 Task: Look for space in Sondershausen, Germany from 26th August, 2023 to 10th September, 2023 for 6 adults, 2 children in price range Rs.10000 to Rs.15000. Place can be entire place or shared room with 6 bedrooms having 6 beds and 6 bathrooms. Property type can be house, flat, guest house. Amenities needed are: wifi, TV, free parkinig on premises, gym, breakfast. Booking option can be shelf check-in. Required host language is English.
Action: Mouse moved to (420, 197)
Screenshot: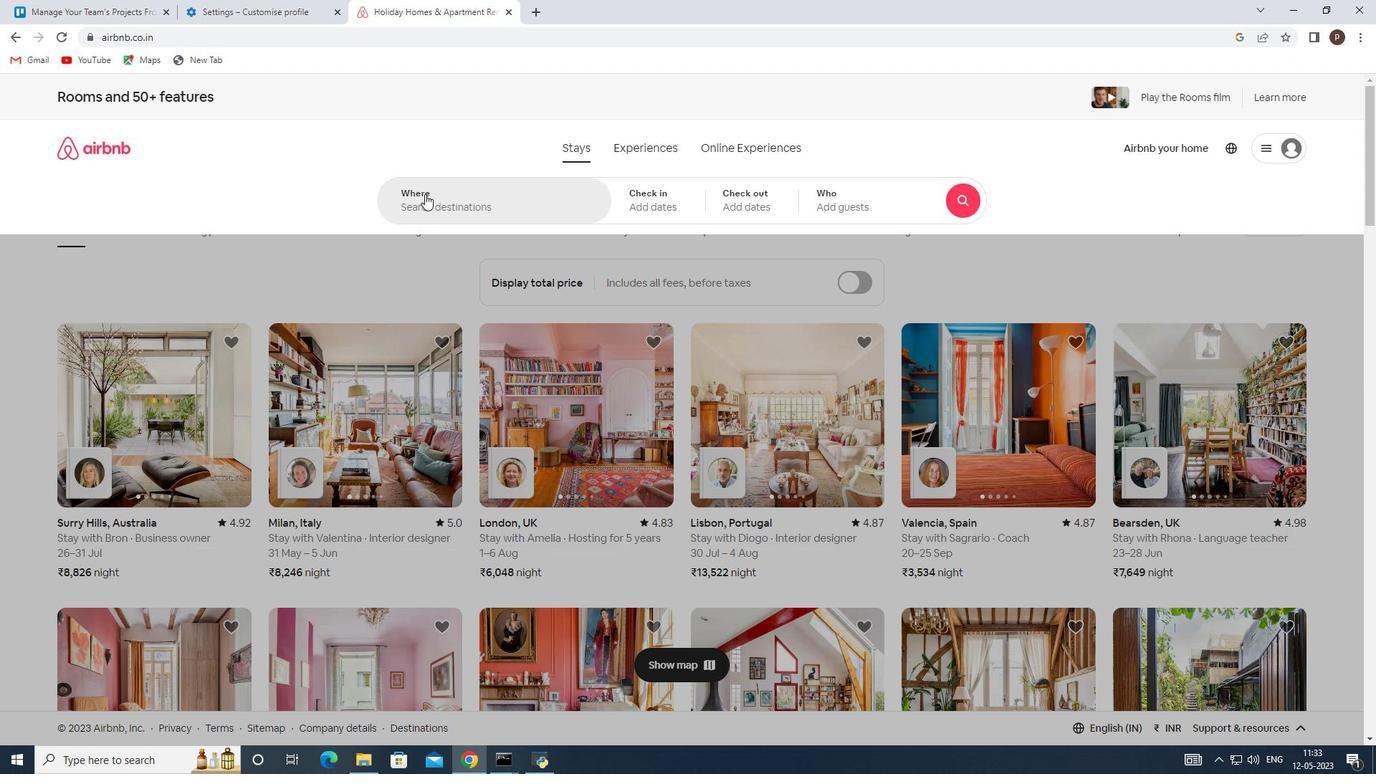 
Action: Mouse pressed left at (420, 197)
Screenshot: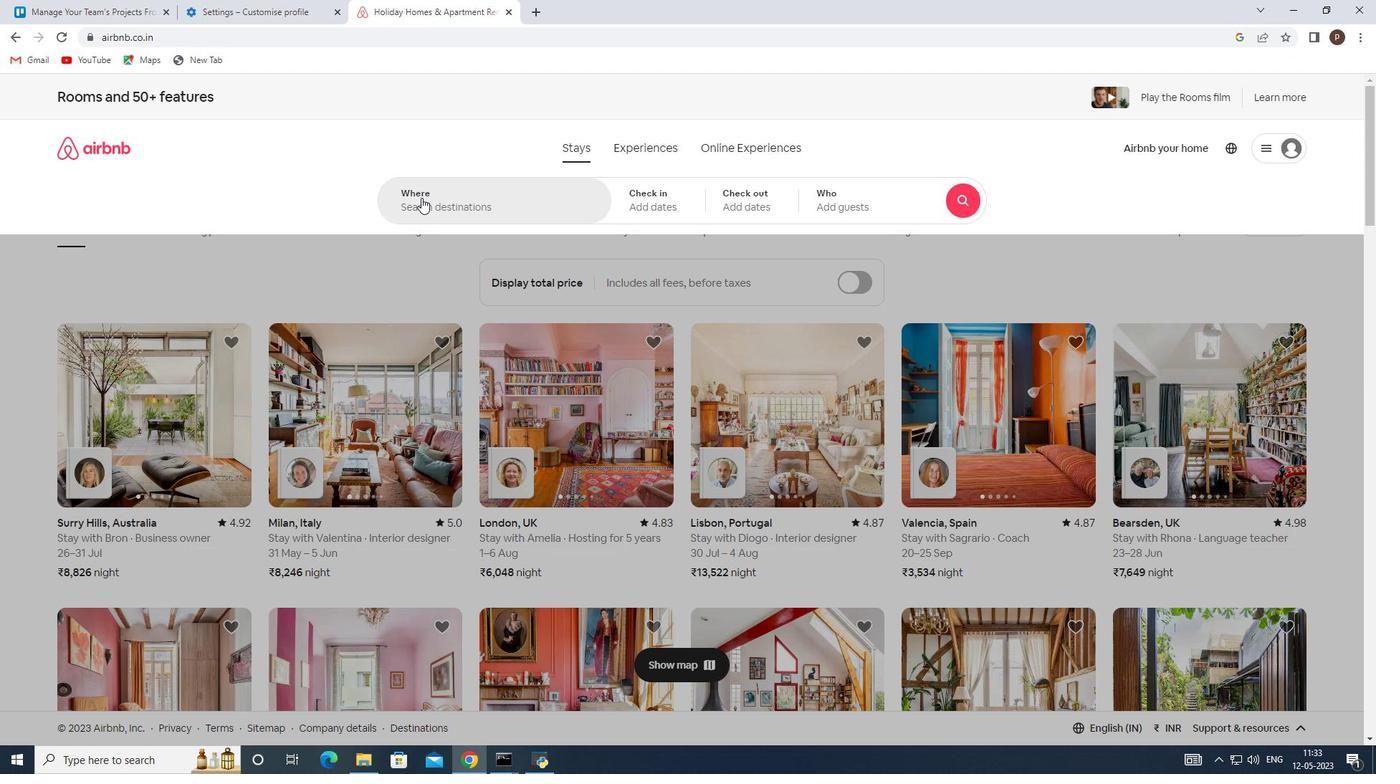 
Action: Mouse moved to (425, 205)
Screenshot: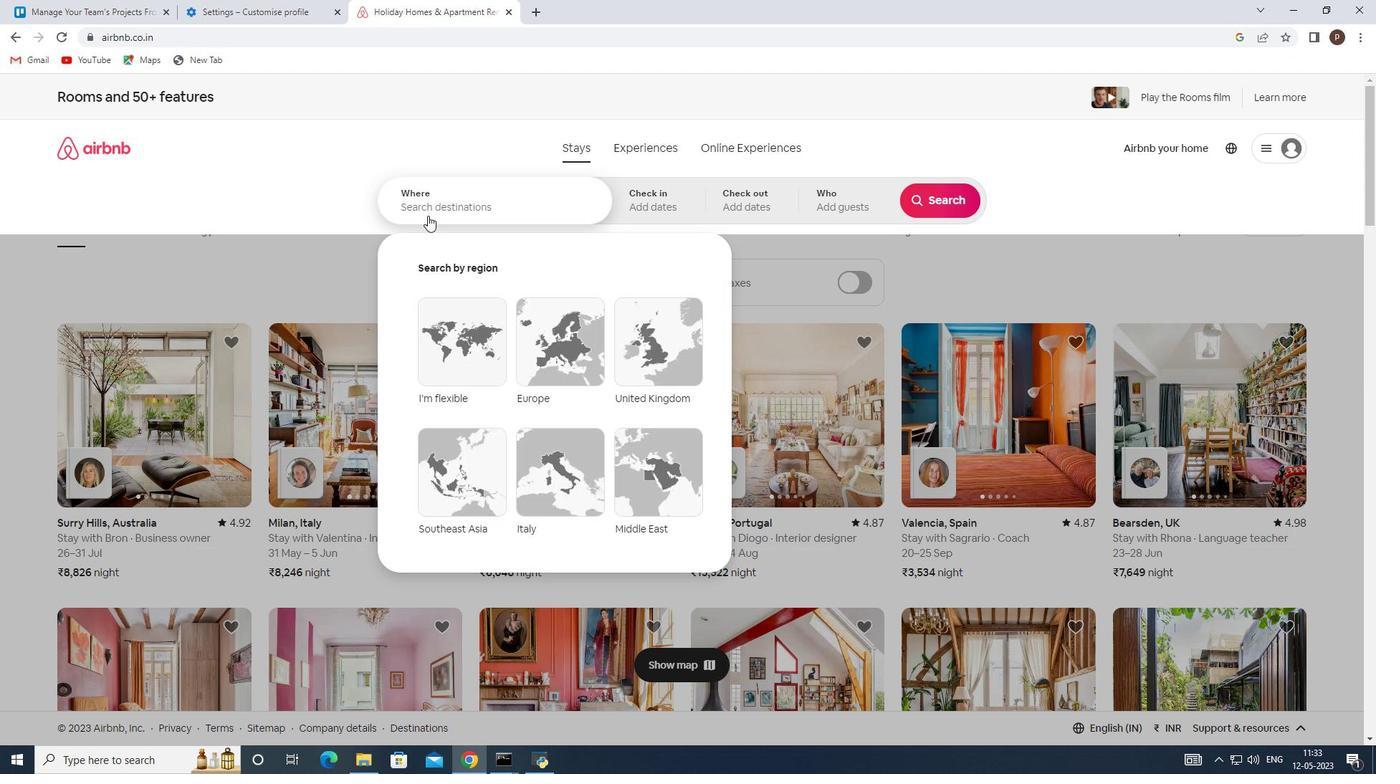 
Action: Mouse pressed left at (425, 205)
Screenshot: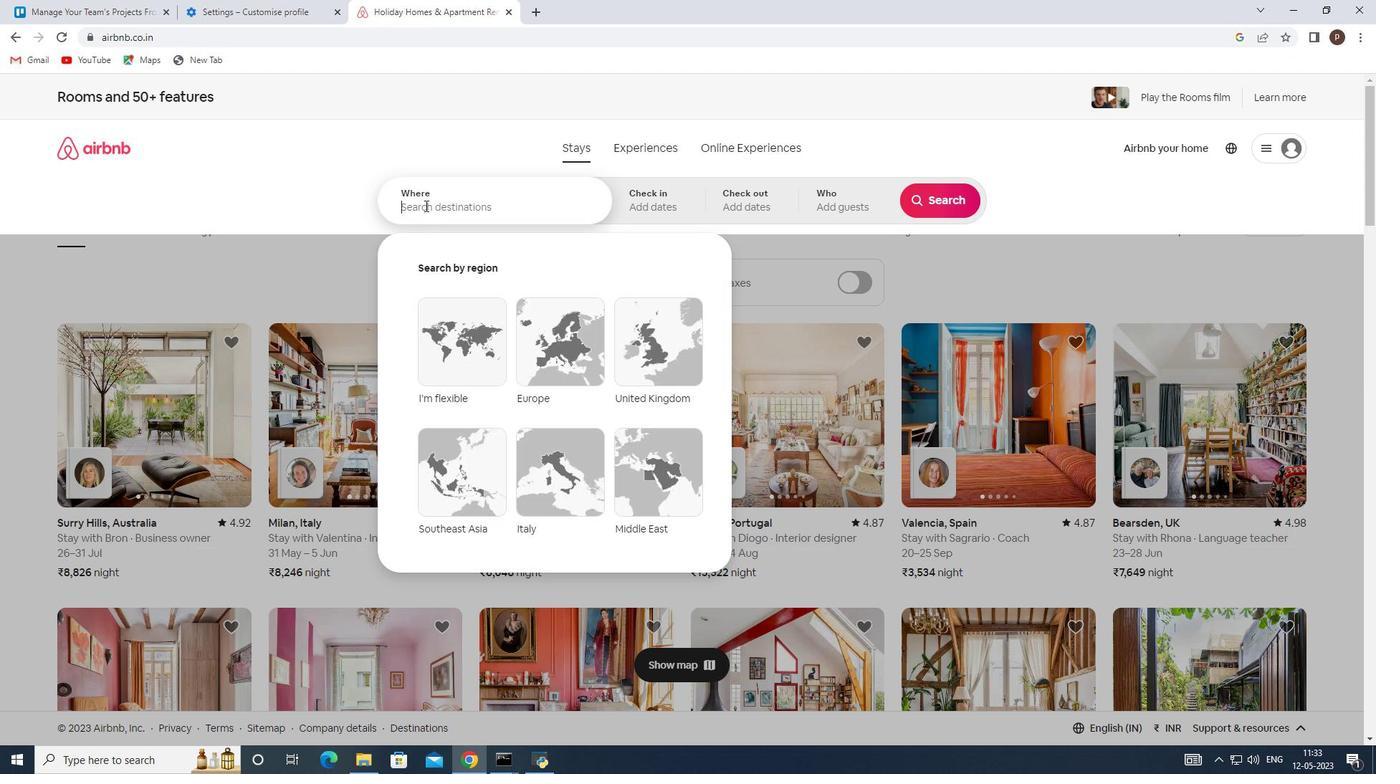 
Action: Key pressed <Key.caps_lock>S<Key.caps_lock>ondershausen,<Key.space><Key.caps_lock>G<Key.caps_lock>ermany
Screenshot: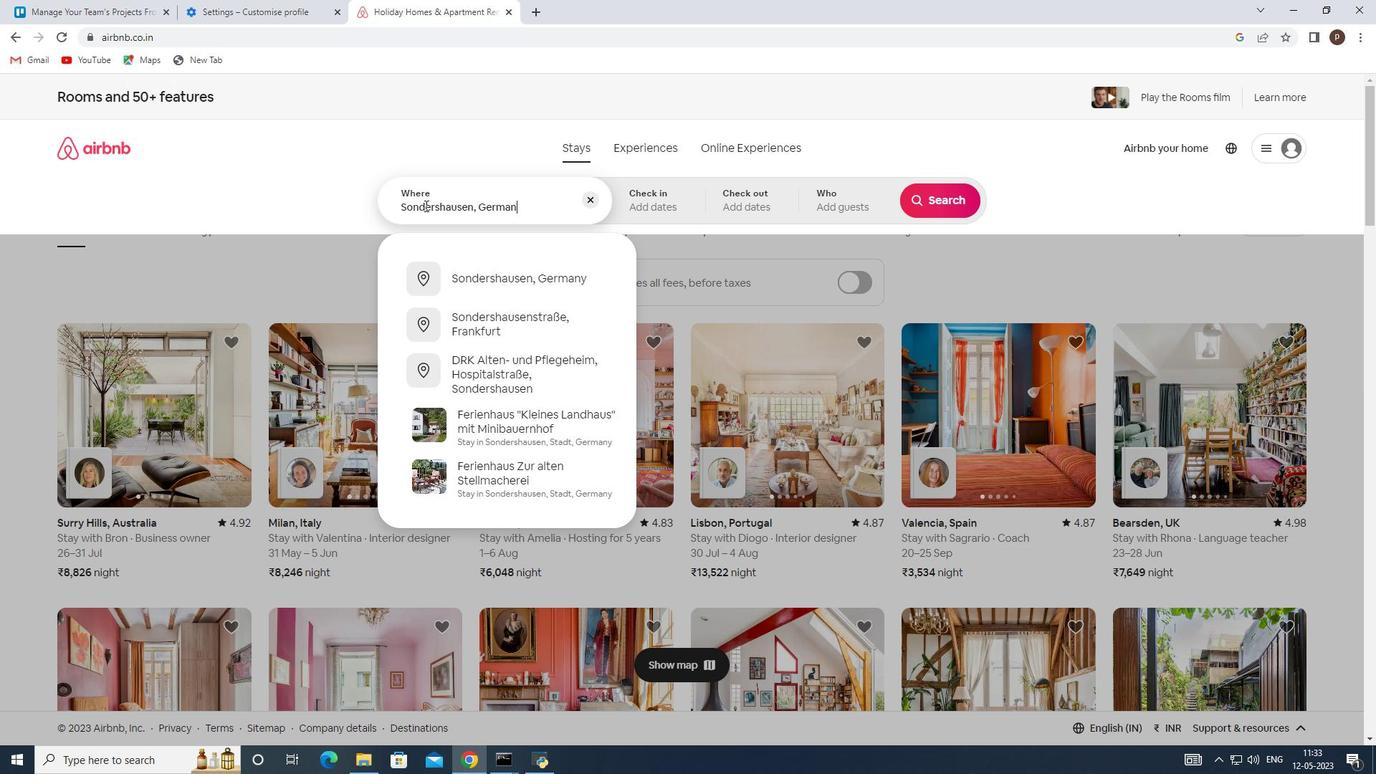 
Action: Mouse moved to (489, 277)
Screenshot: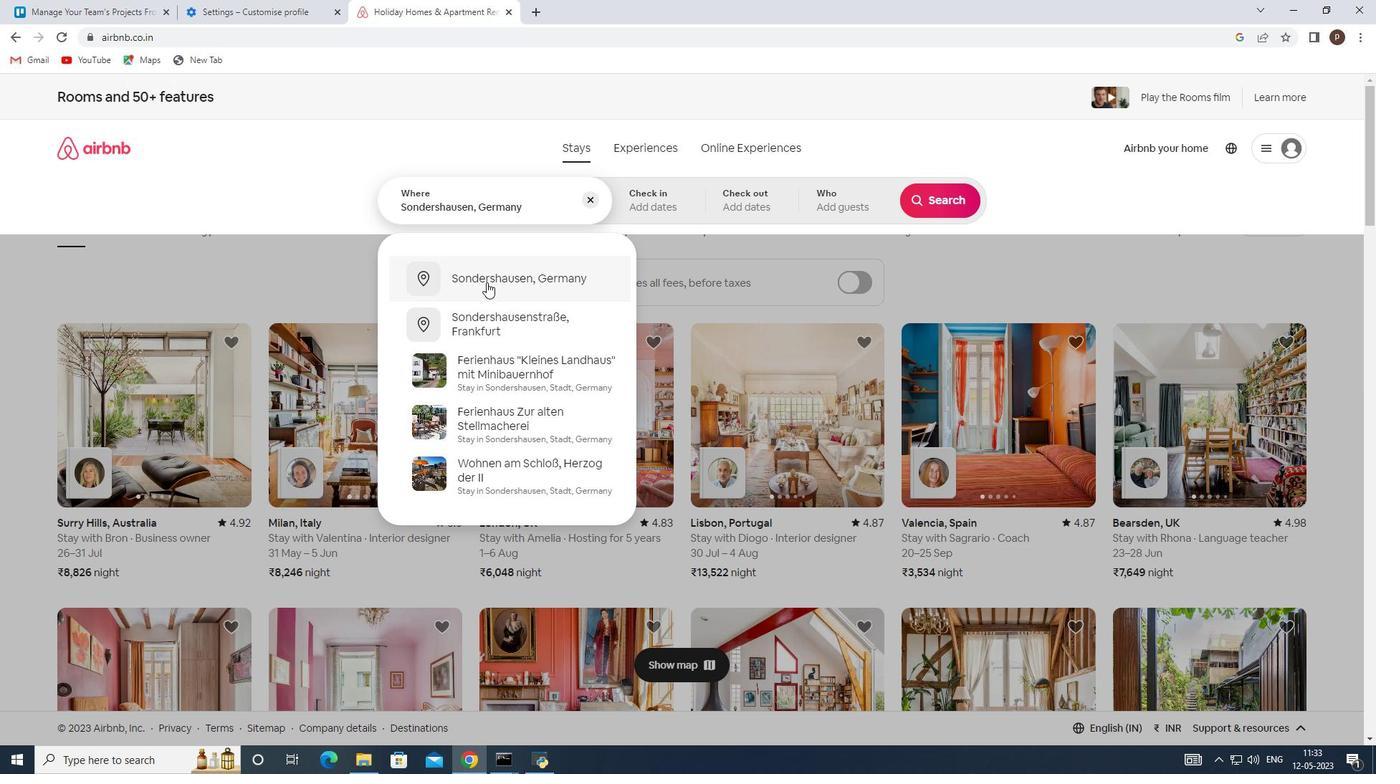 
Action: Mouse pressed left at (489, 277)
Screenshot: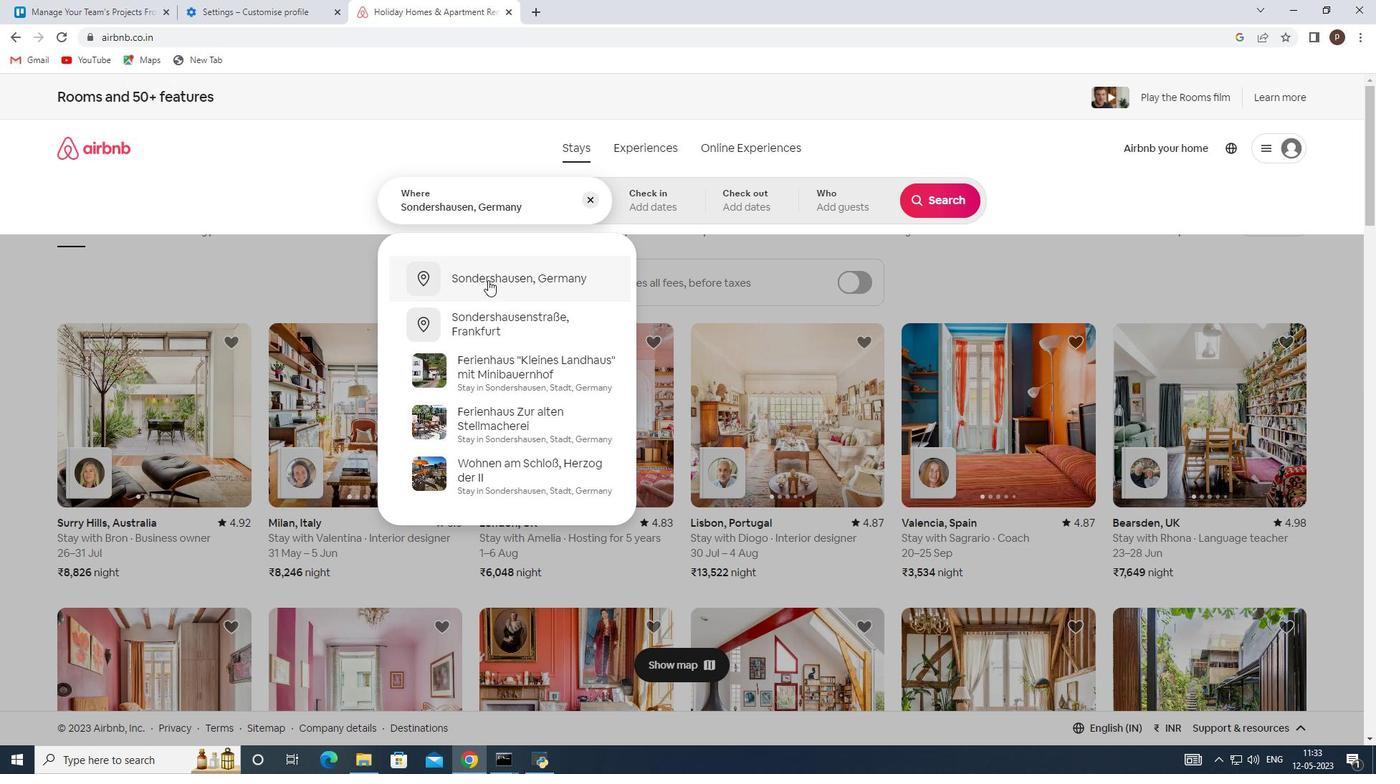 
Action: Mouse moved to (934, 317)
Screenshot: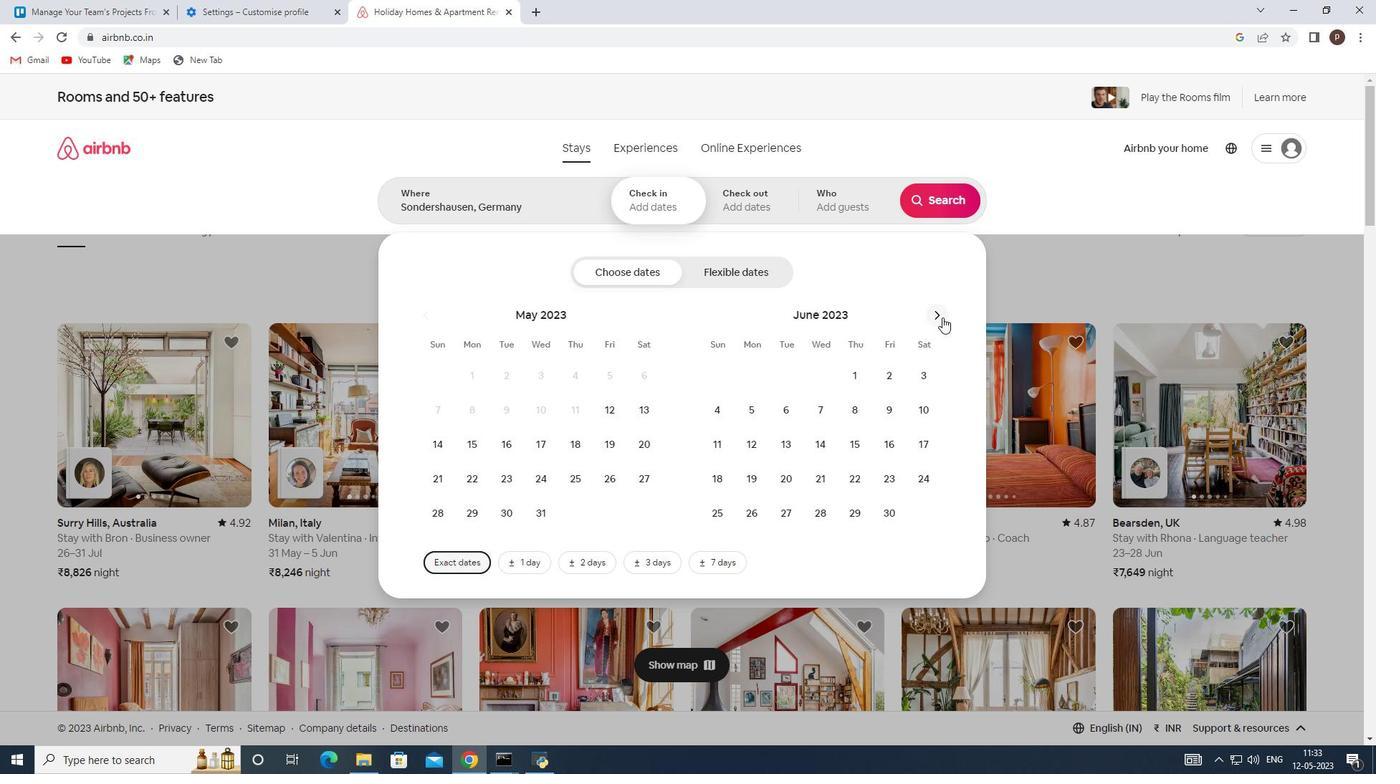 
Action: Mouse pressed left at (934, 317)
Screenshot: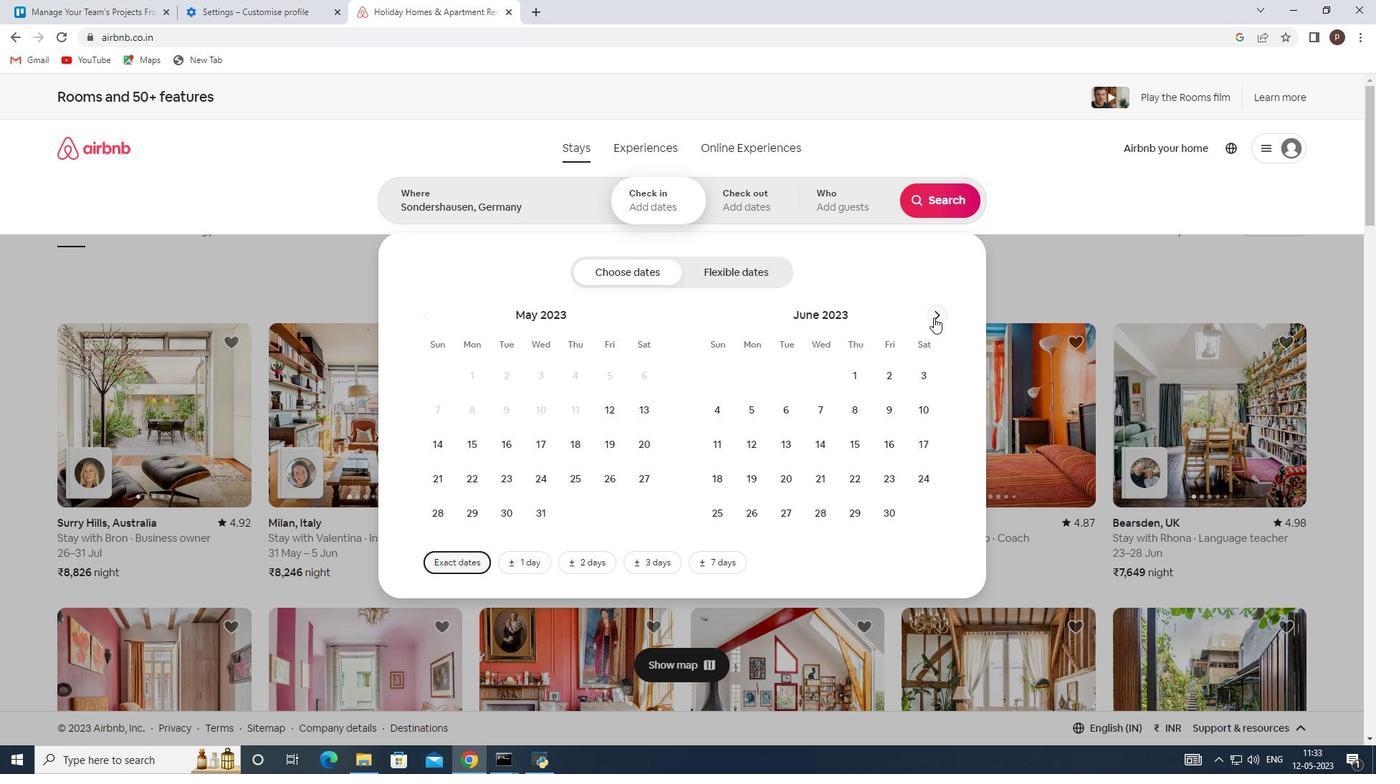 
Action: Mouse pressed left at (934, 317)
Screenshot: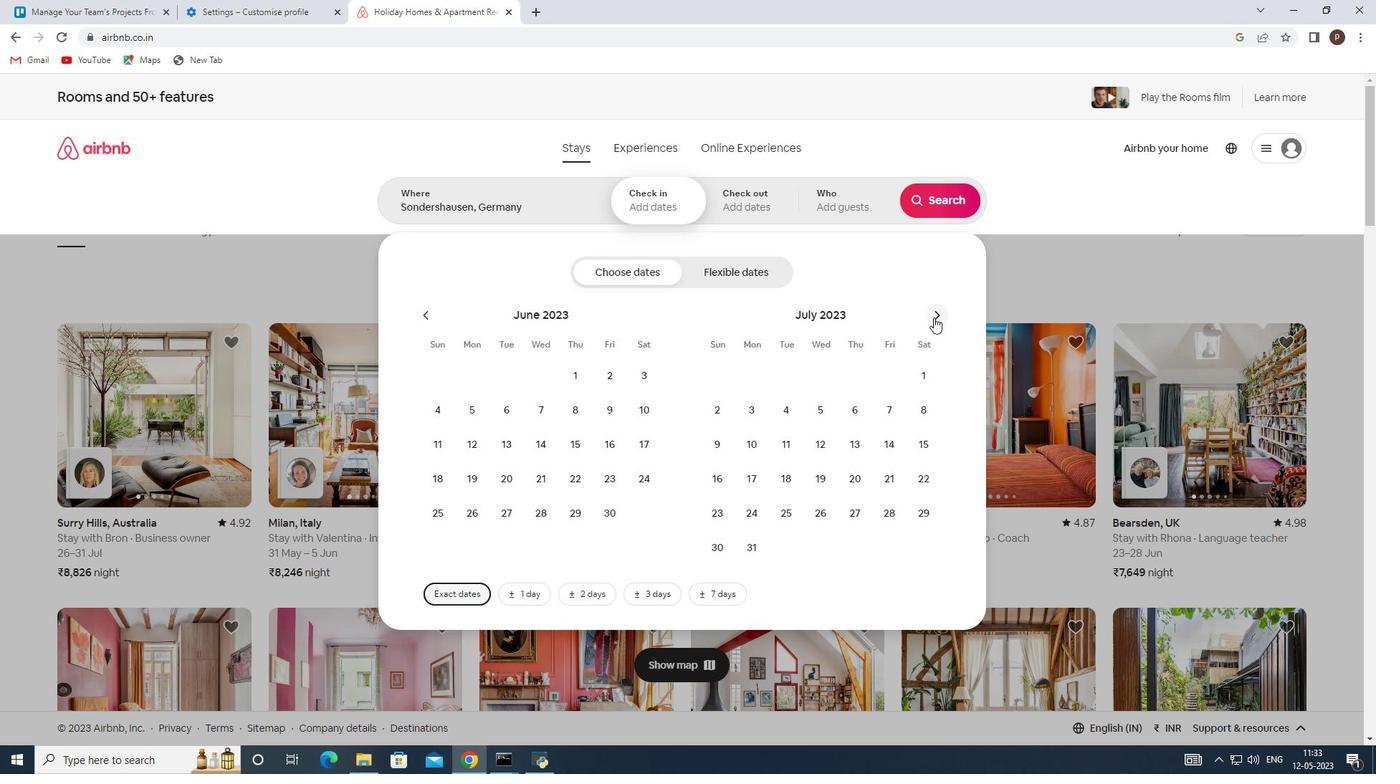 
Action: Mouse pressed left at (934, 317)
Screenshot: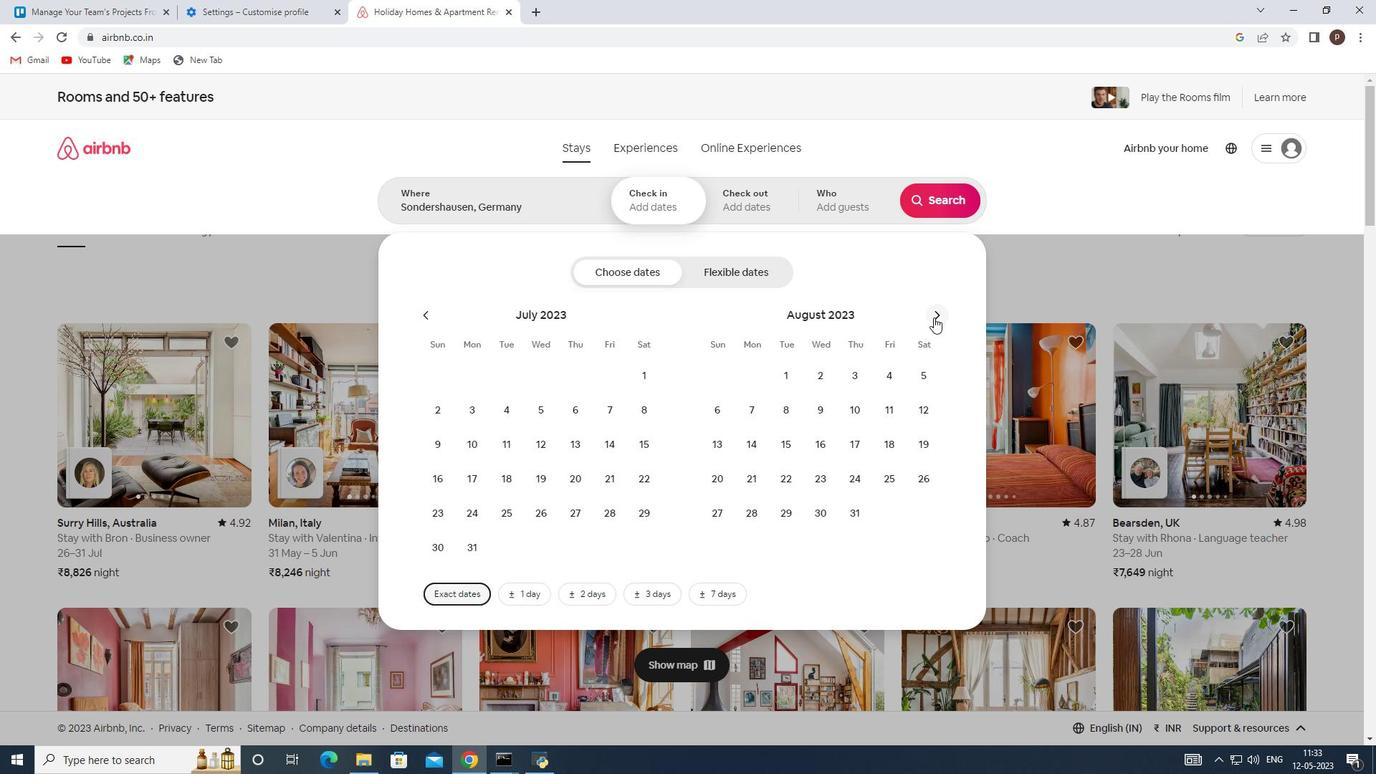
Action: Mouse moved to (642, 477)
Screenshot: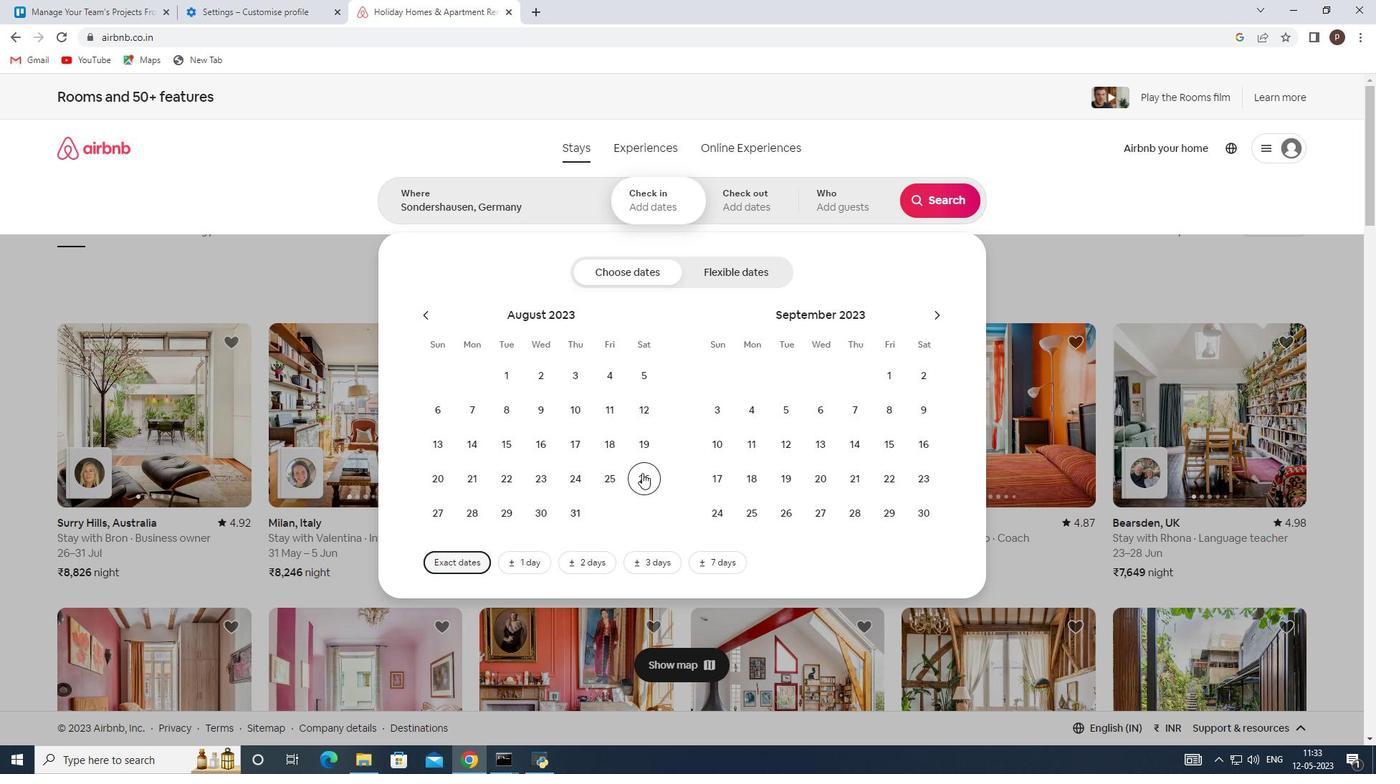 
Action: Mouse pressed left at (642, 477)
Screenshot: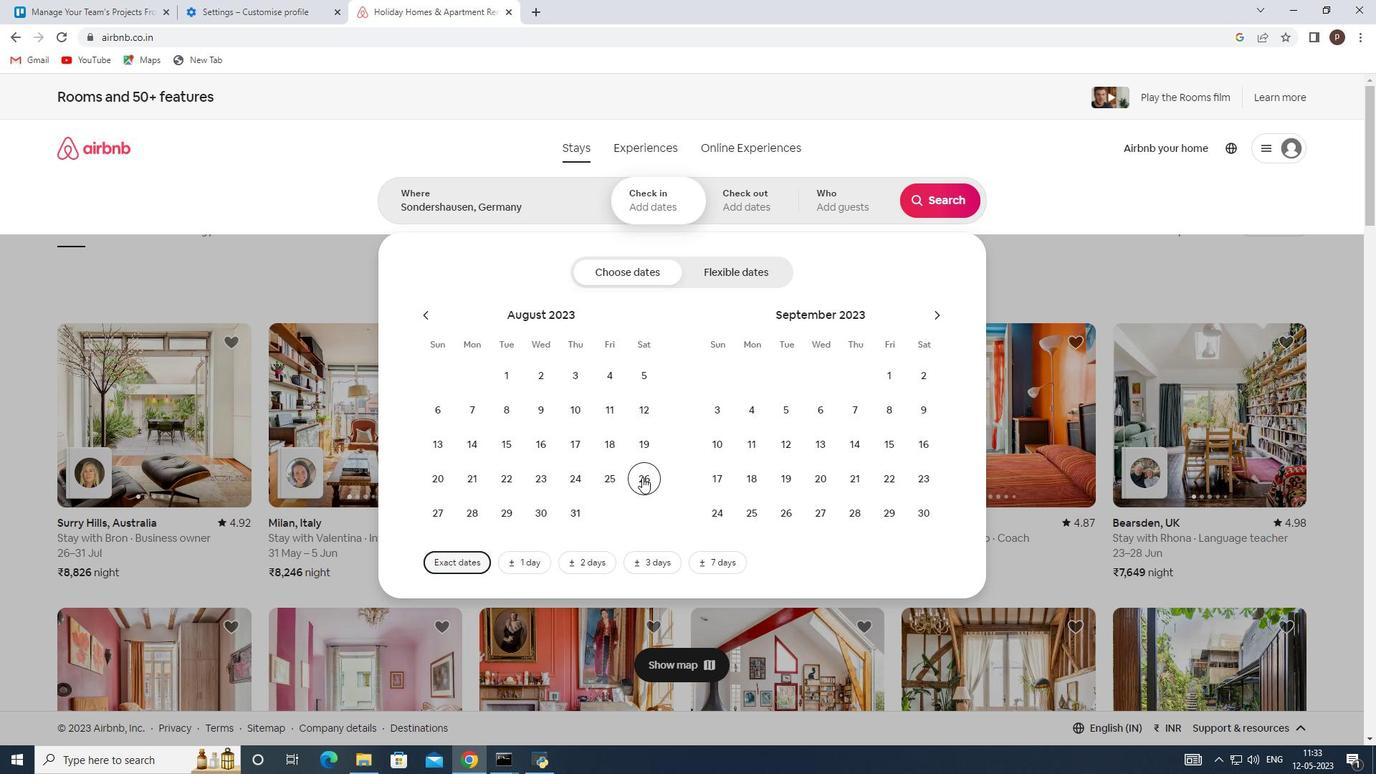 
Action: Mouse moved to (720, 444)
Screenshot: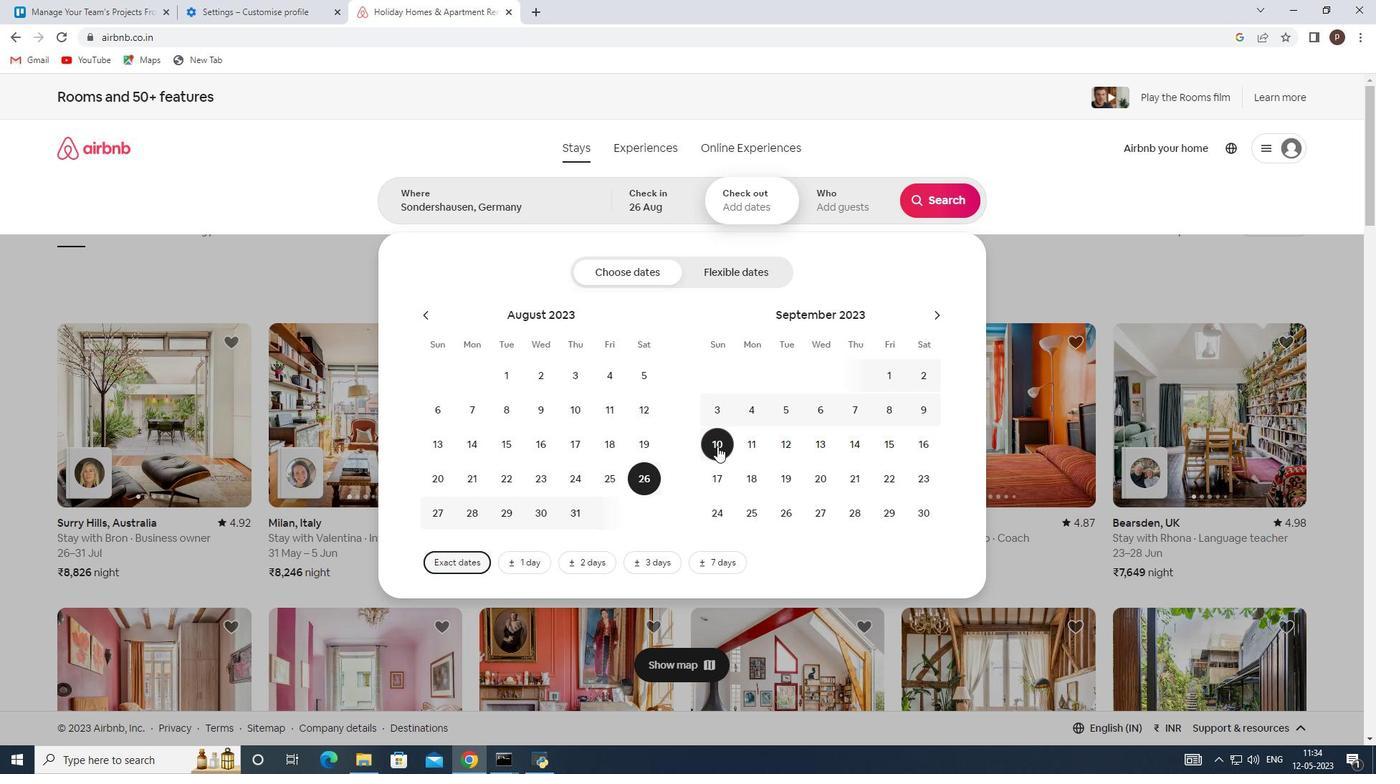 
Action: Mouse pressed left at (720, 444)
Screenshot: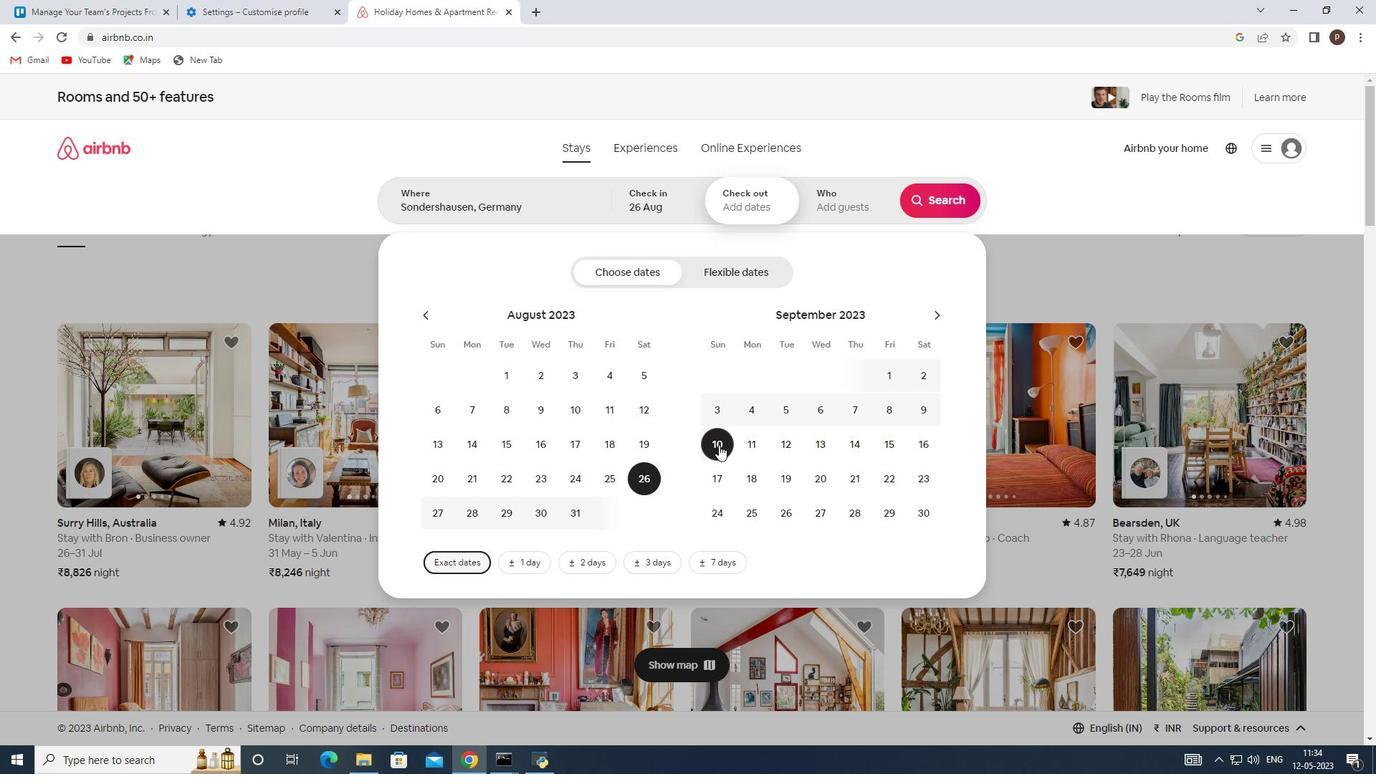 
Action: Mouse moved to (834, 206)
Screenshot: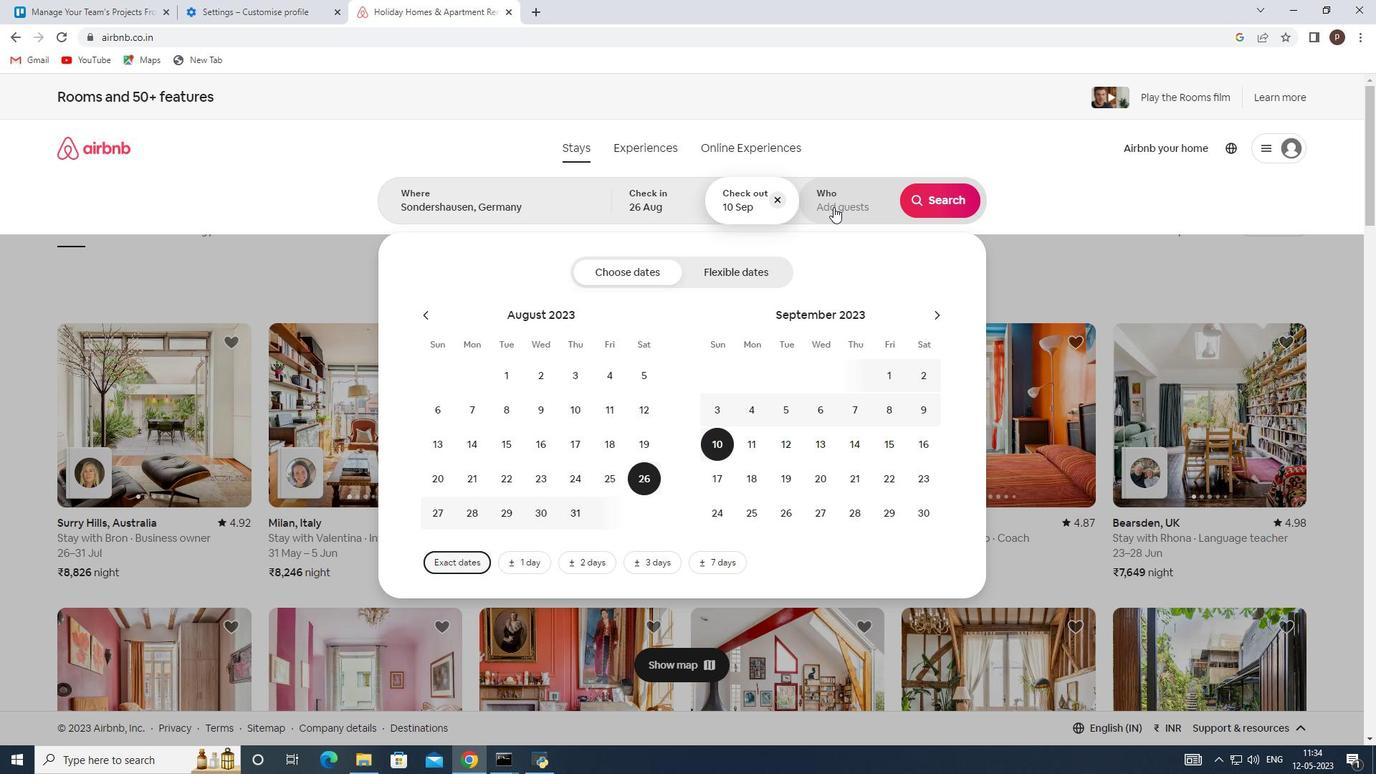 
Action: Mouse pressed left at (834, 206)
Screenshot: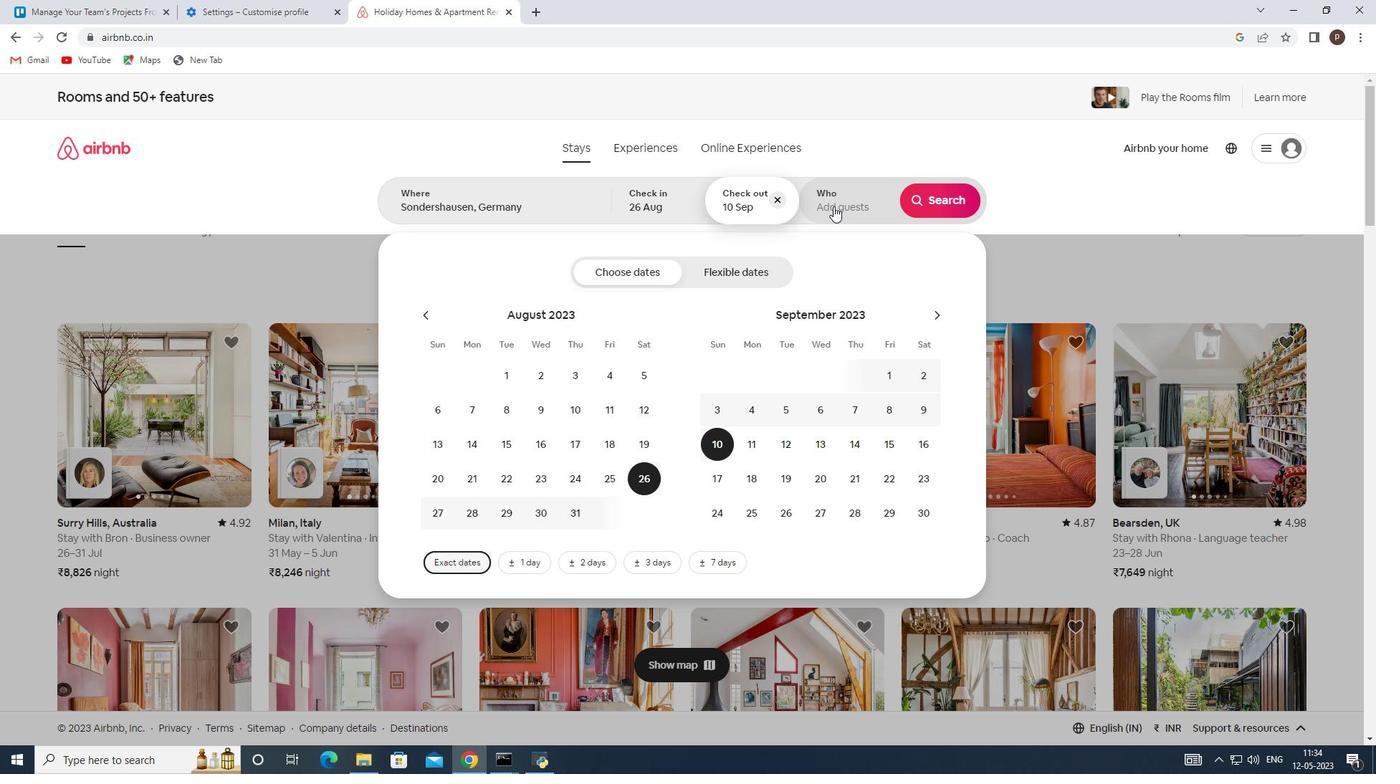 
Action: Mouse moved to (947, 276)
Screenshot: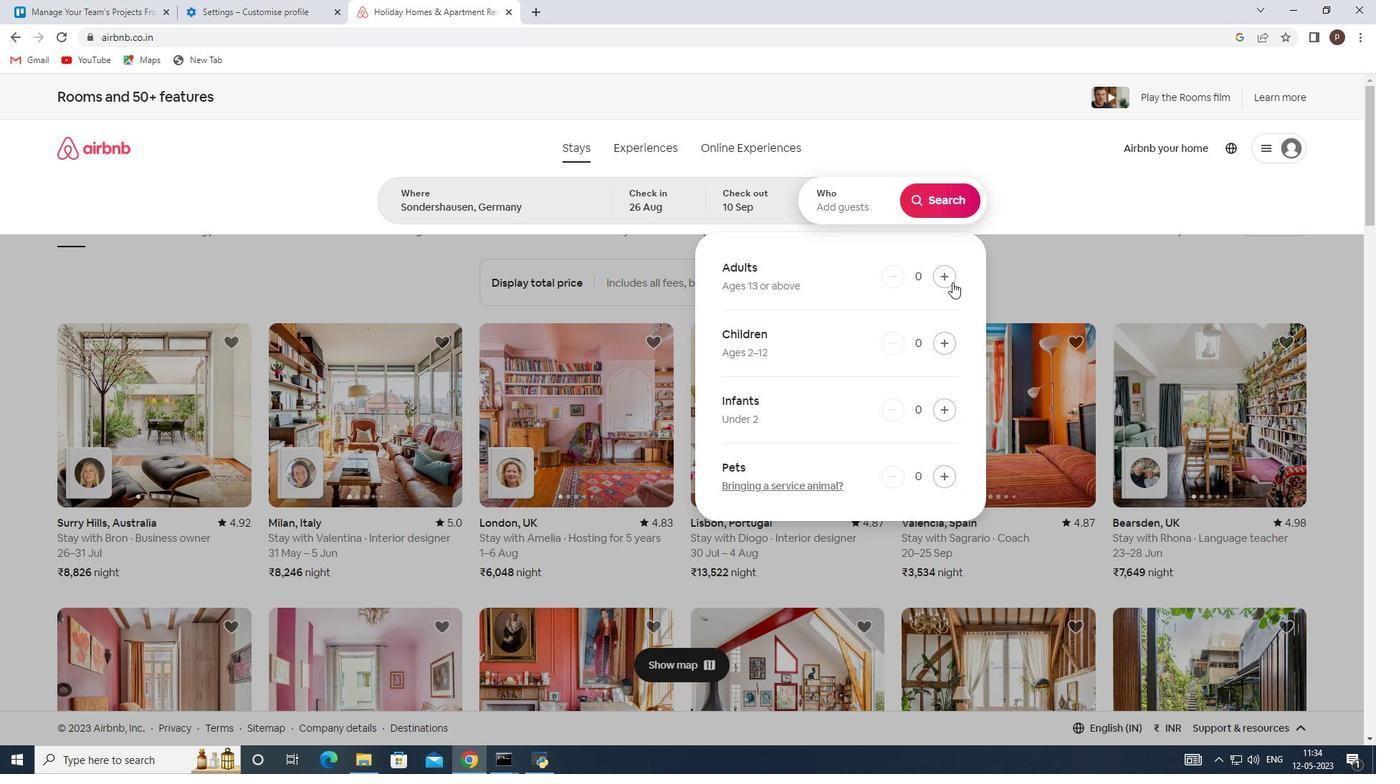 
Action: Mouse pressed left at (947, 276)
Screenshot: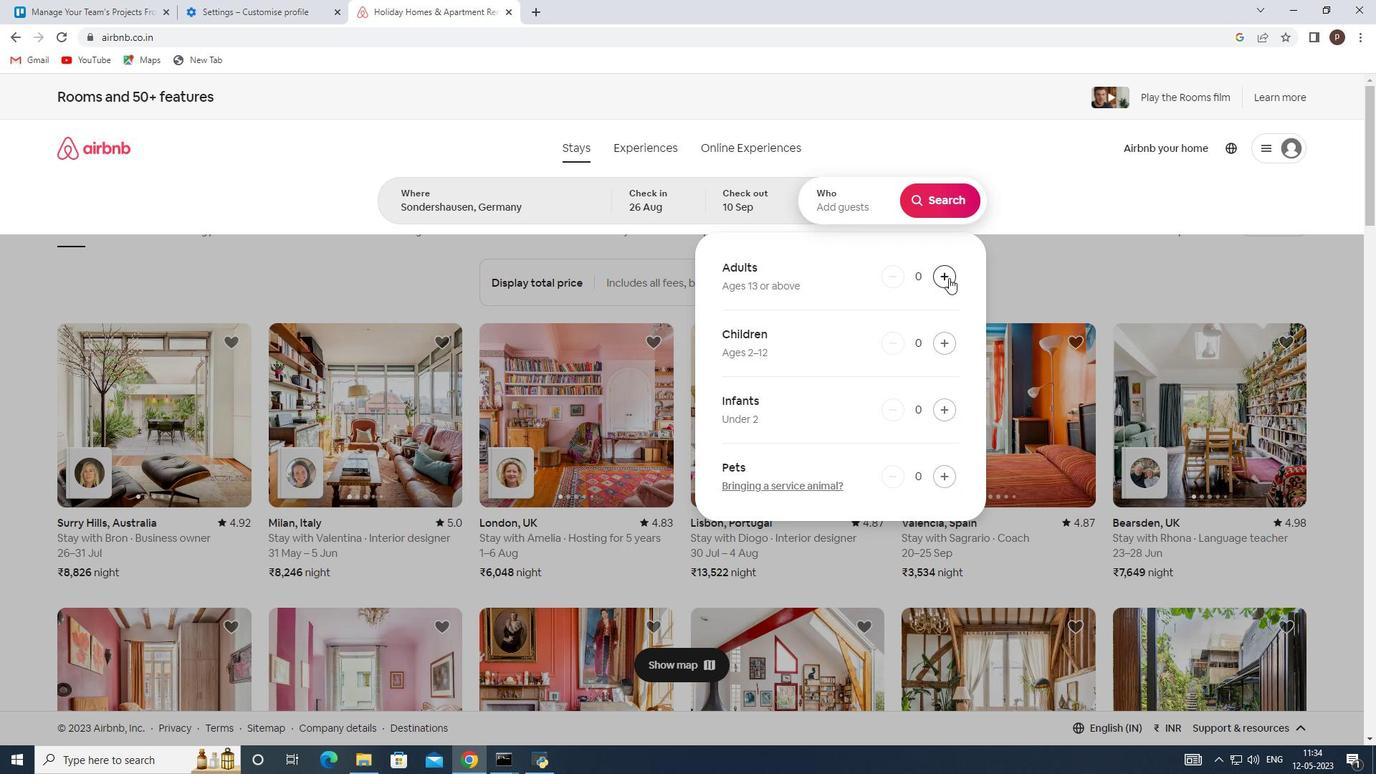 
Action: Mouse pressed left at (947, 276)
Screenshot: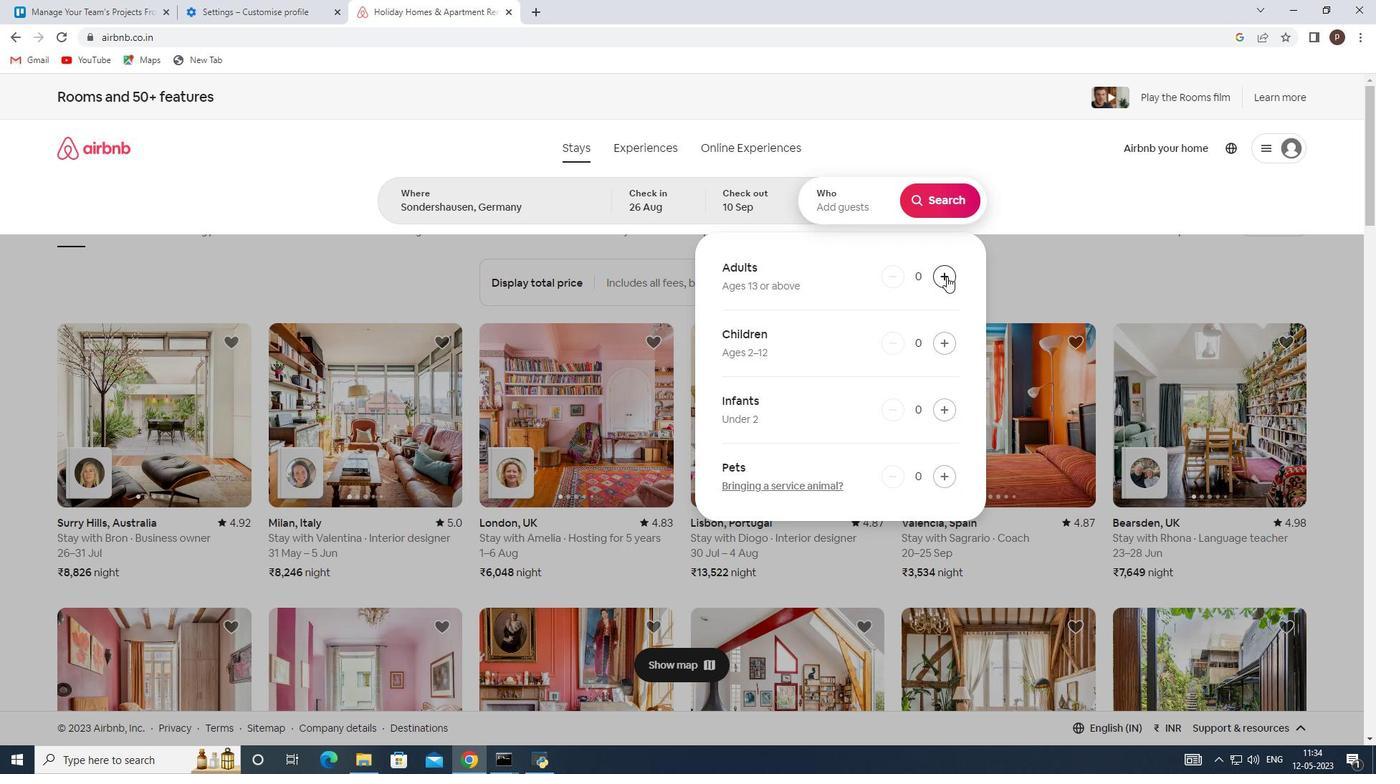 
Action: Mouse pressed left at (947, 276)
Screenshot: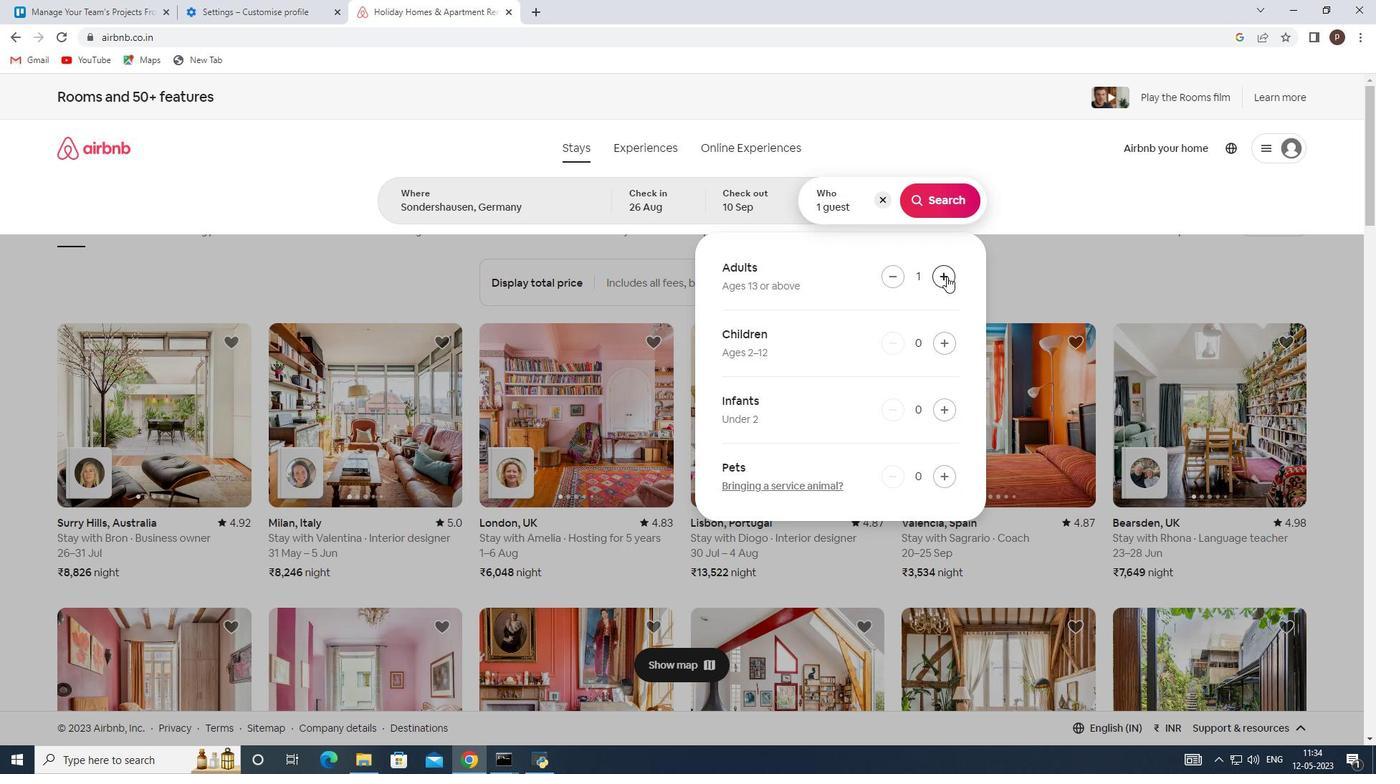 
Action: Mouse pressed left at (947, 276)
Screenshot: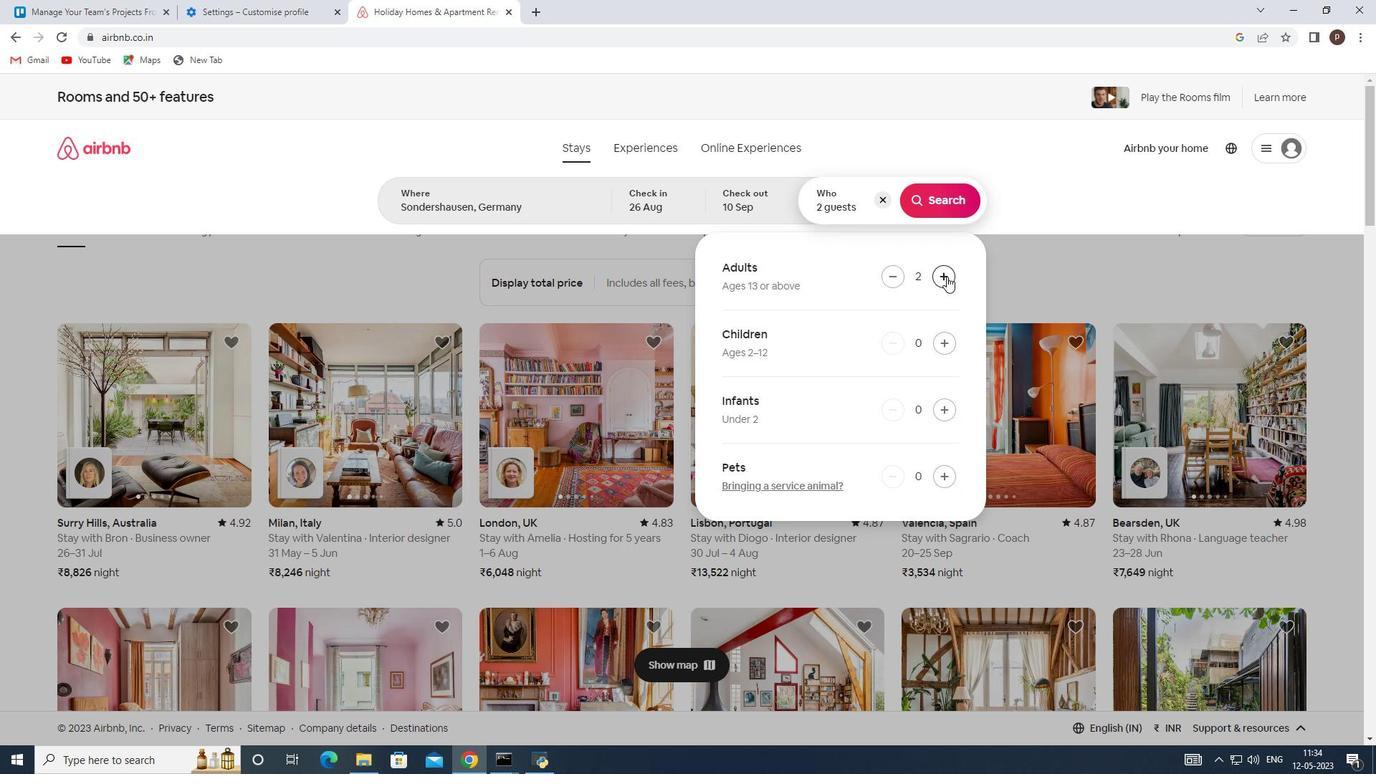
Action: Mouse pressed left at (947, 276)
Screenshot: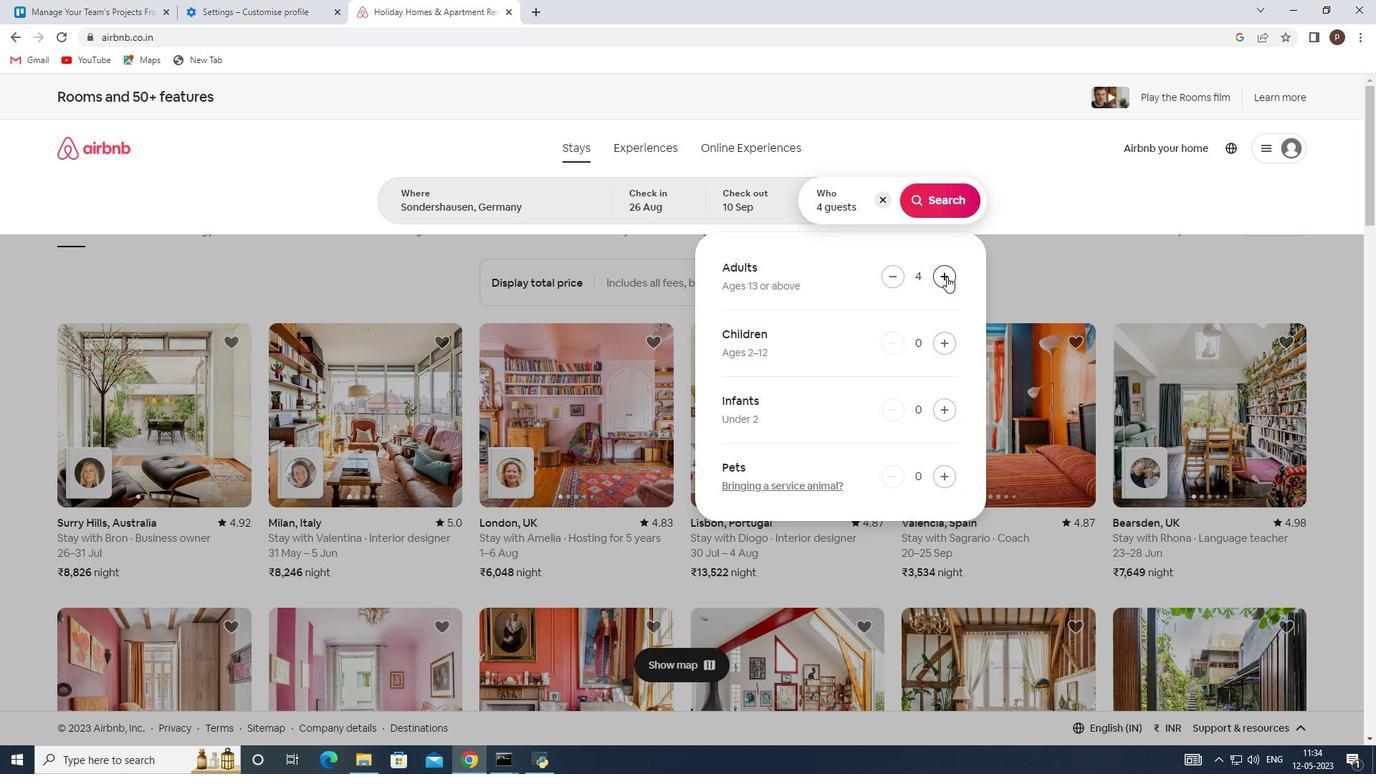 
Action: Mouse pressed left at (947, 276)
Screenshot: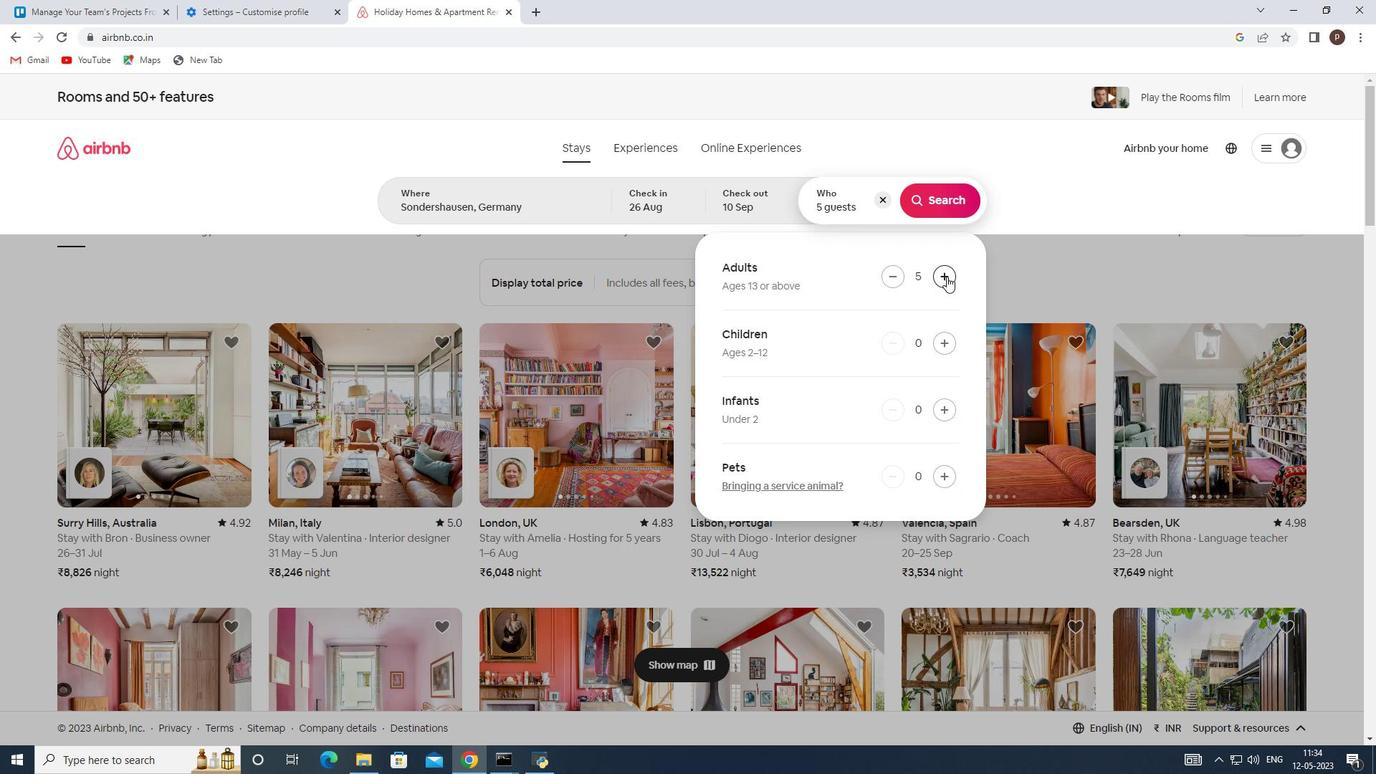
Action: Mouse moved to (956, 347)
Screenshot: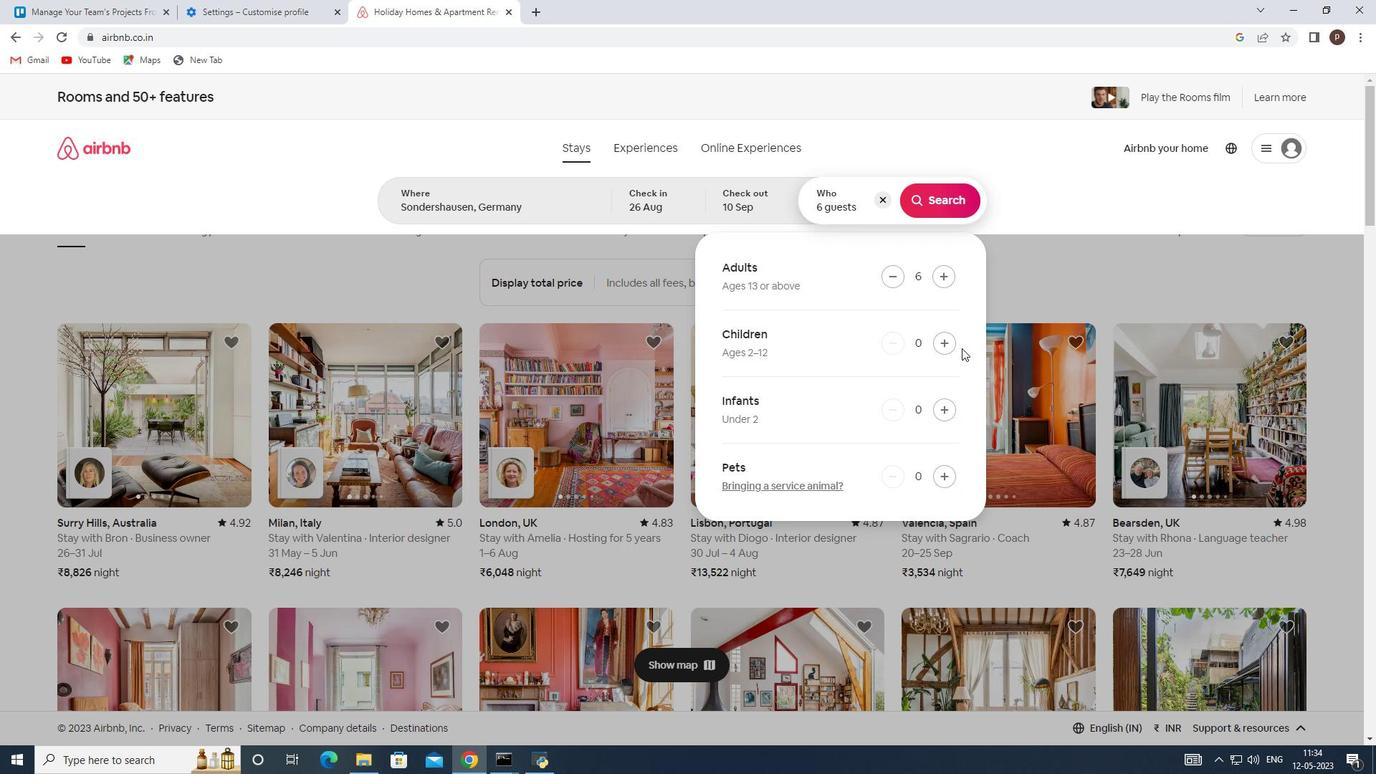 
Action: Mouse pressed left at (956, 347)
Screenshot: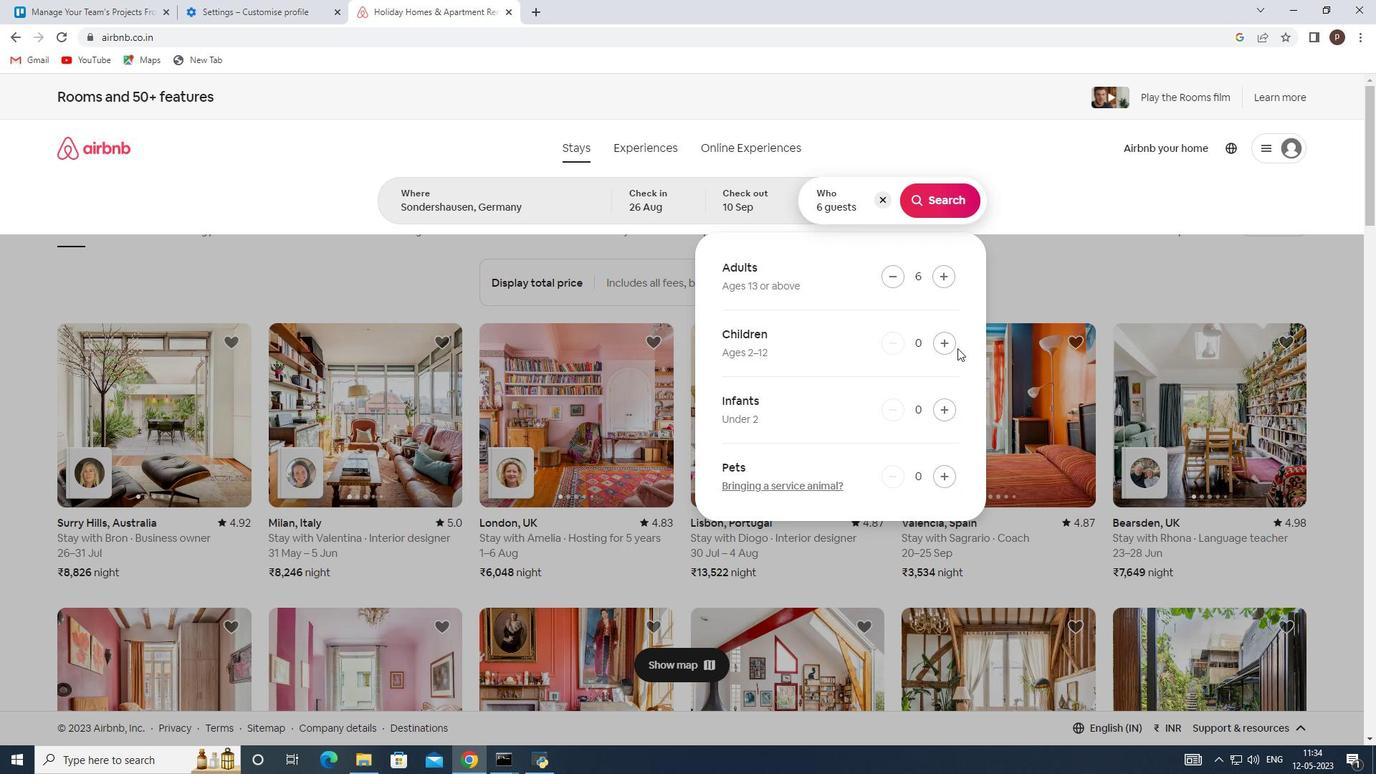 
Action: Mouse moved to (943, 342)
Screenshot: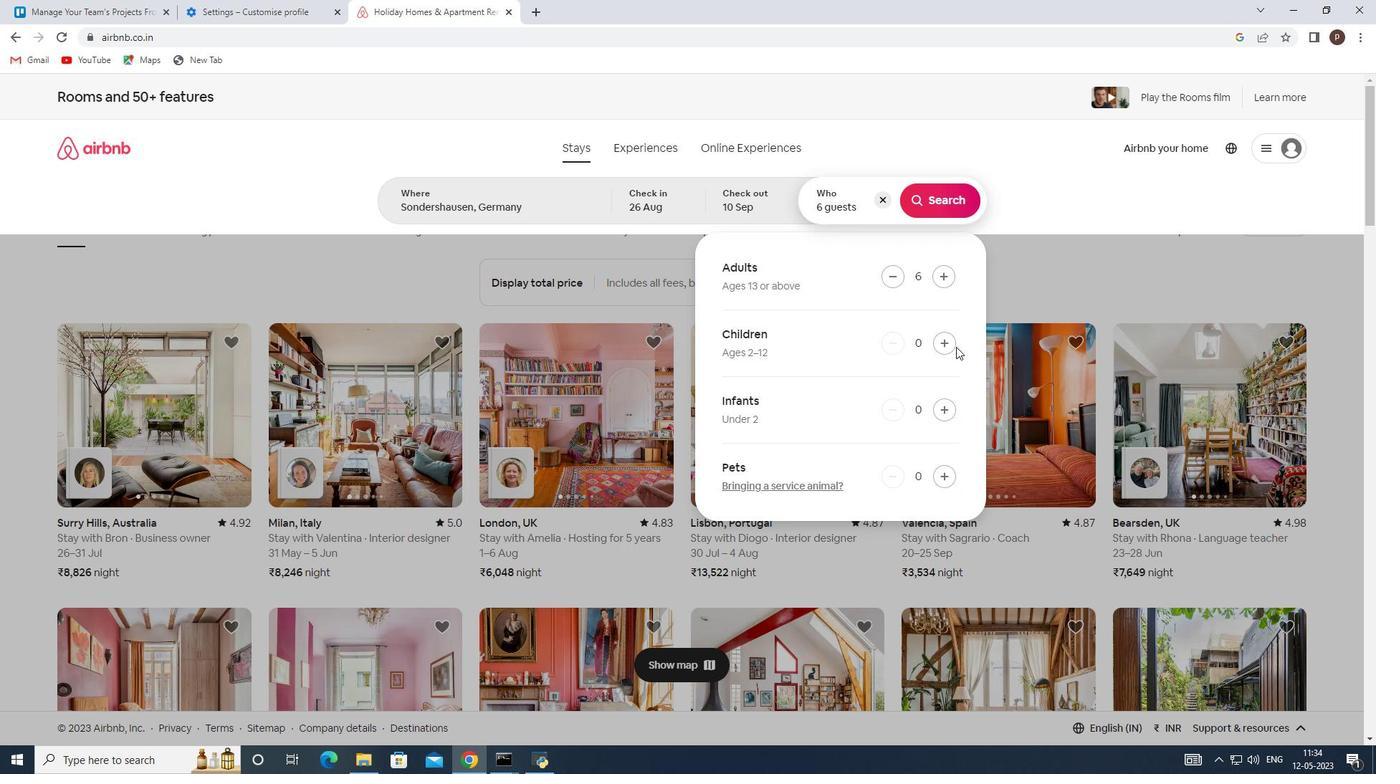 
Action: Mouse pressed left at (943, 342)
Screenshot: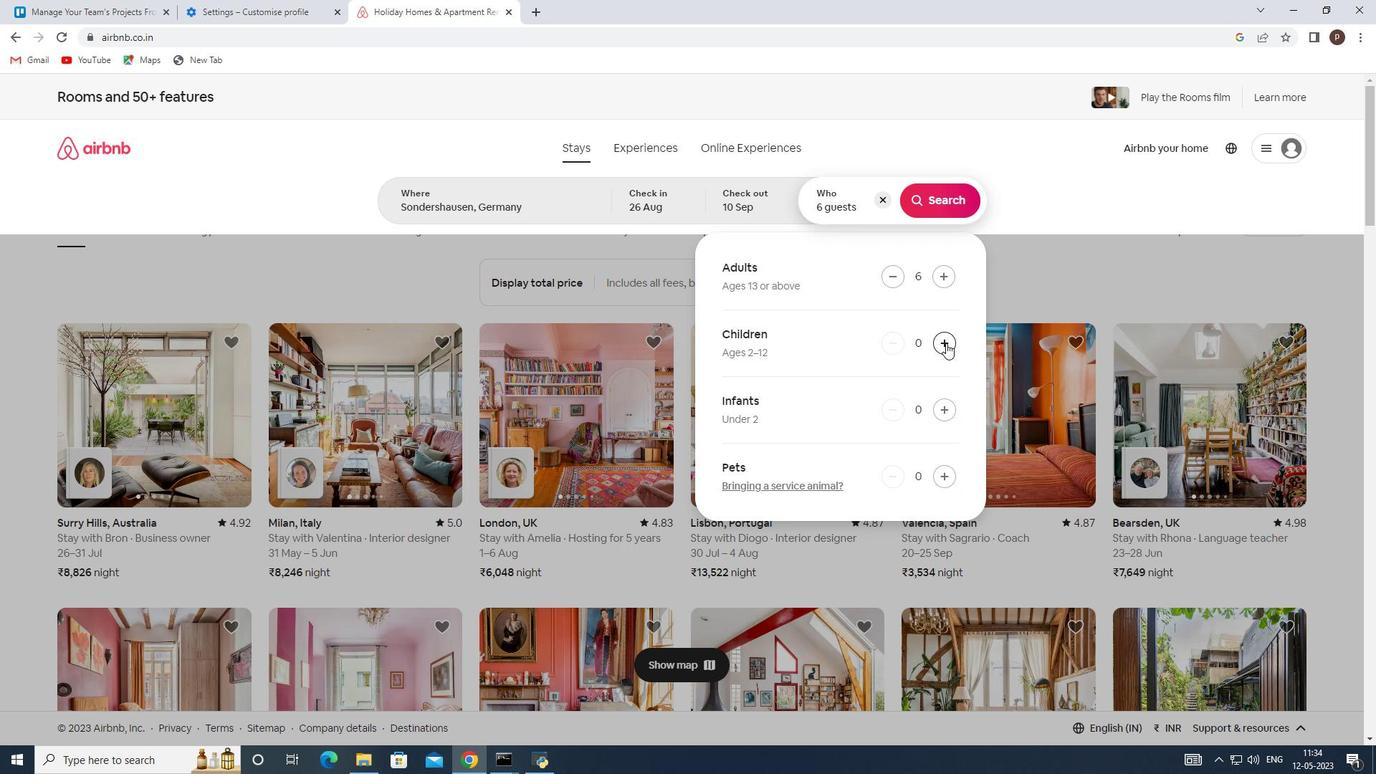 
Action: Mouse pressed left at (943, 342)
Screenshot: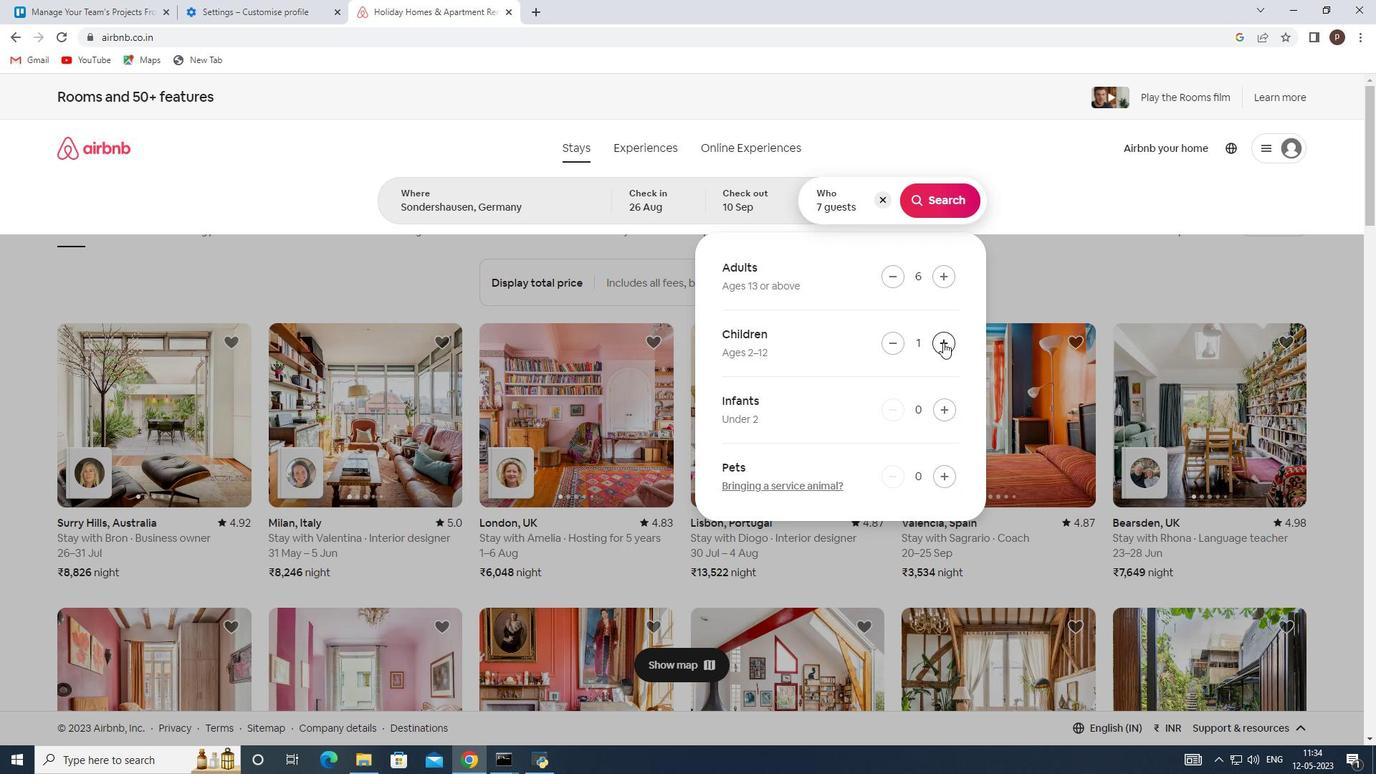 
Action: Mouse moved to (935, 202)
Screenshot: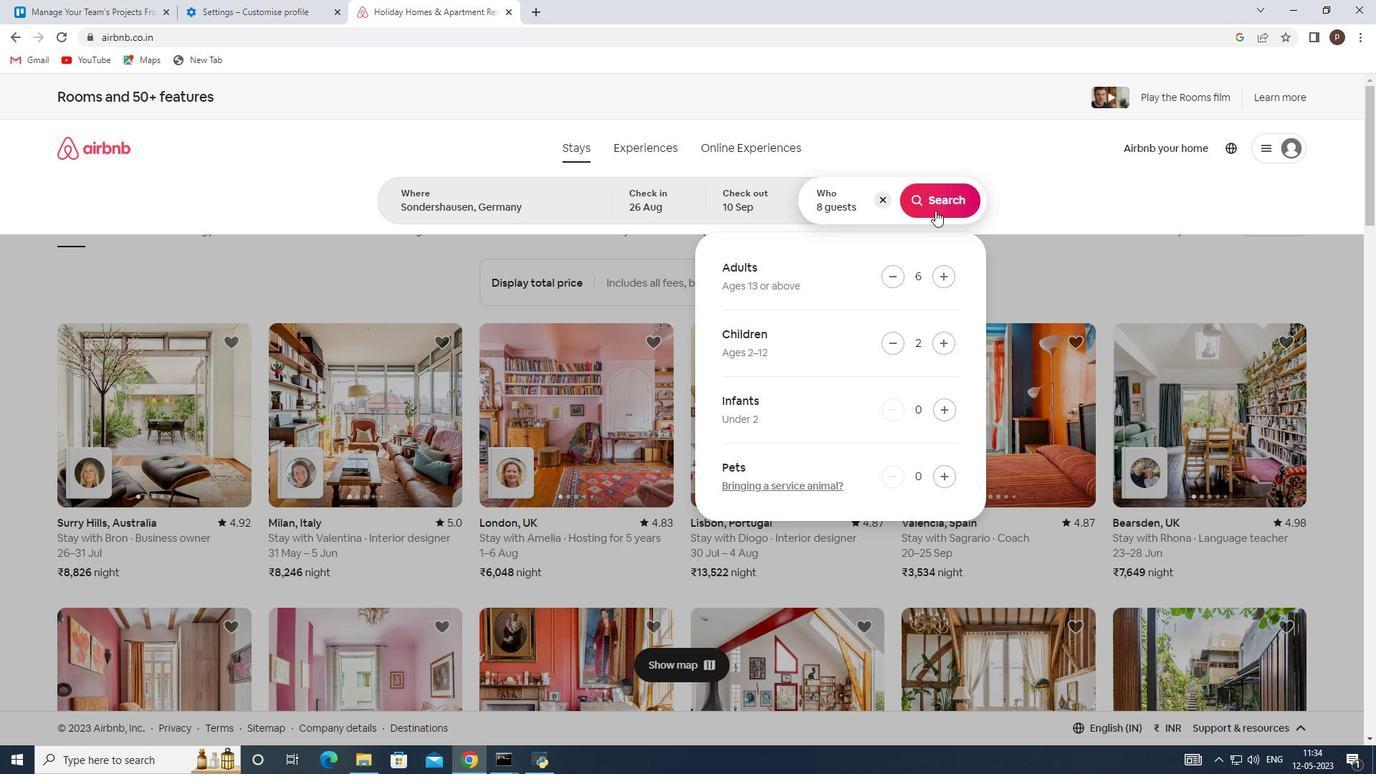 
Action: Mouse pressed left at (935, 202)
Screenshot: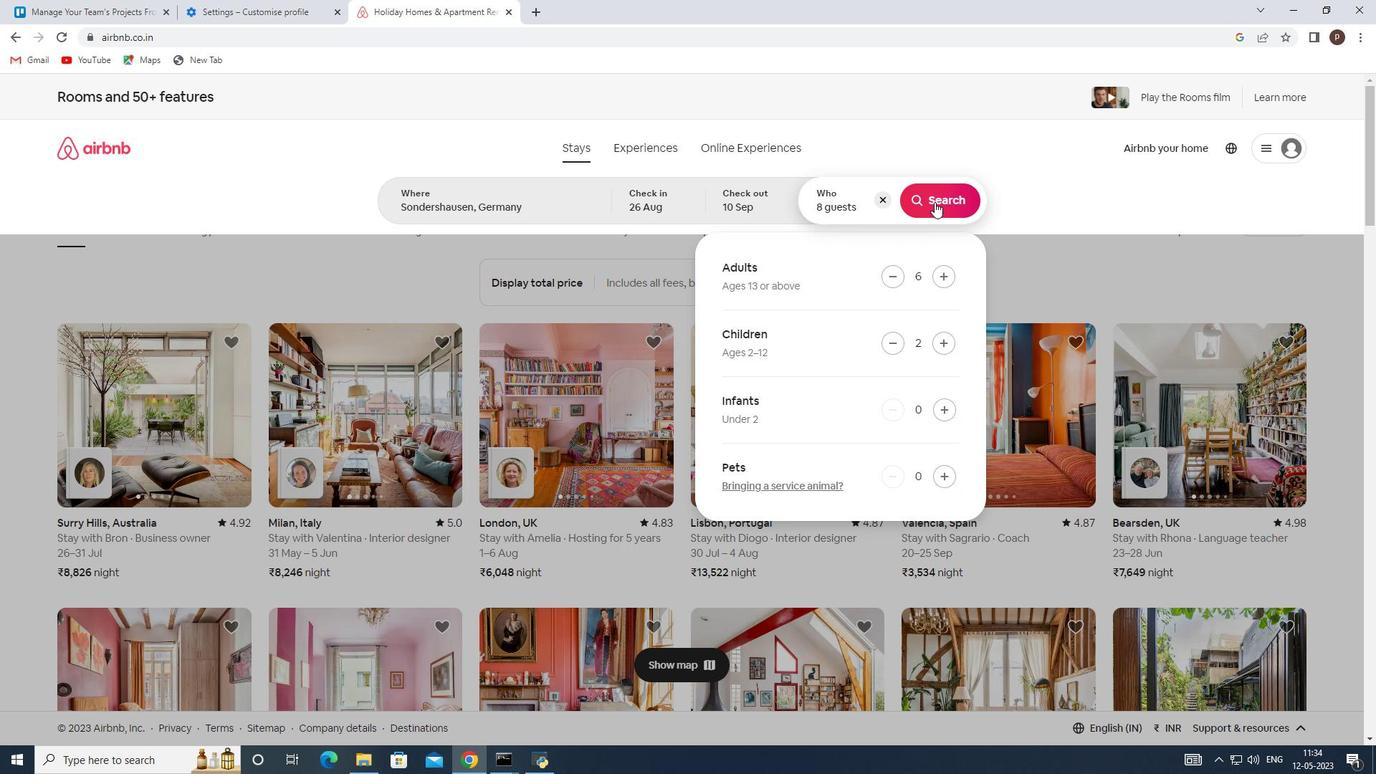 
Action: Mouse moved to (1295, 162)
Screenshot: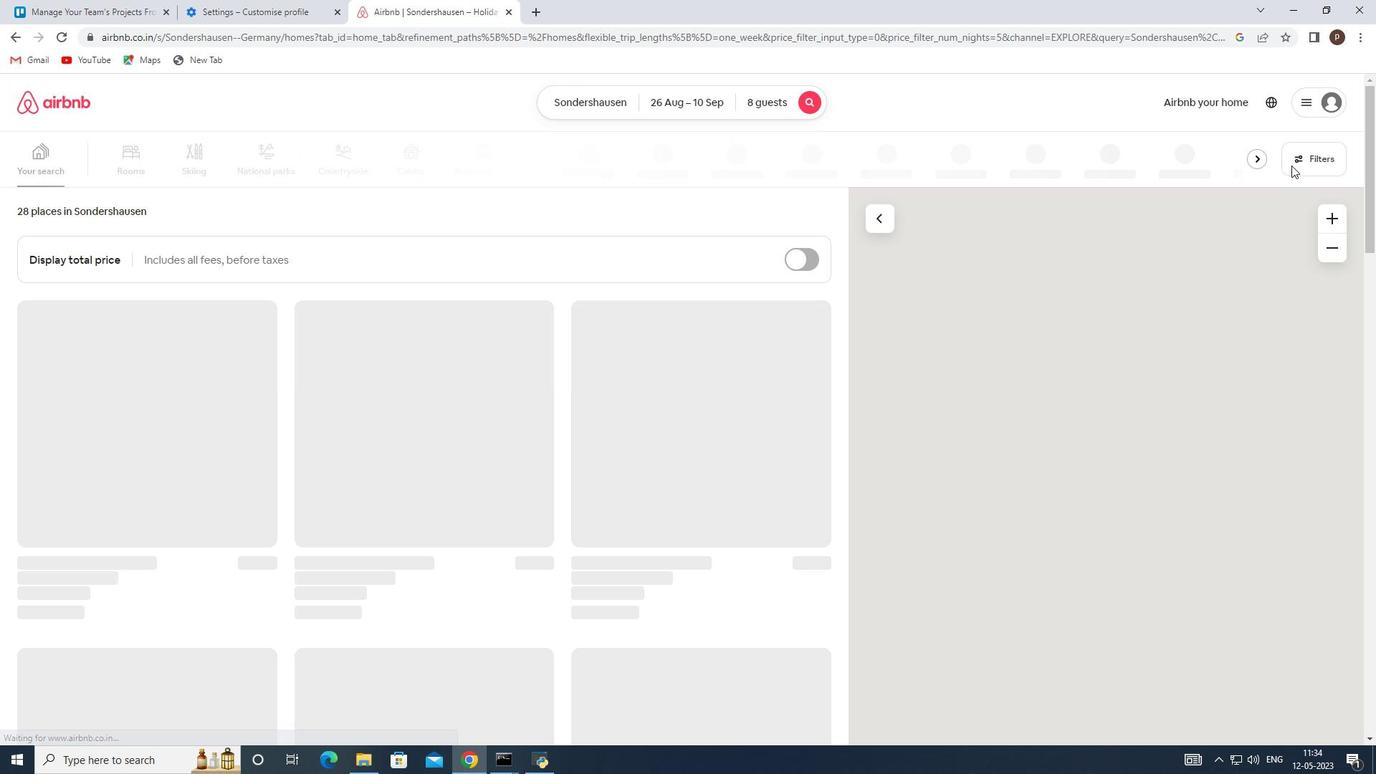 
Action: Mouse pressed left at (1295, 162)
Screenshot: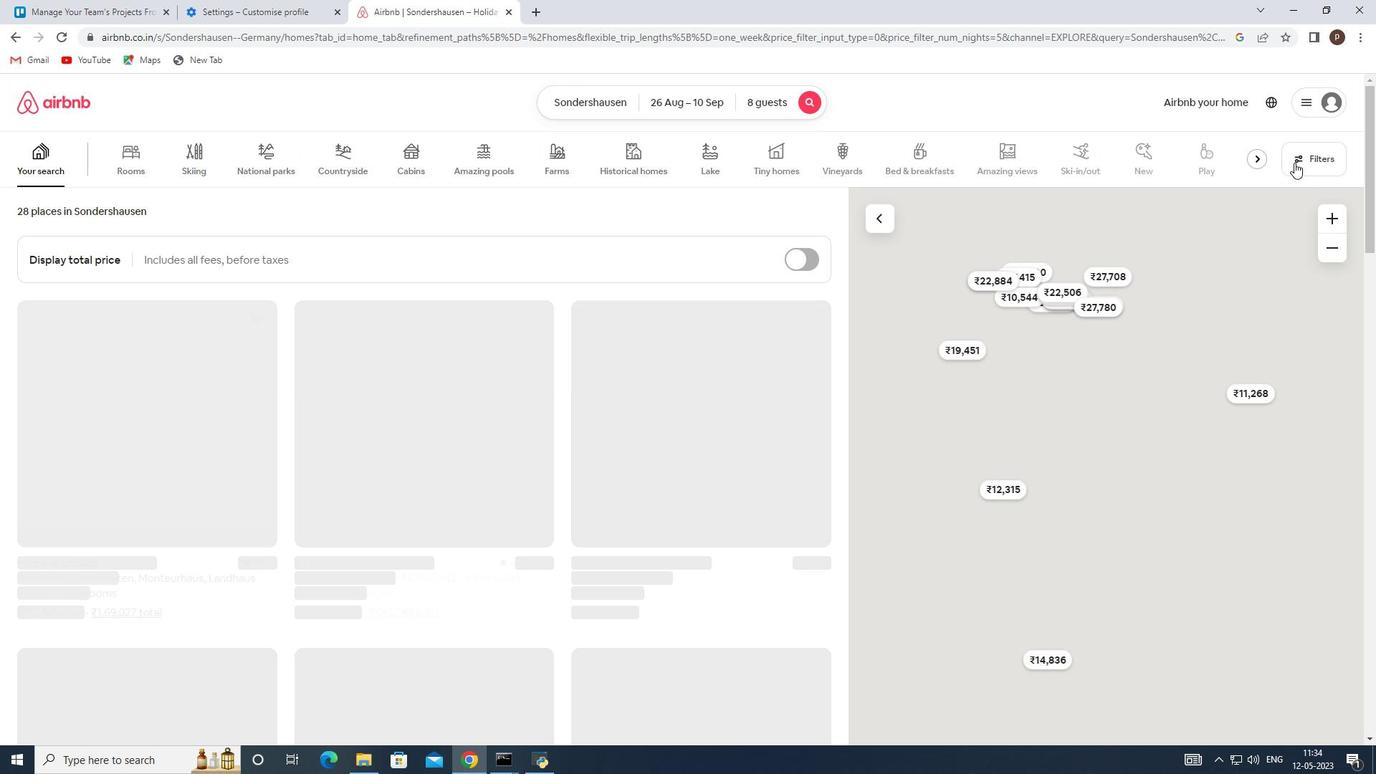 
Action: Mouse moved to (479, 517)
Screenshot: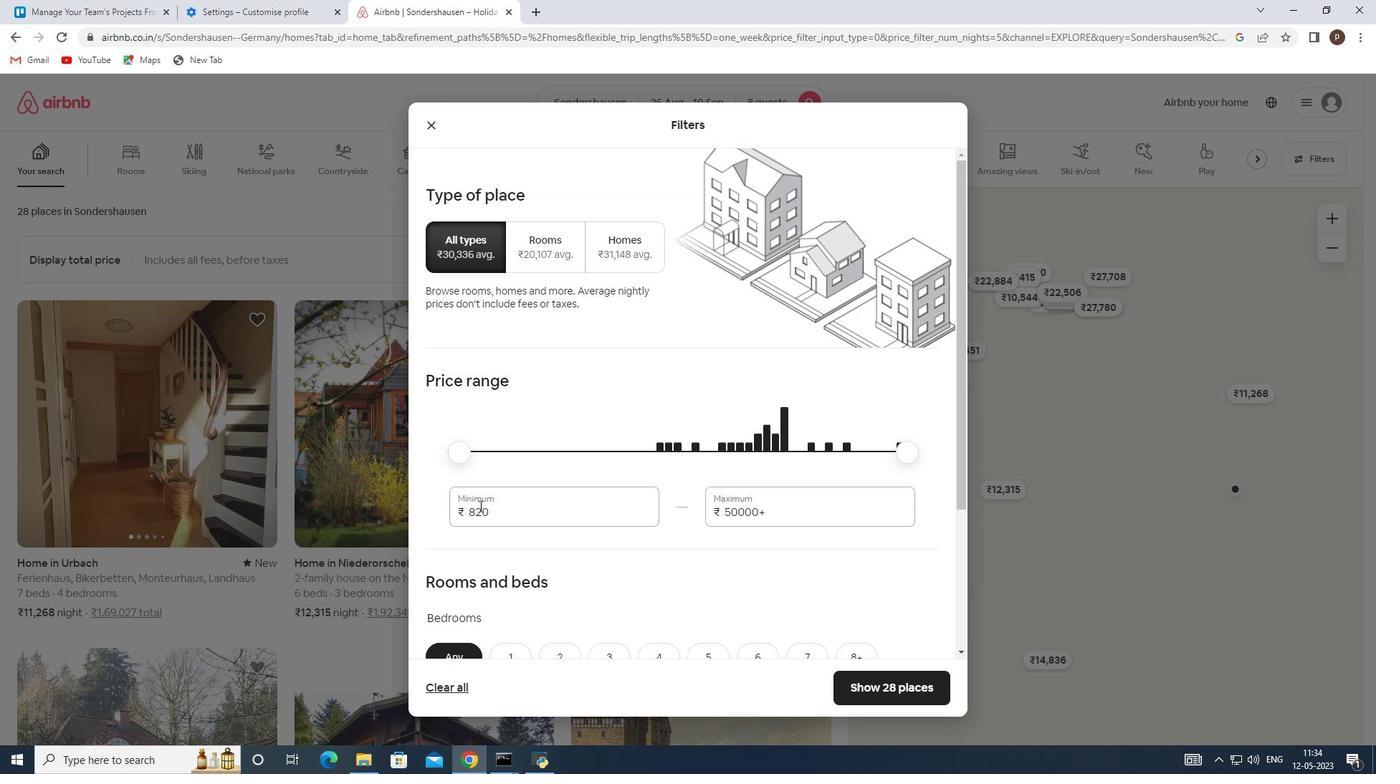 
Action: Mouse pressed left at (479, 517)
Screenshot: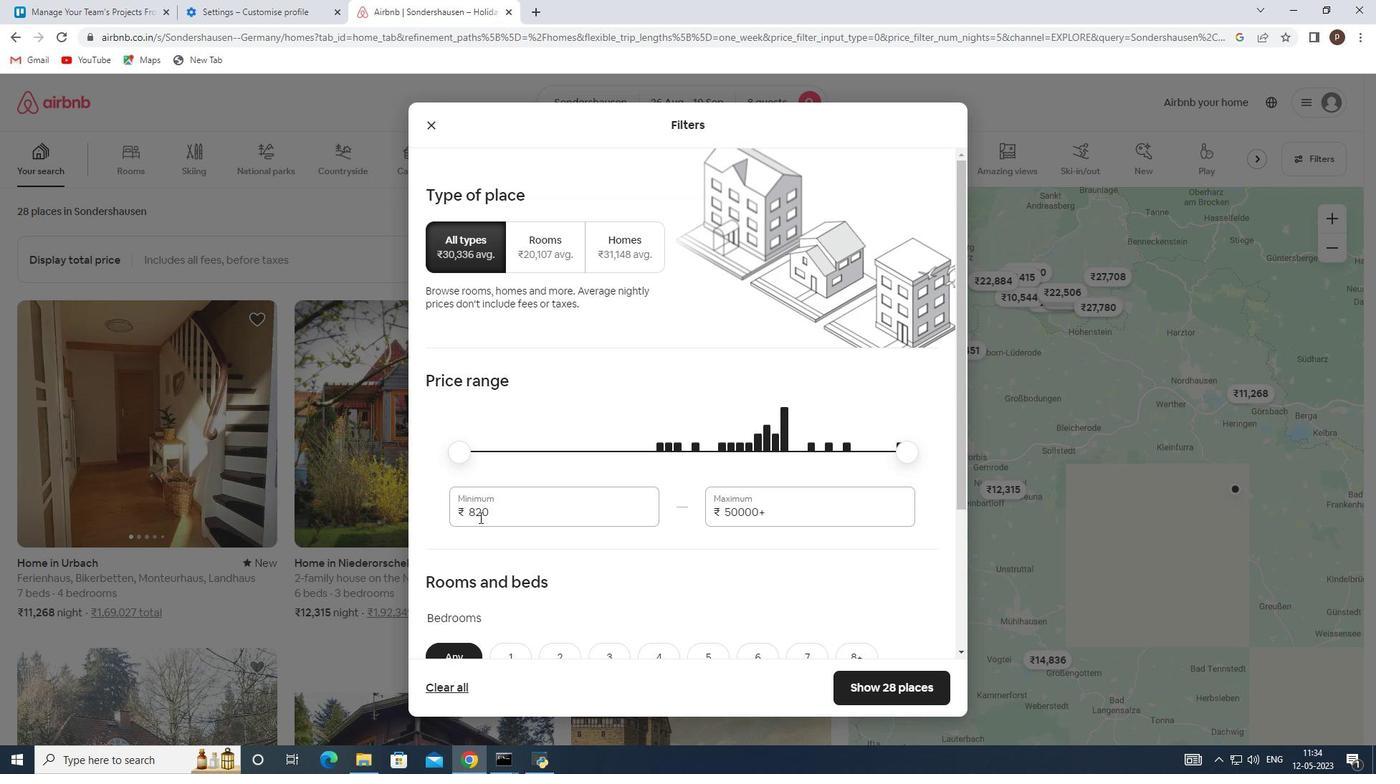 
Action: Mouse pressed left at (479, 517)
Screenshot: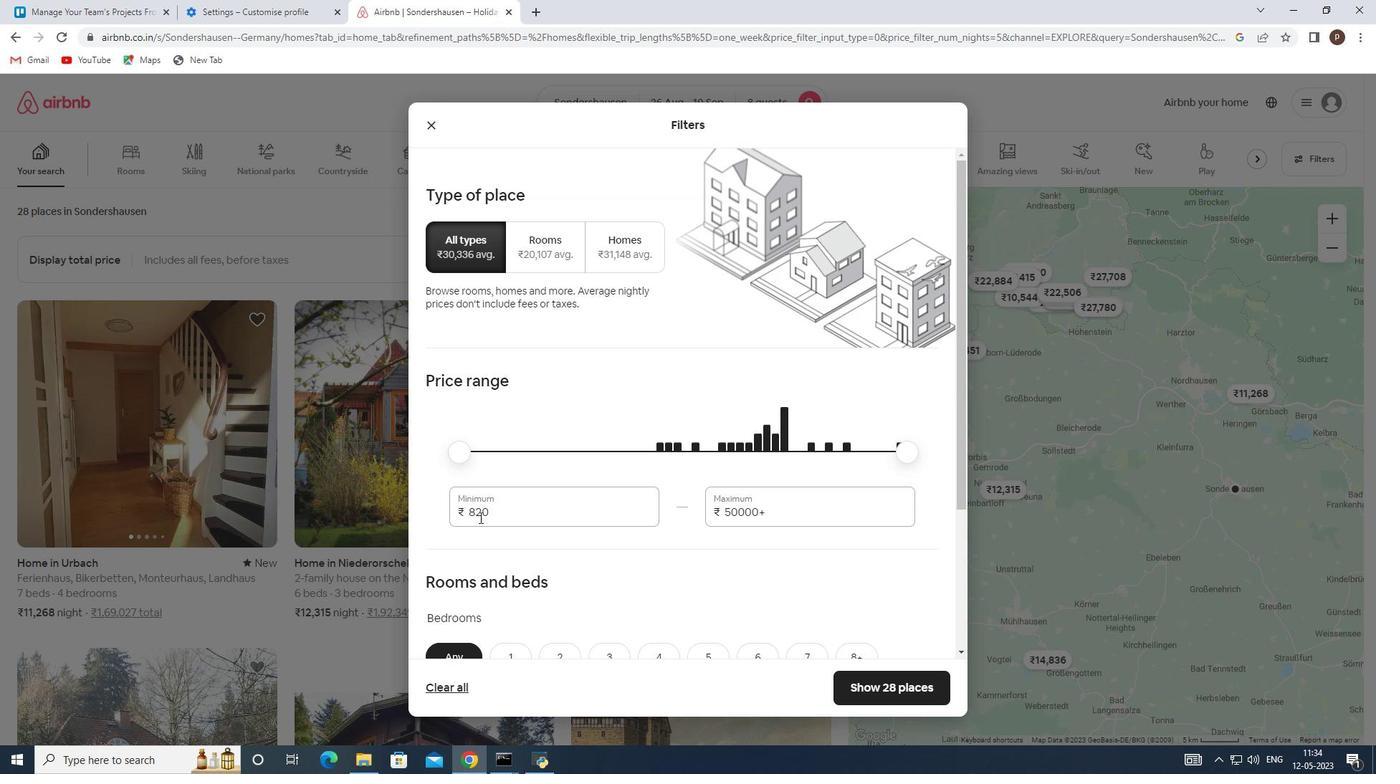 
Action: Key pressed 10000<Key.tab>15000
Screenshot: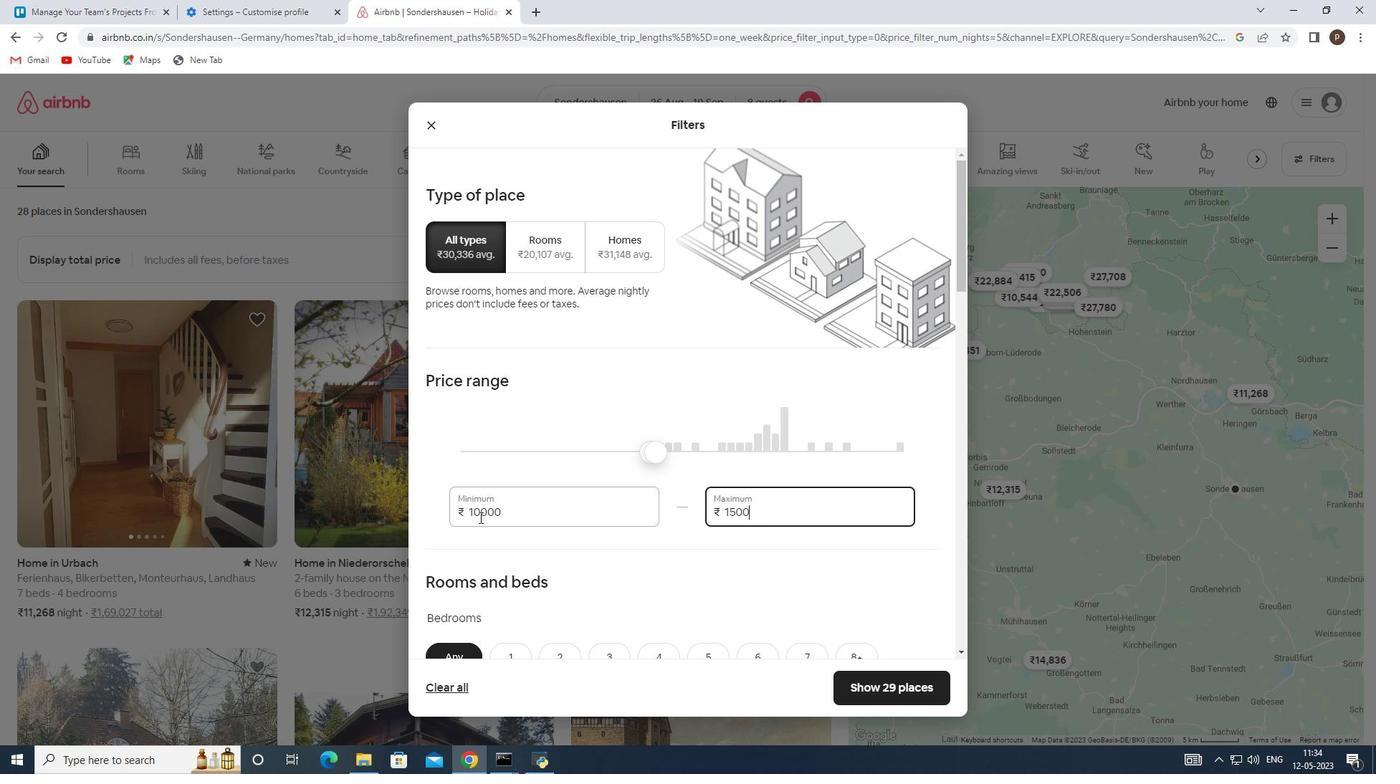 
Action: Mouse moved to (547, 535)
Screenshot: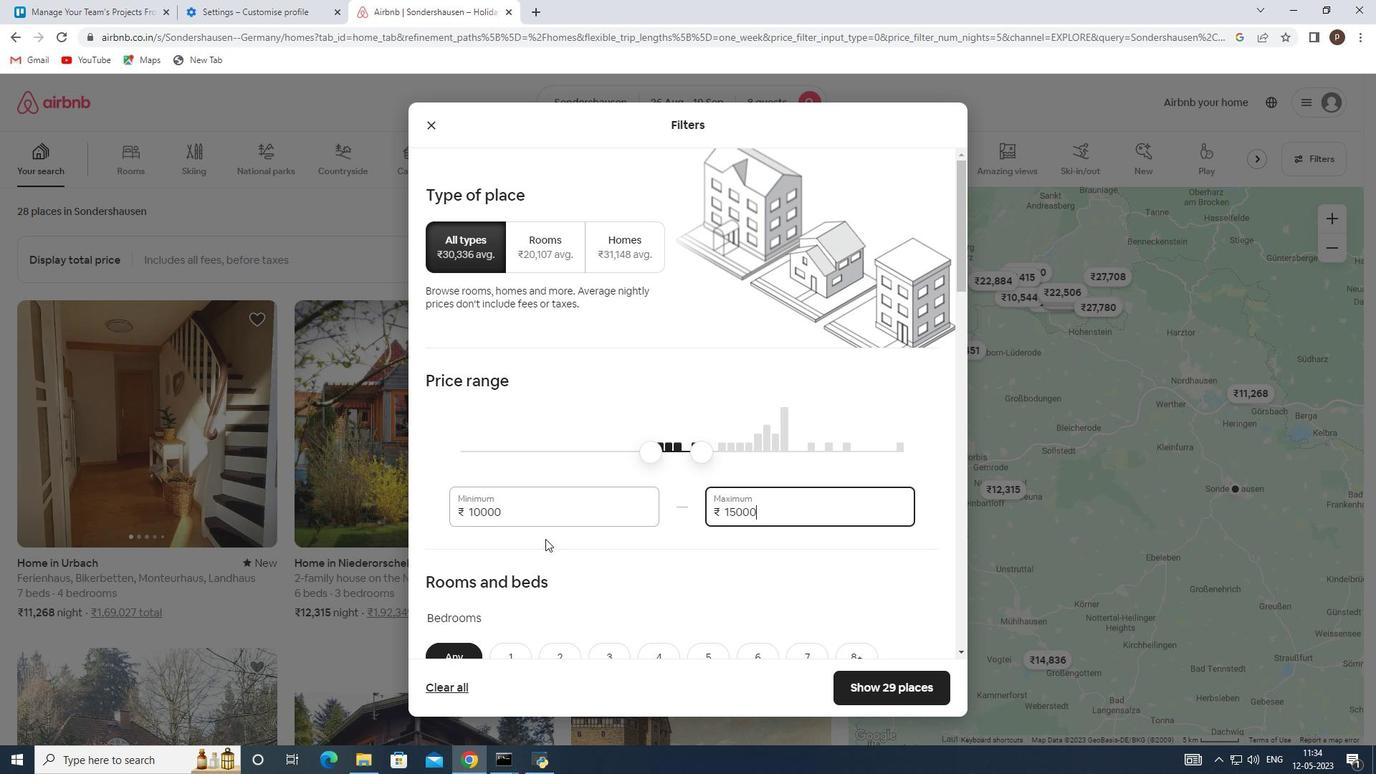 
Action: Mouse scrolled (547, 534) with delta (0, 0)
Screenshot: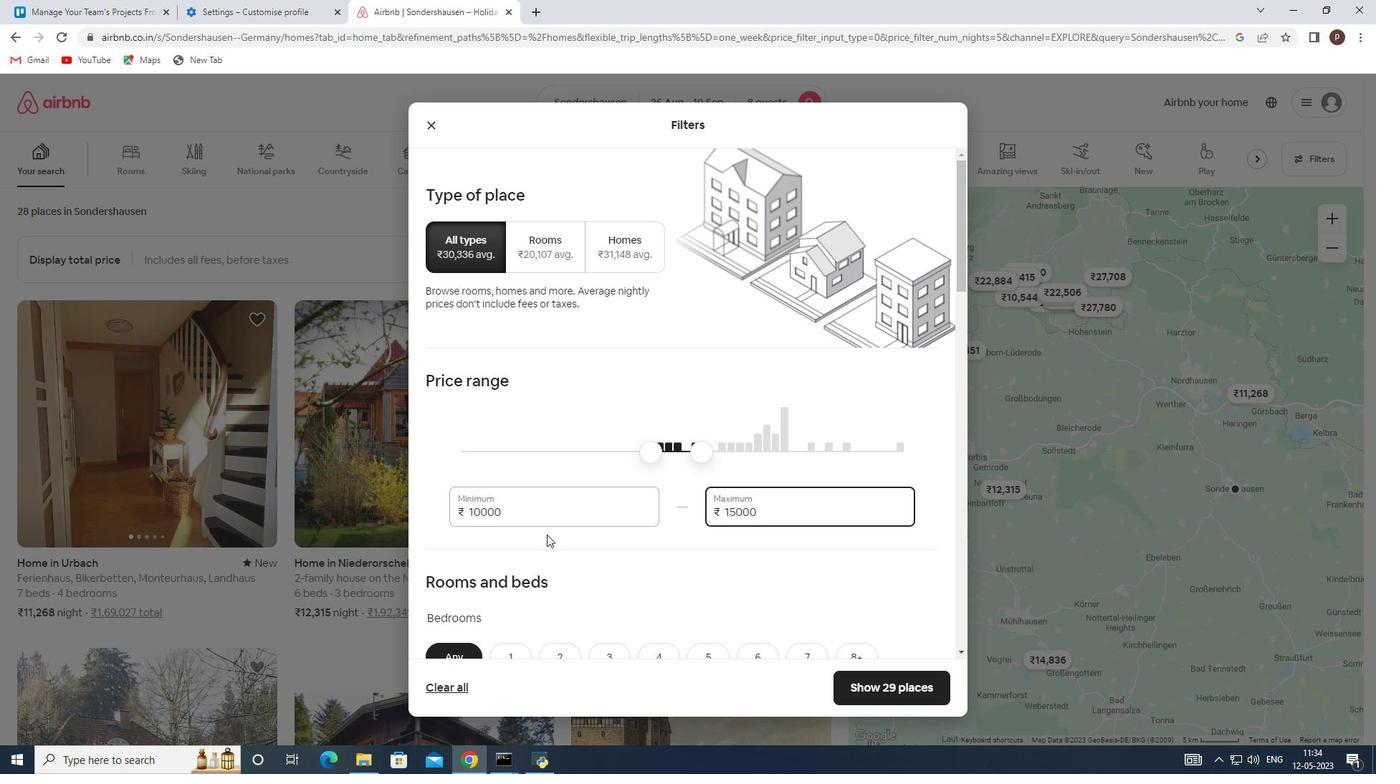 
Action: Mouse scrolled (547, 534) with delta (0, 0)
Screenshot: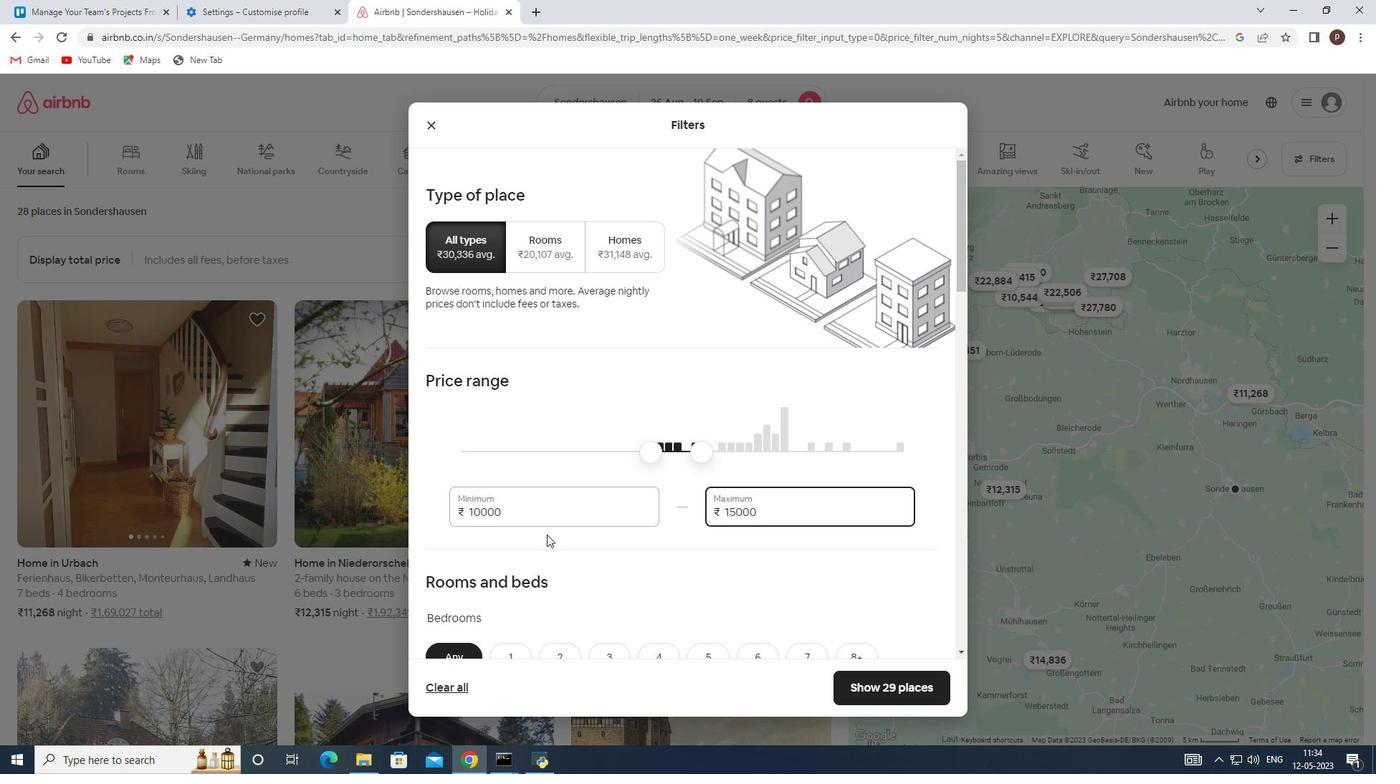 
Action: Mouse moved to (756, 509)
Screenshot: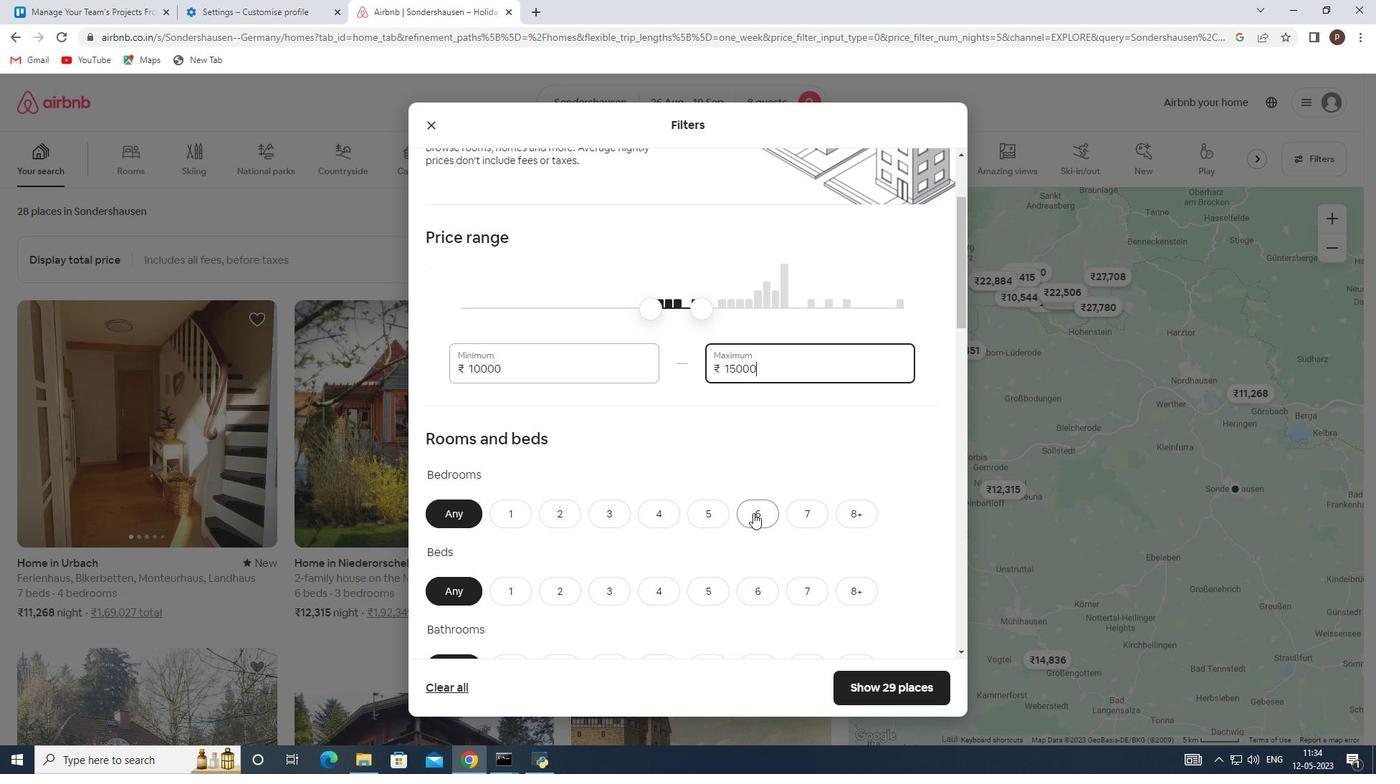 
Action: Mouse pressed left at (756, 509)
Screenshot: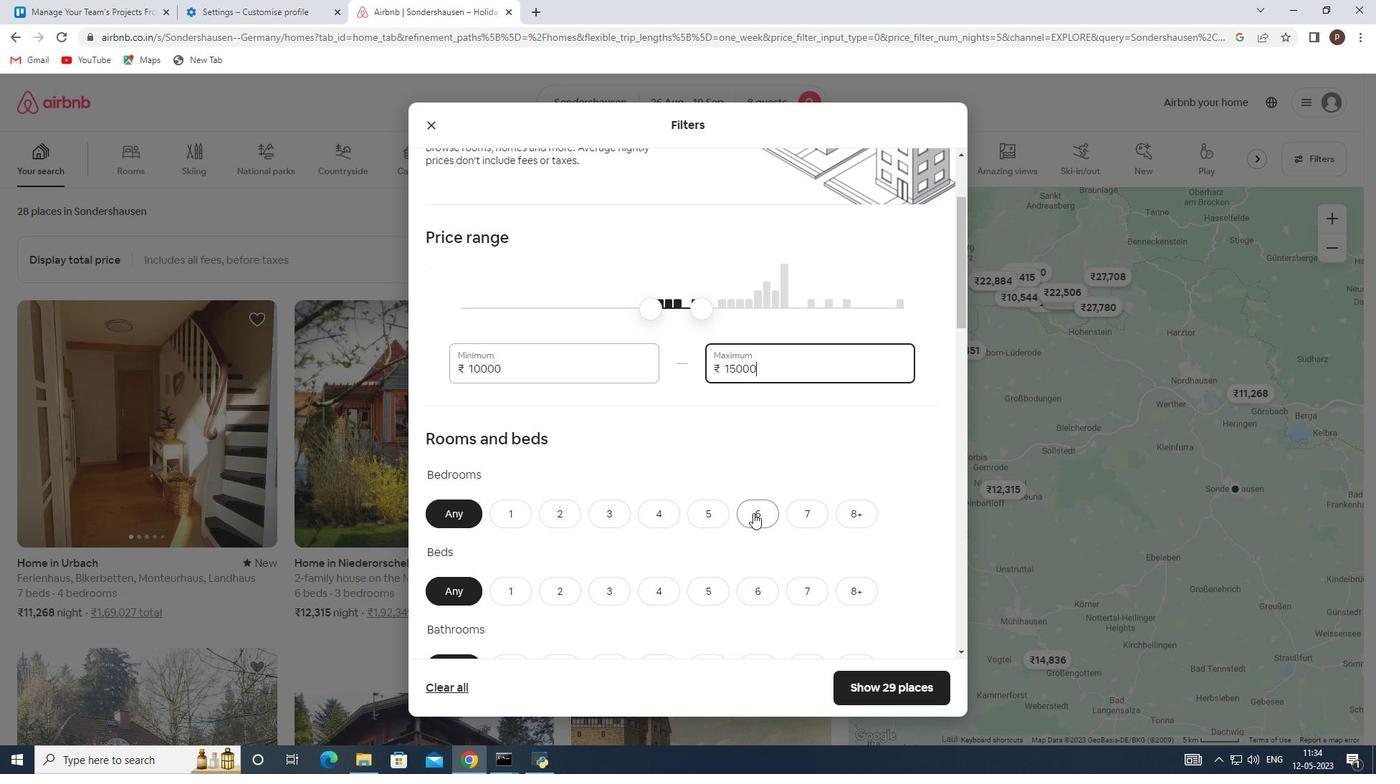 
Action: Mouse moved to (752, 587)
Screenshot: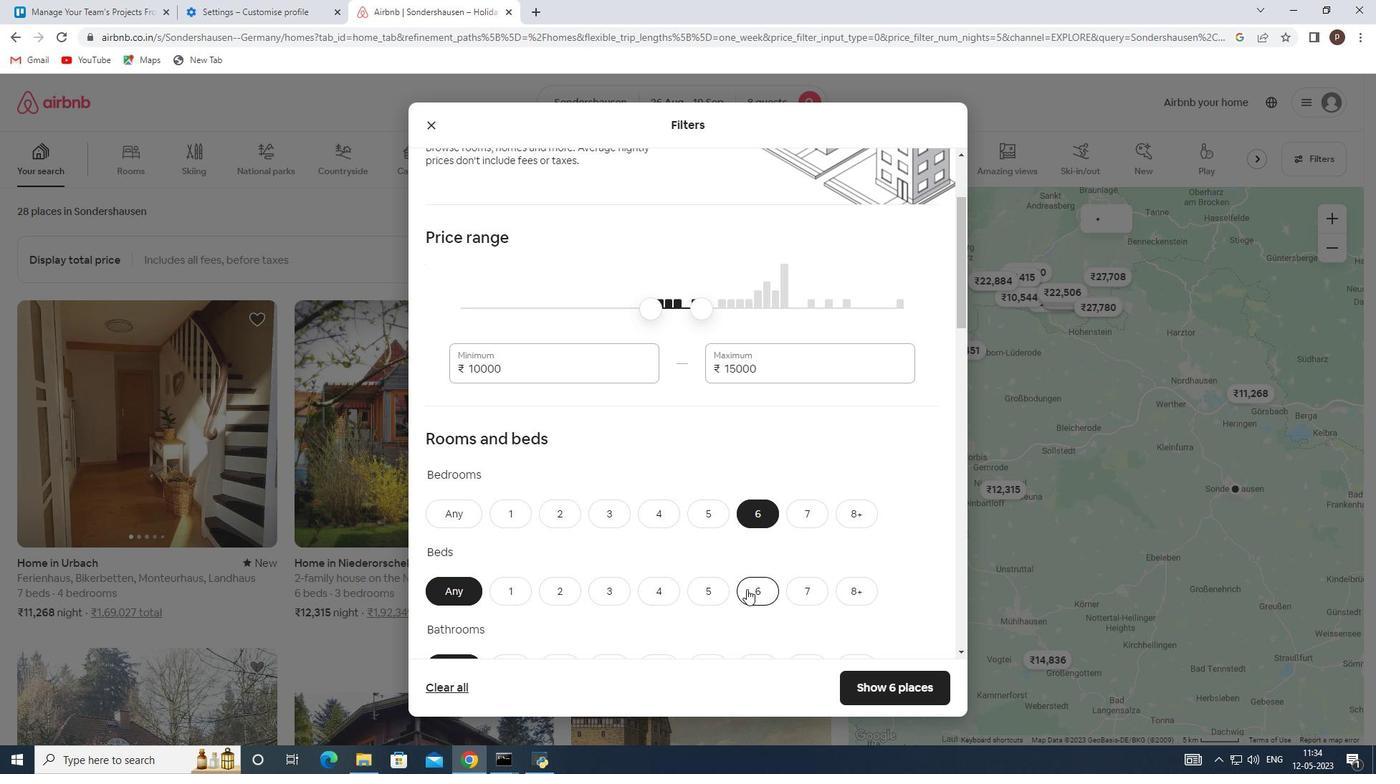 
Action: Mouse pressed left at (752, 587)
Screenshot: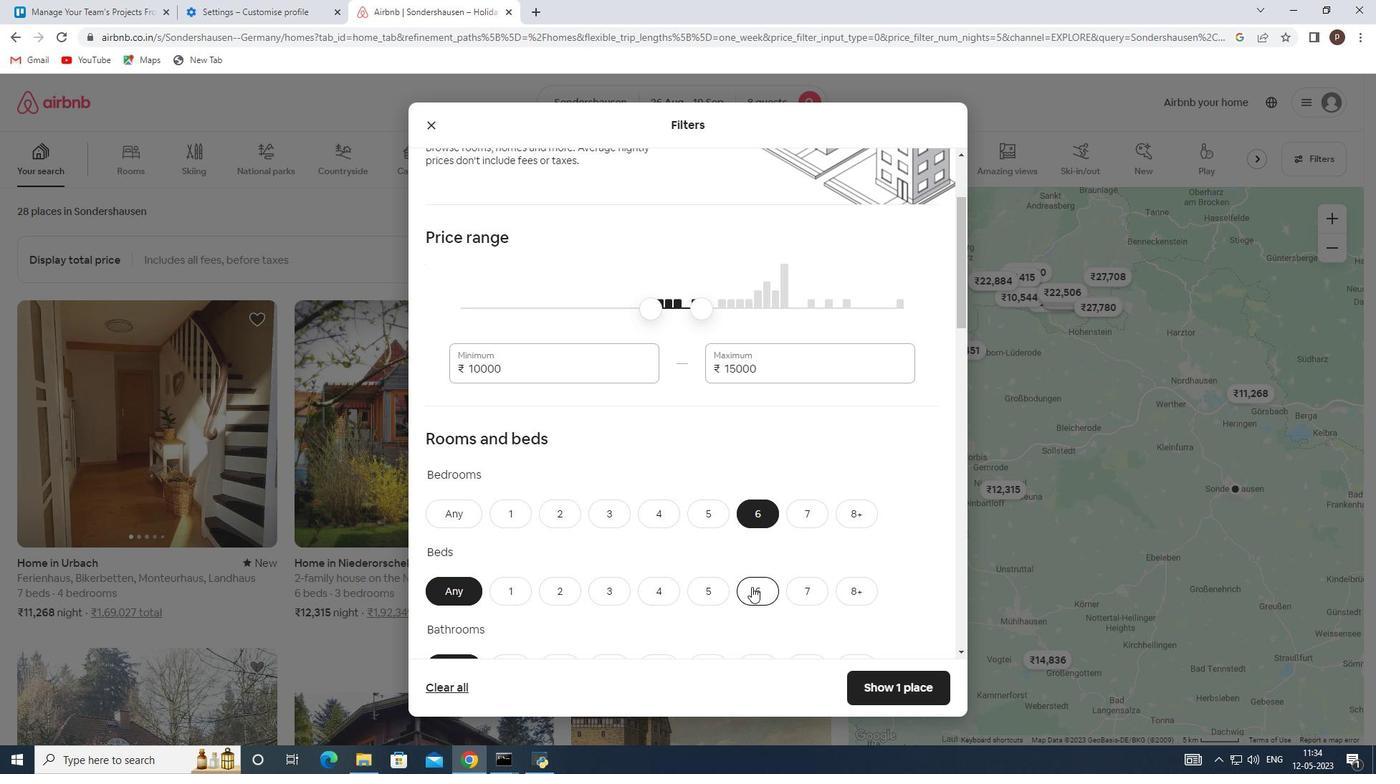 
Action: Mouse moved to (756, 585)
Screenshot: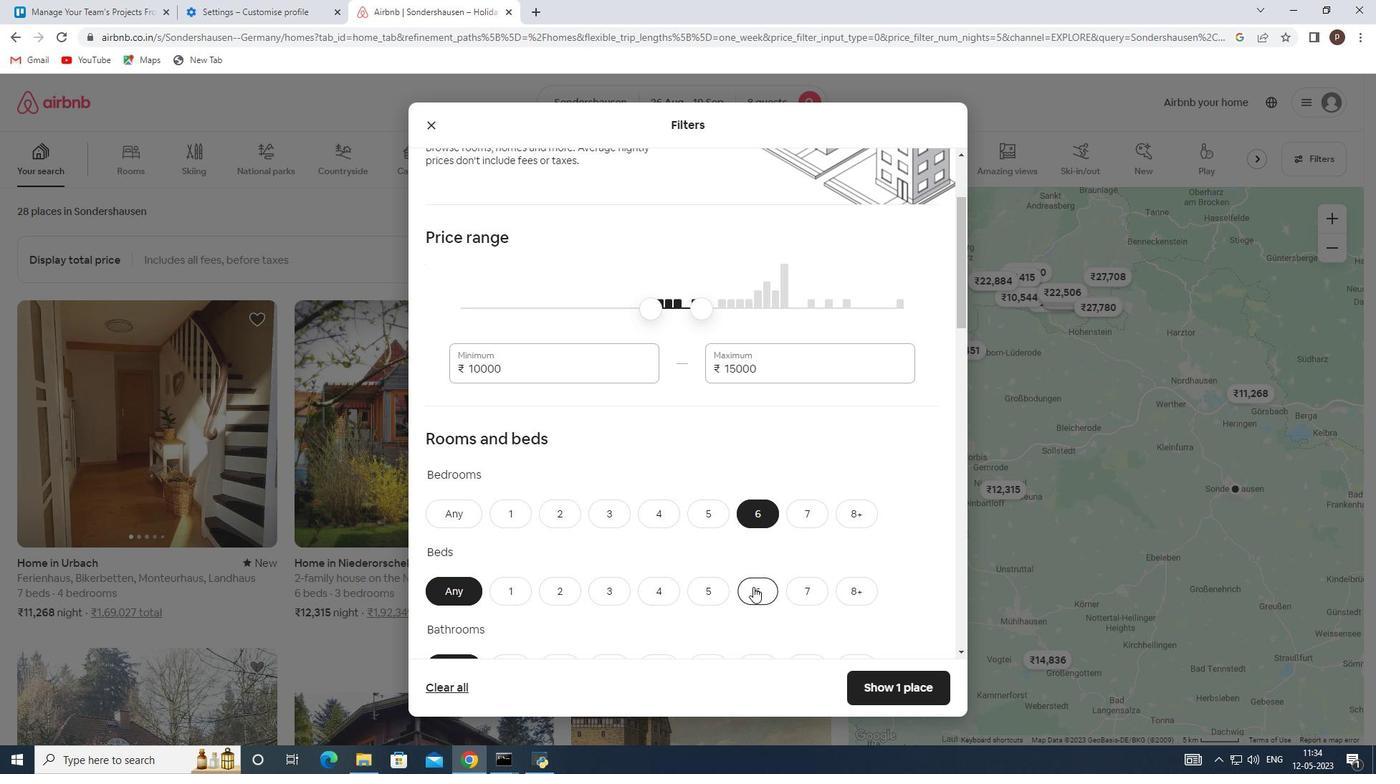 
Action: Mouse scrolled (756, 585) with delta (0, 0)
Screenshot: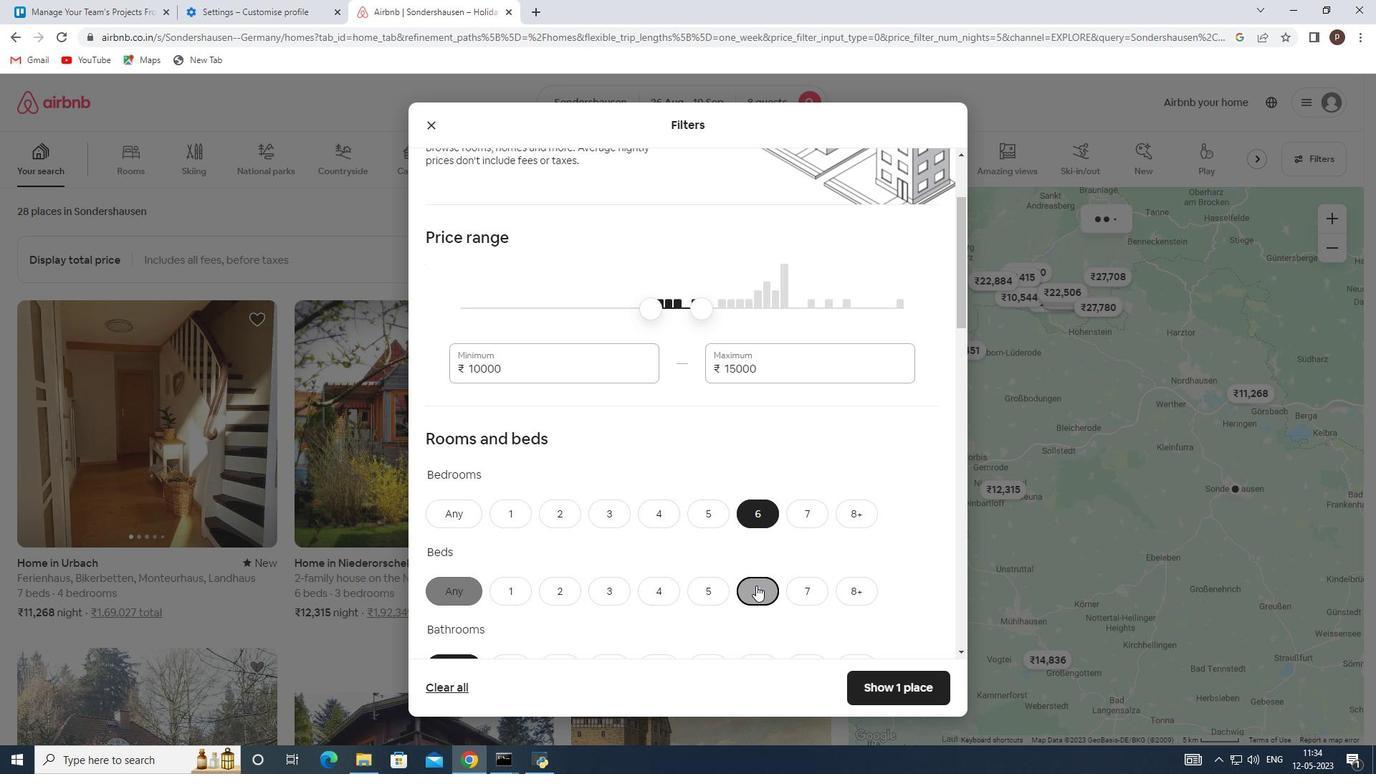 
Action: Mouse moved to (760, 589)
Screenshot: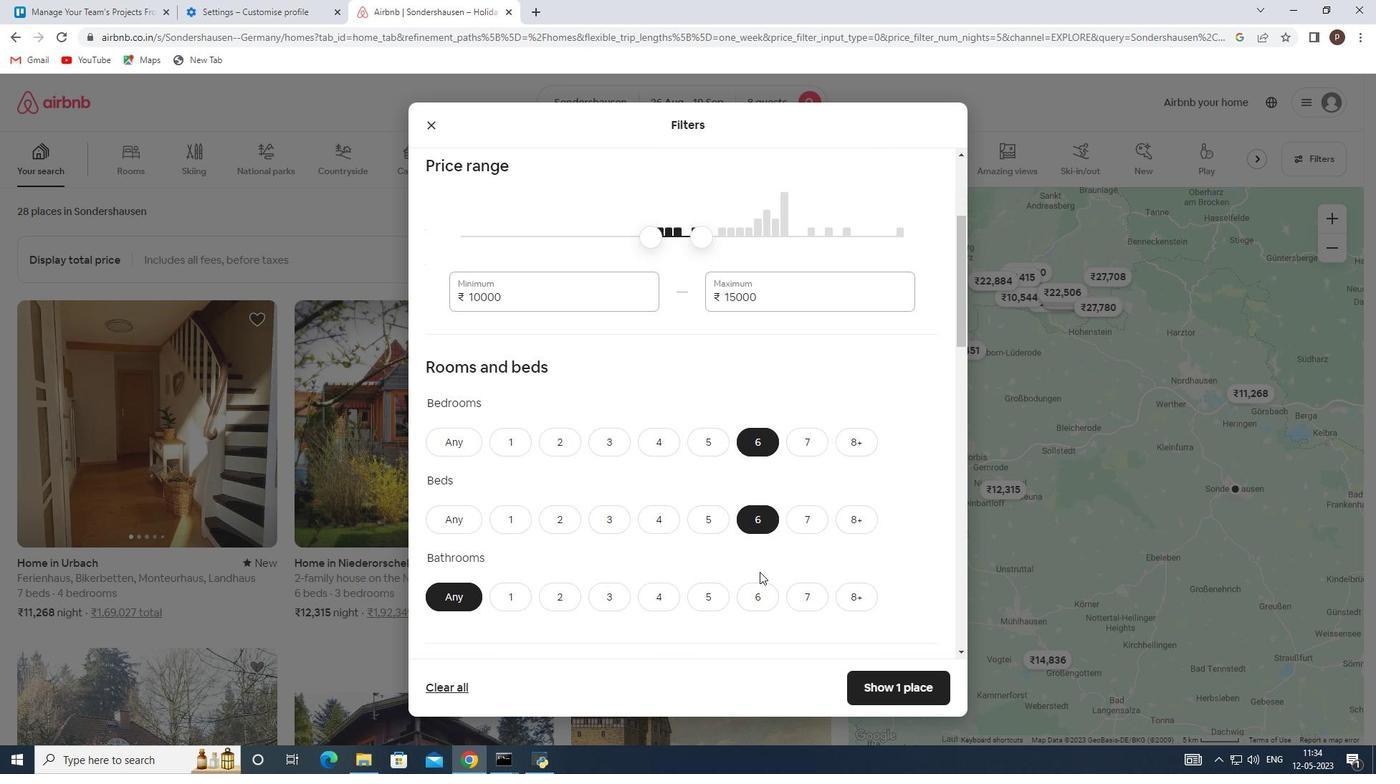 
Action: Mouse pressed left at (760, 589)
Screenshot: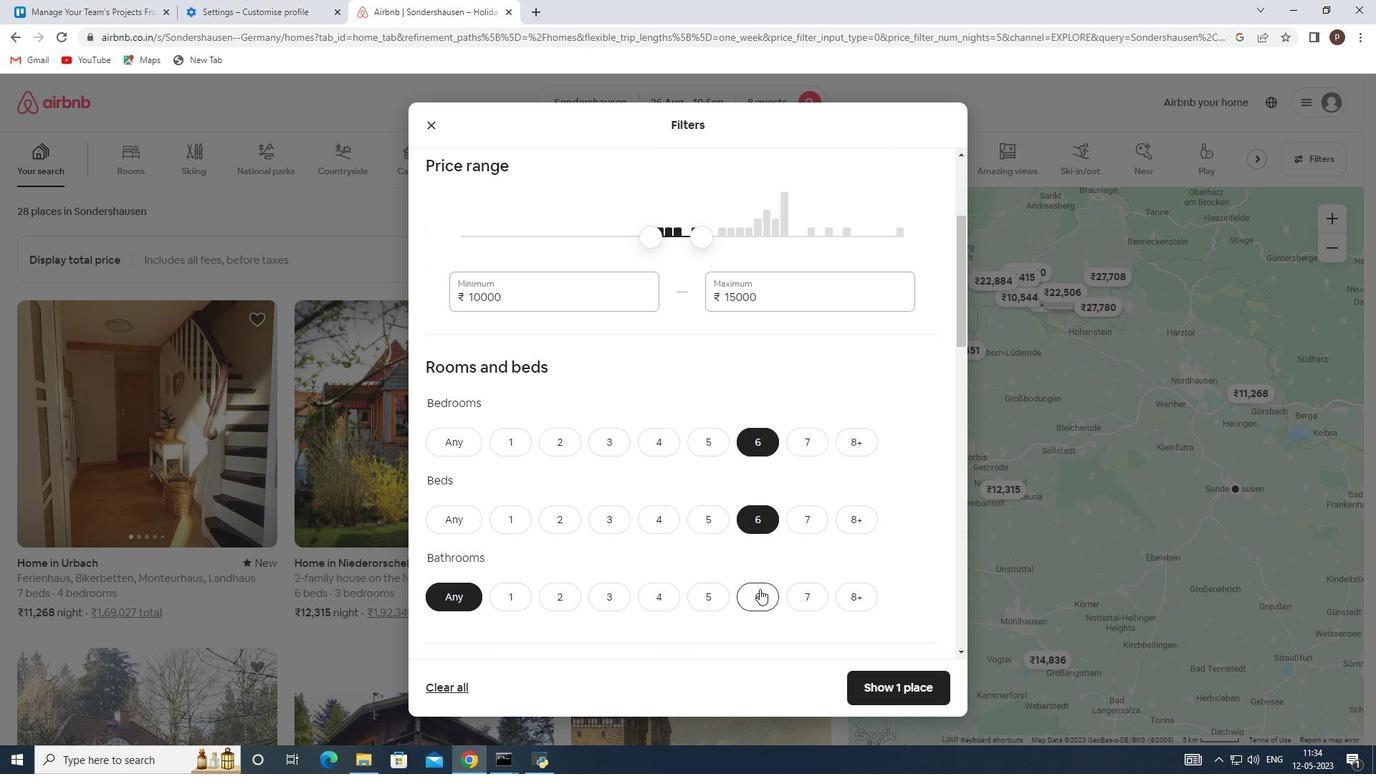 
Action: Mouse moved to (746, 543)
Screenshot: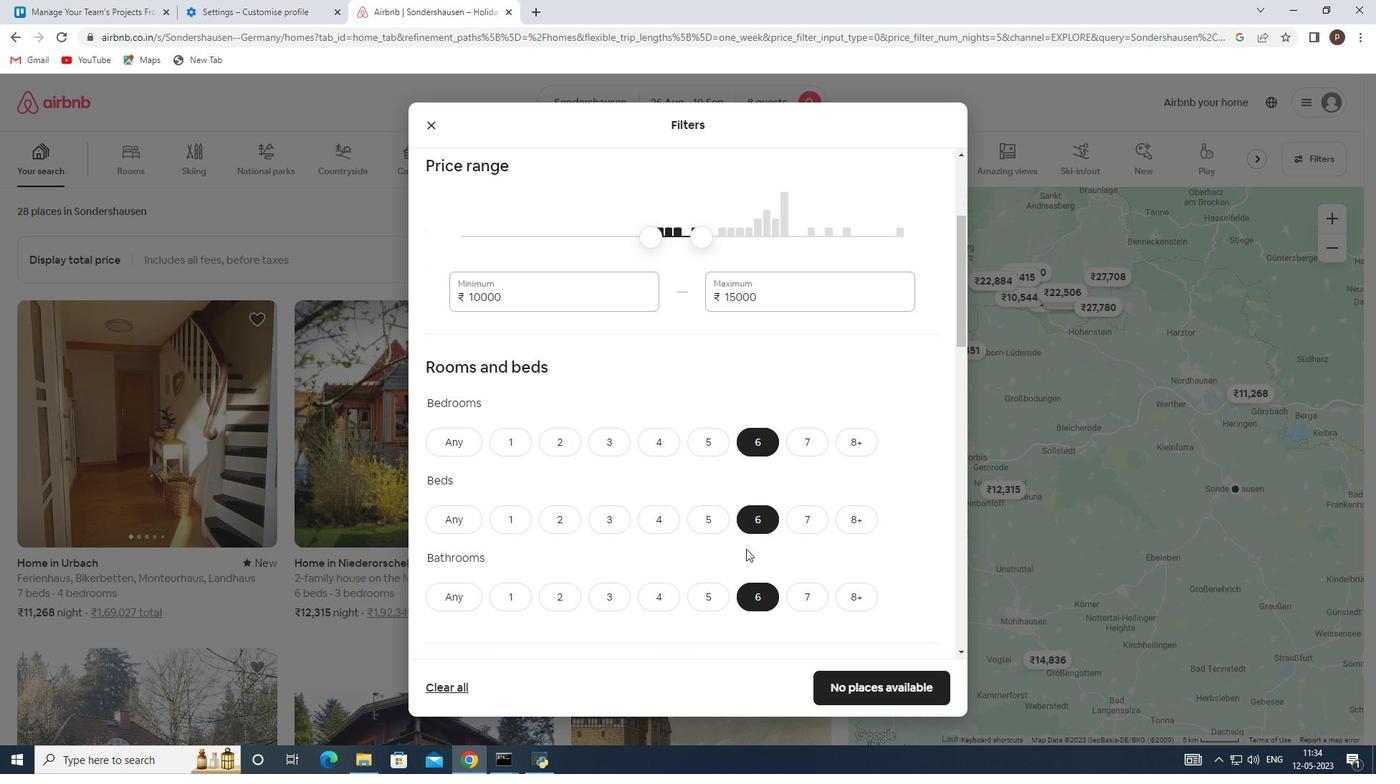 
Action: Mouse scrolled (746, 542) with delta (0, 0)
Screenshot: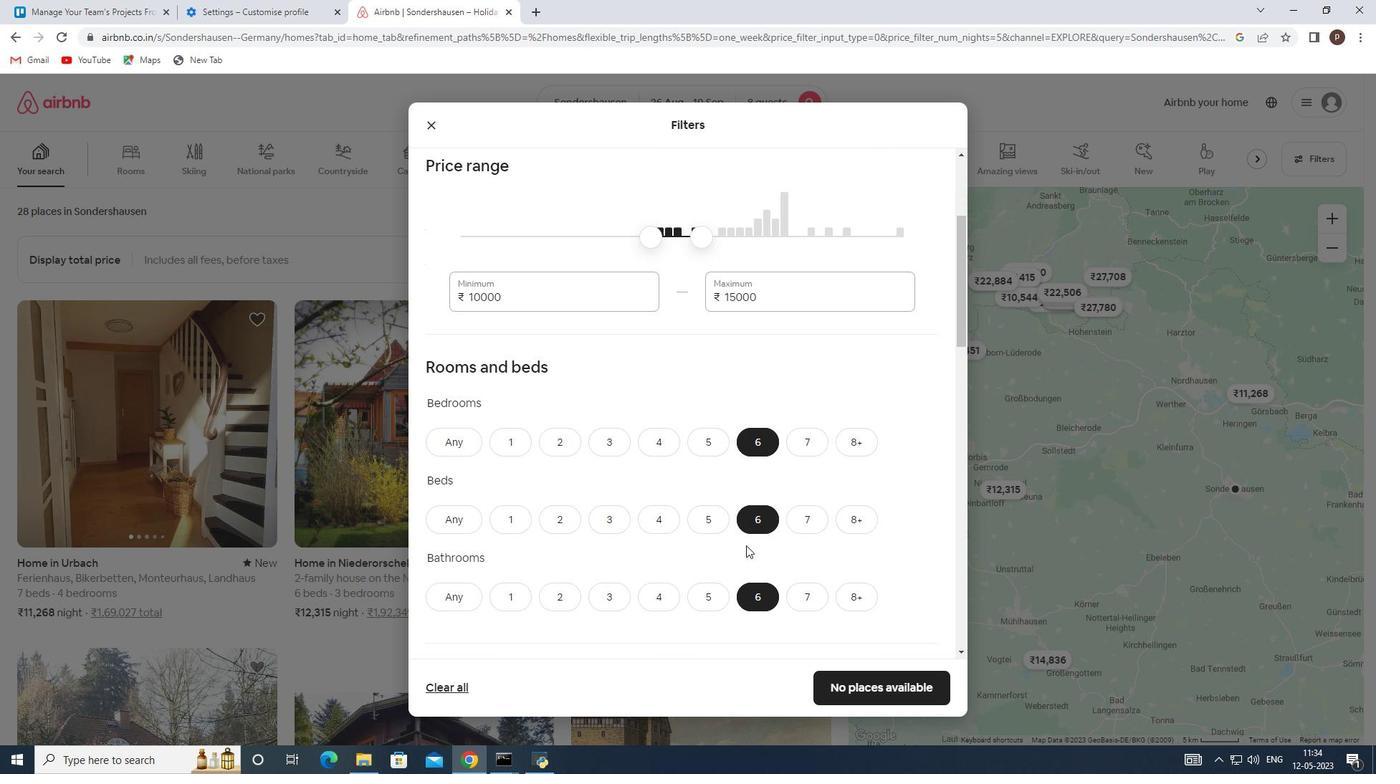 
Action: Mouse moved to (735, 502)
Screenshot: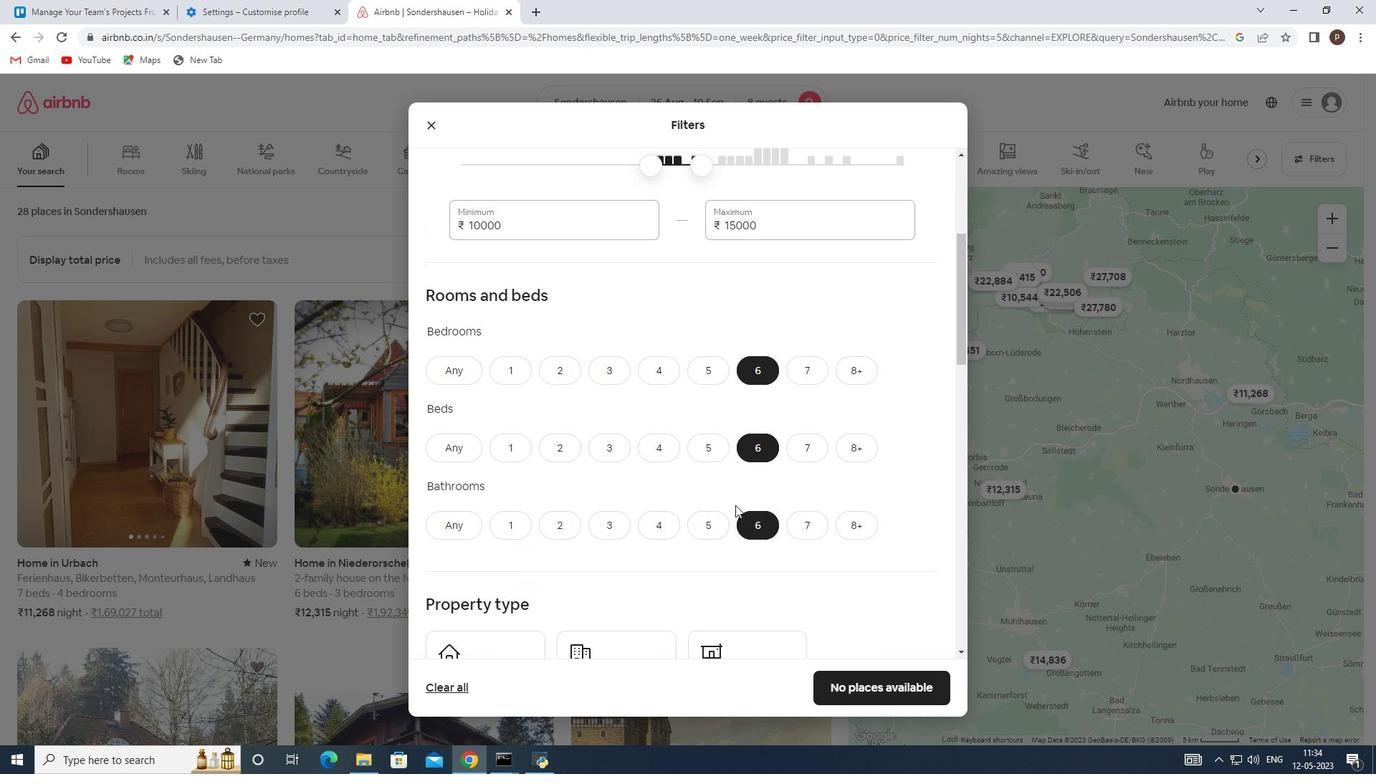 
Action: Mouse scrolled (735, 501) with delta (0, 0)
Screenshot: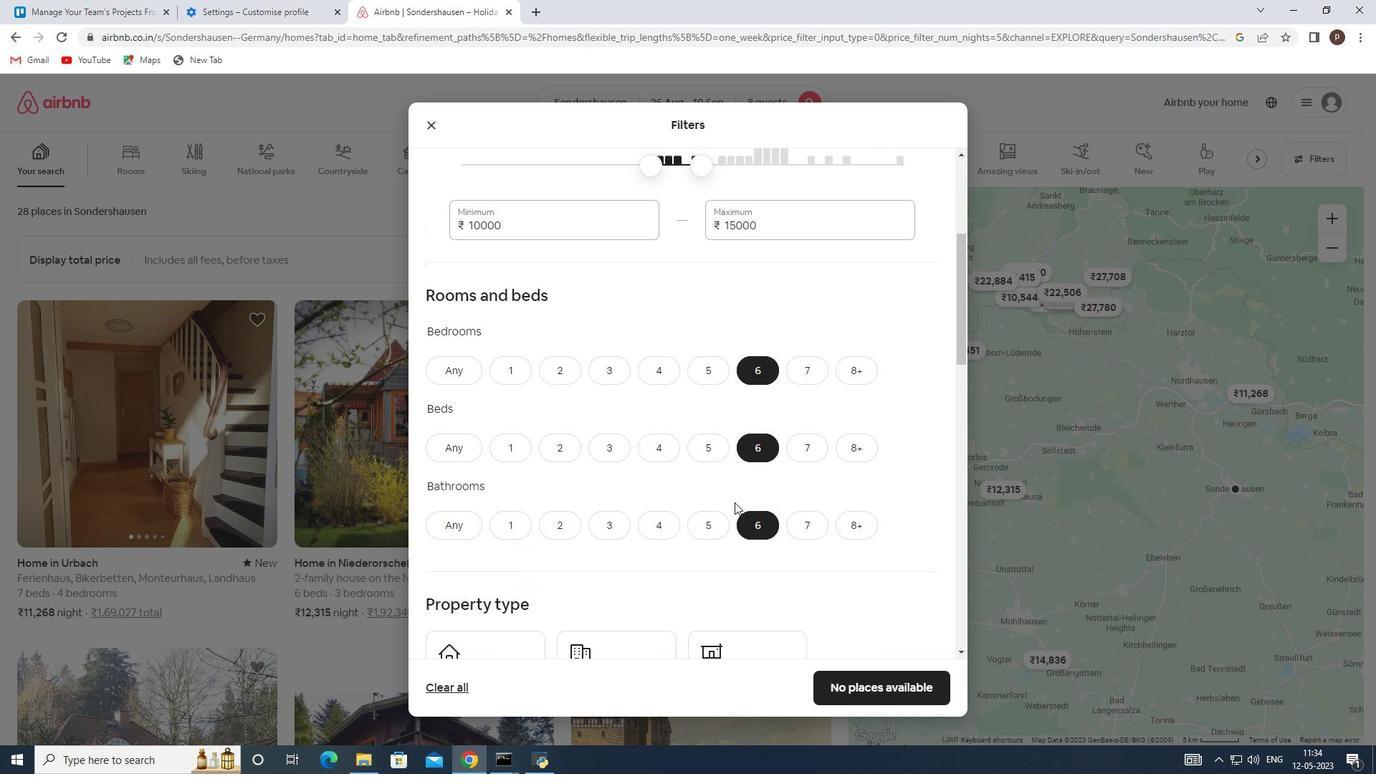 
Action: Mouse moved to (478, 611)
Screenshot: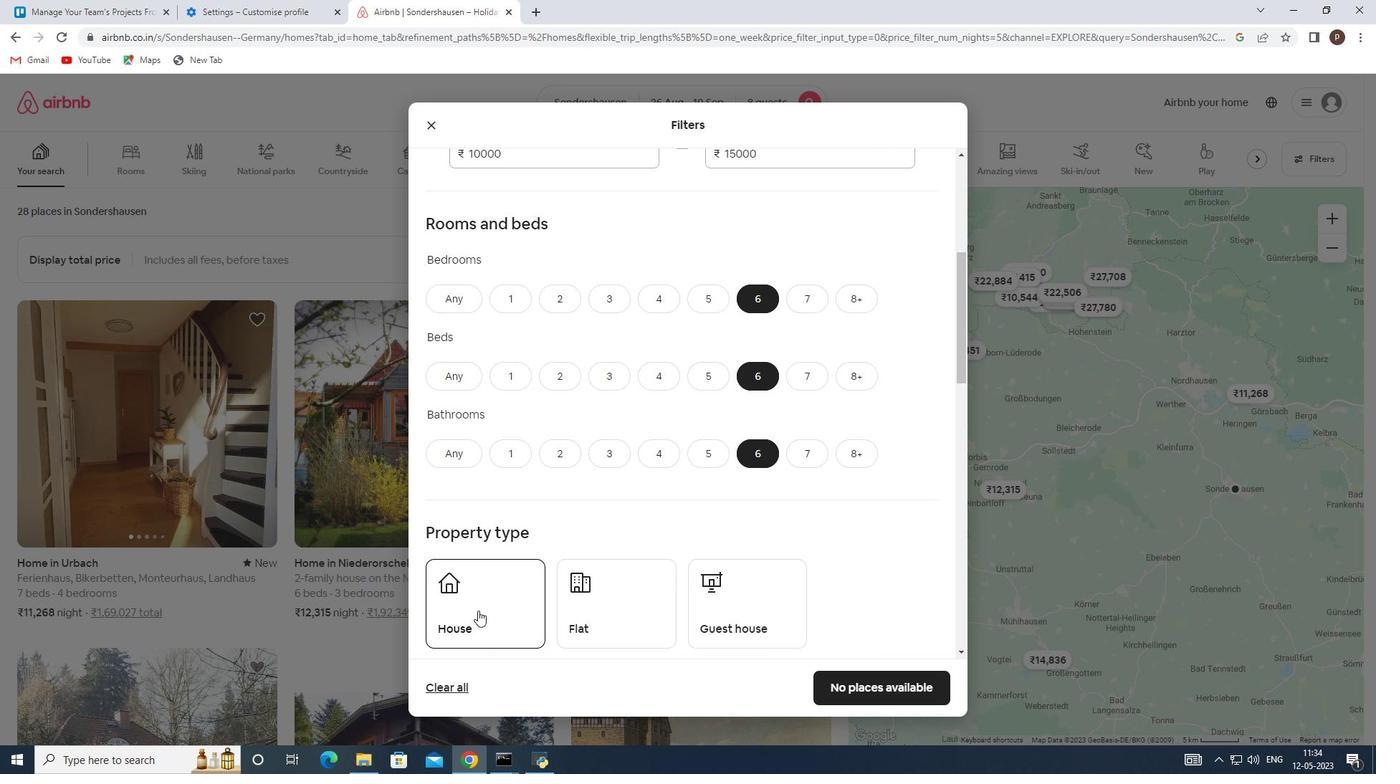 
Action: Mouse pressed left at (478, 611)
Screenshot: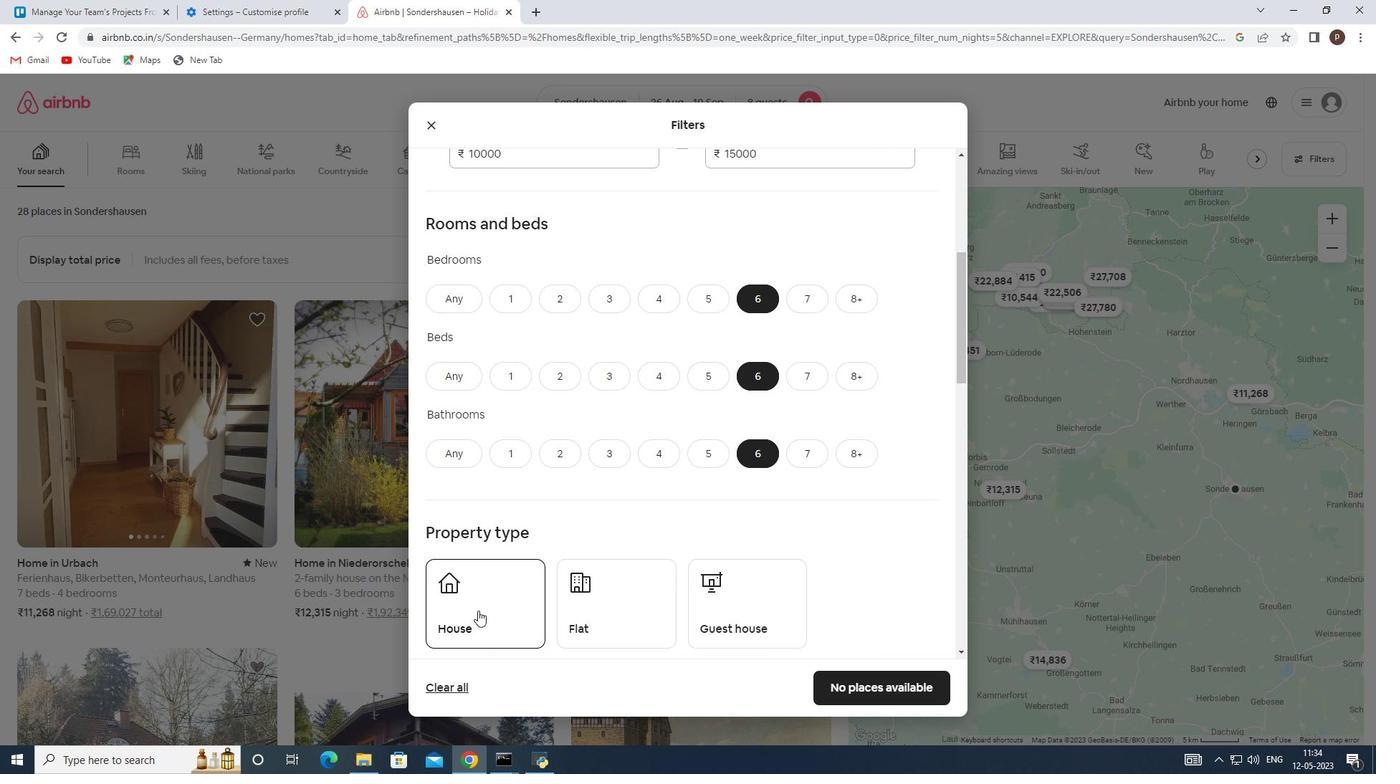 
Action: Mouse moved to (629, 605)
Screenshot: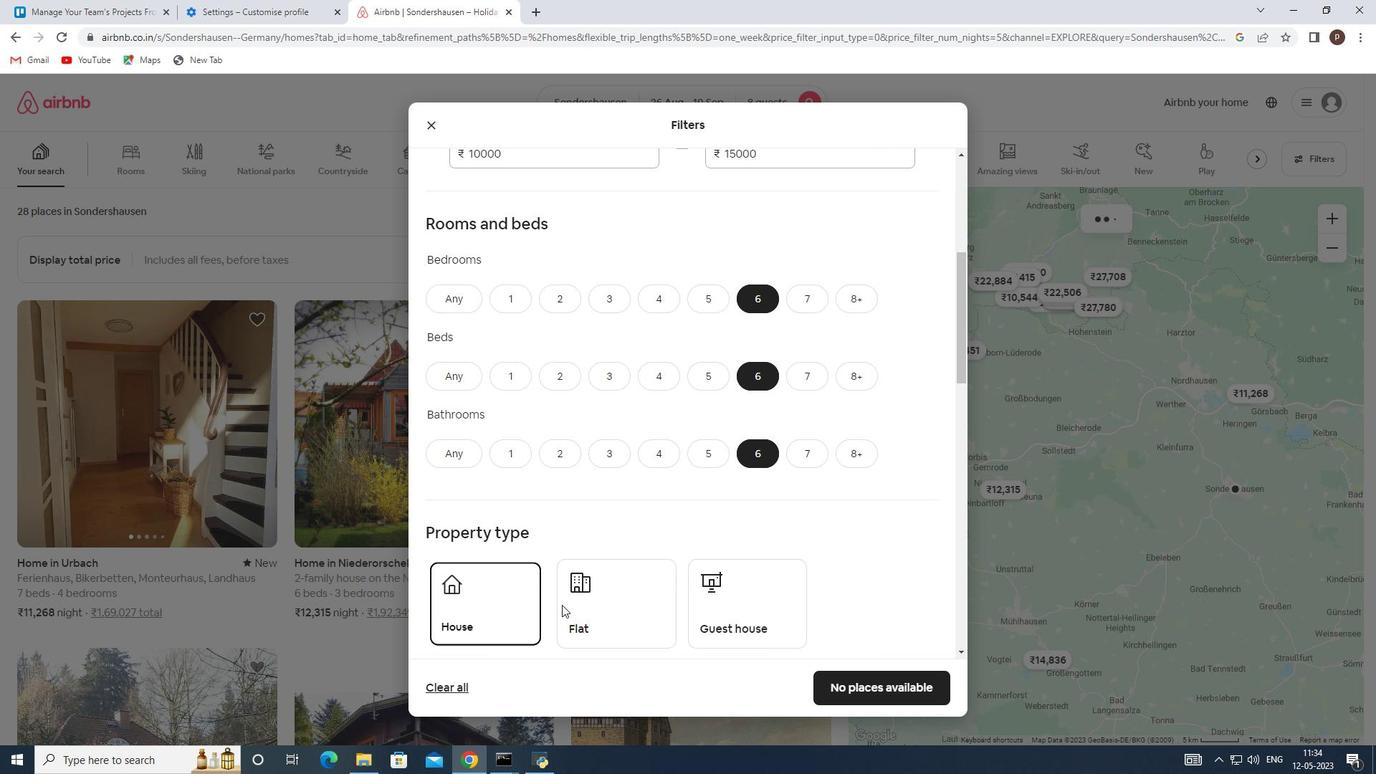 
Action: Mouse pressed left at (629, 605)
Screenshot: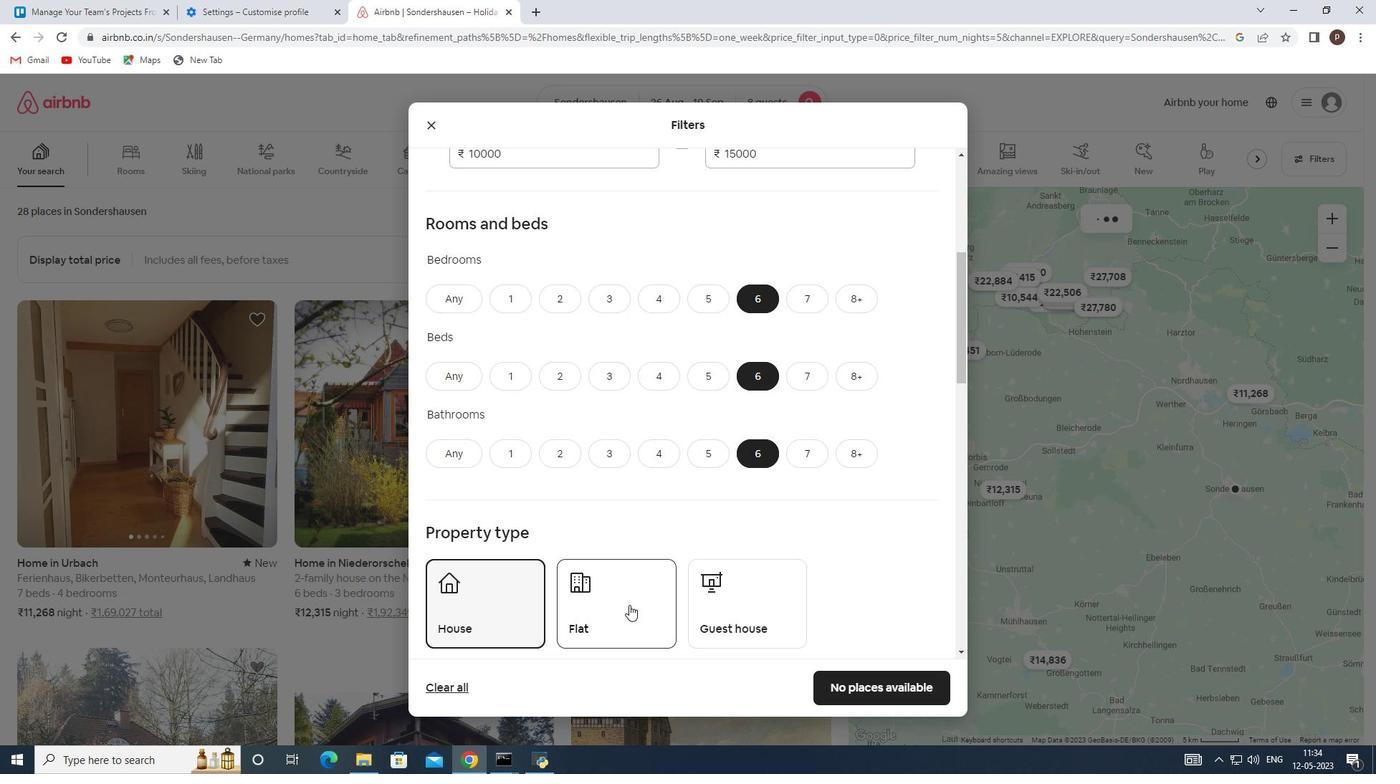 
Action: Mouse moved to (751, 606)
Screenshot: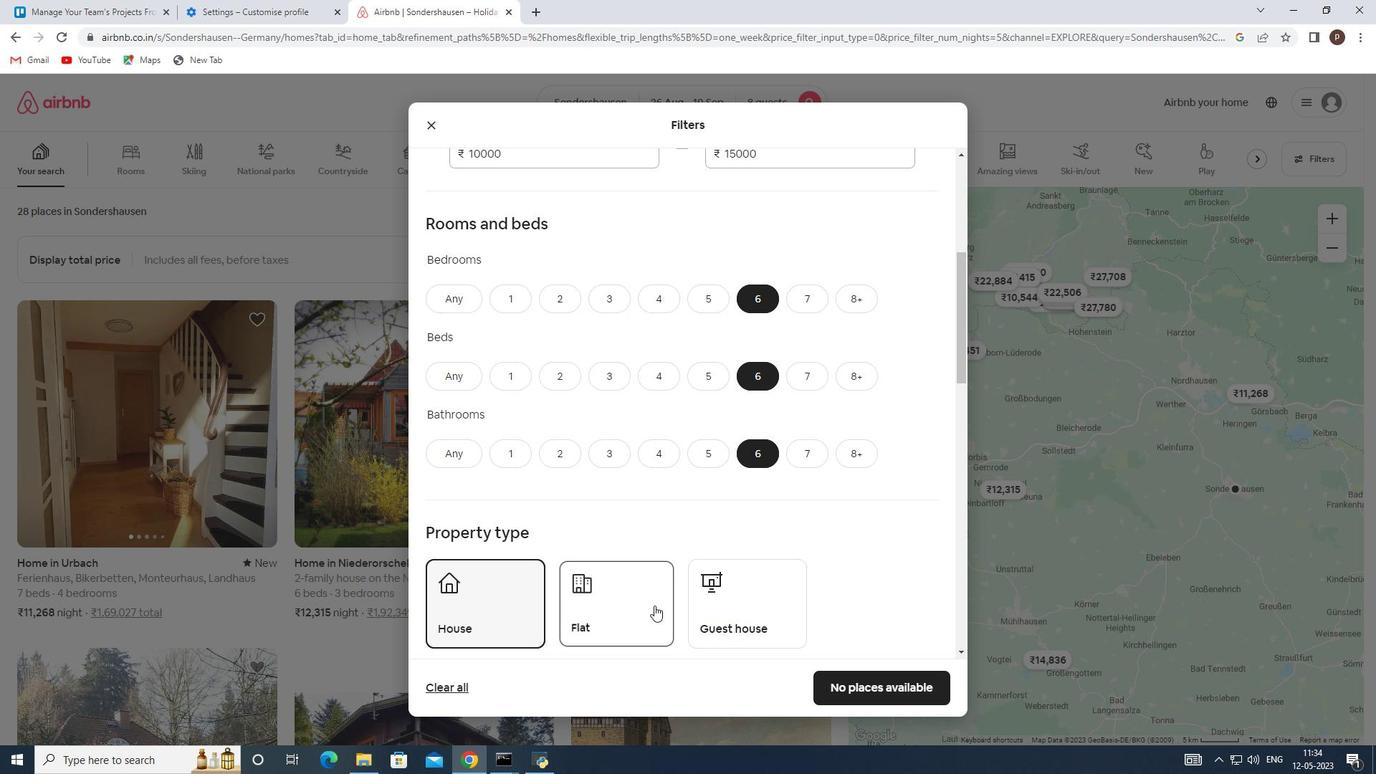 
Action: Mouse pressed left at (751, 606)
Screenshot: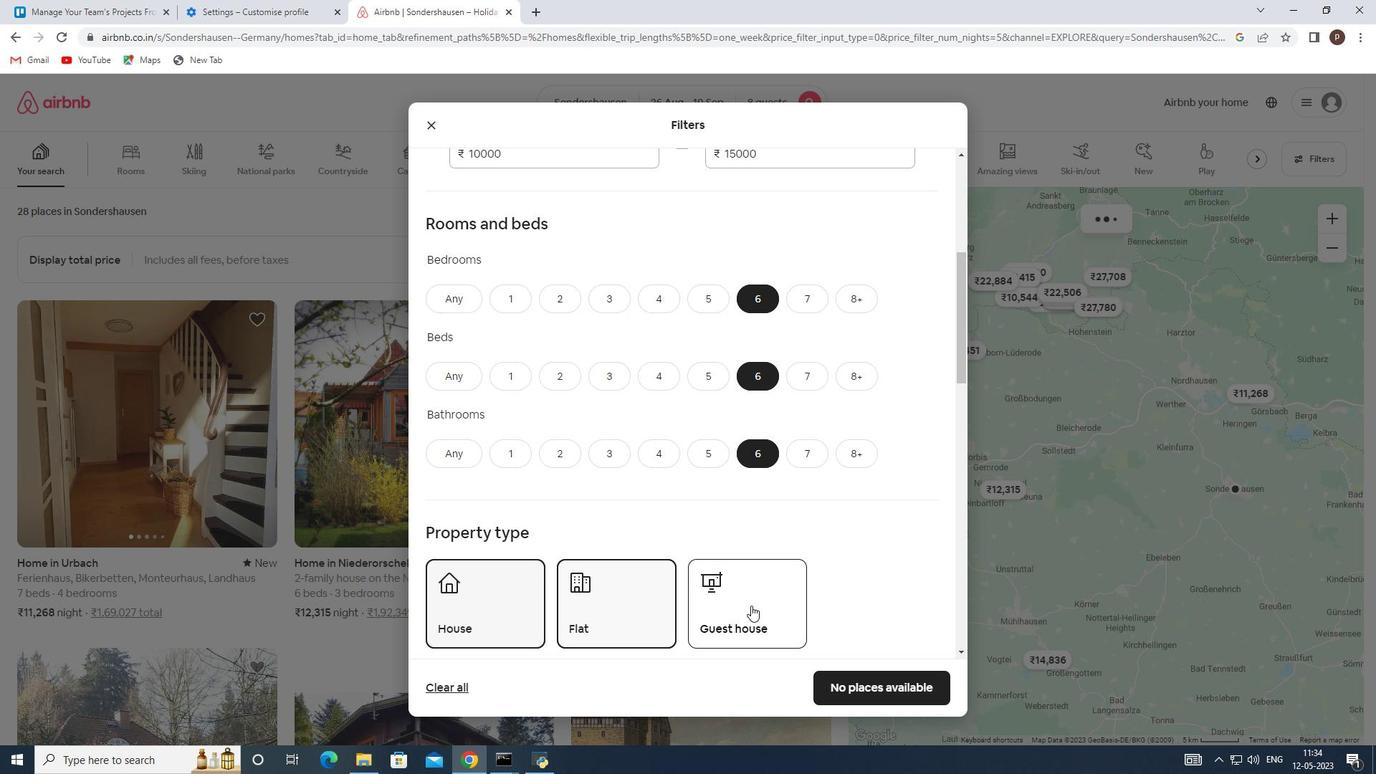 
Action: Mouse moved to (735, 598)
Screenshot: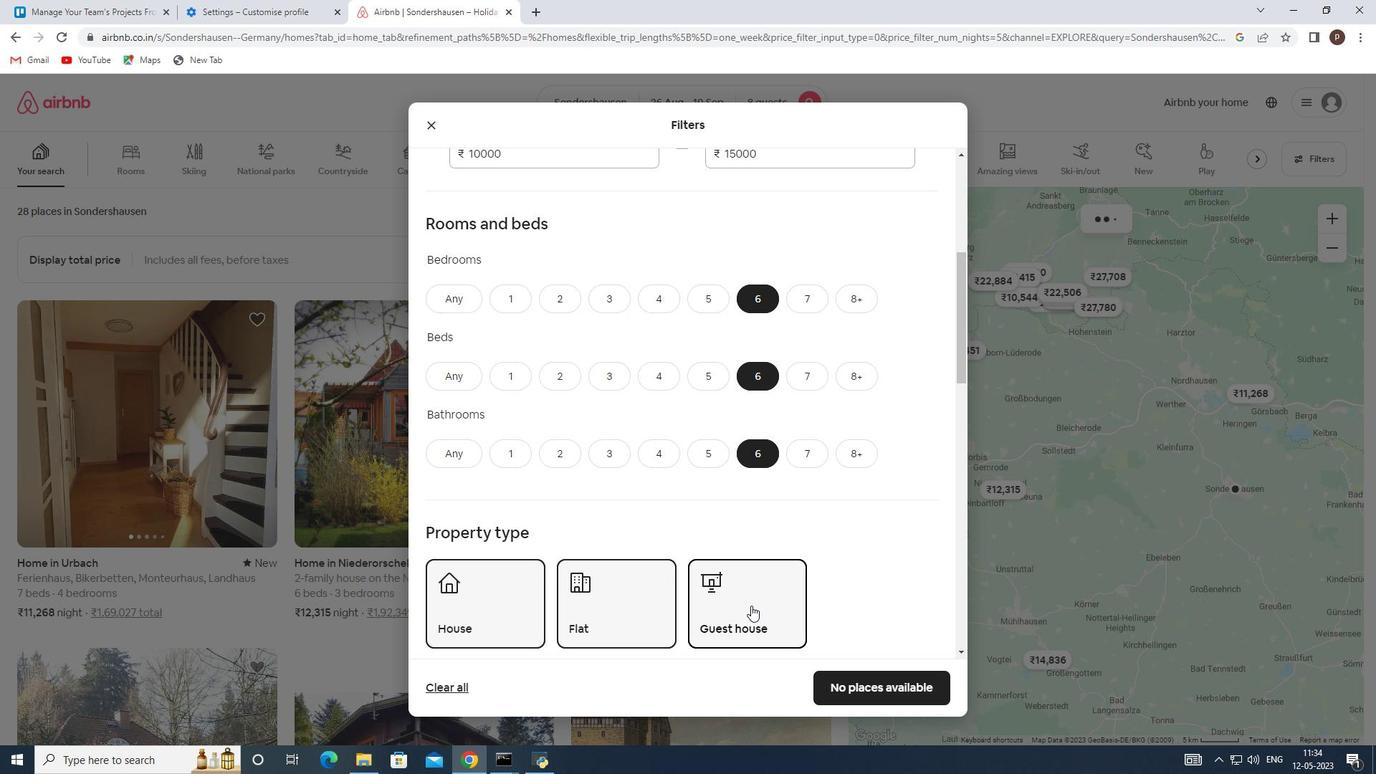 
Action: Mouse scrolled (735, 597) with delta (0, 0)
Screenshot: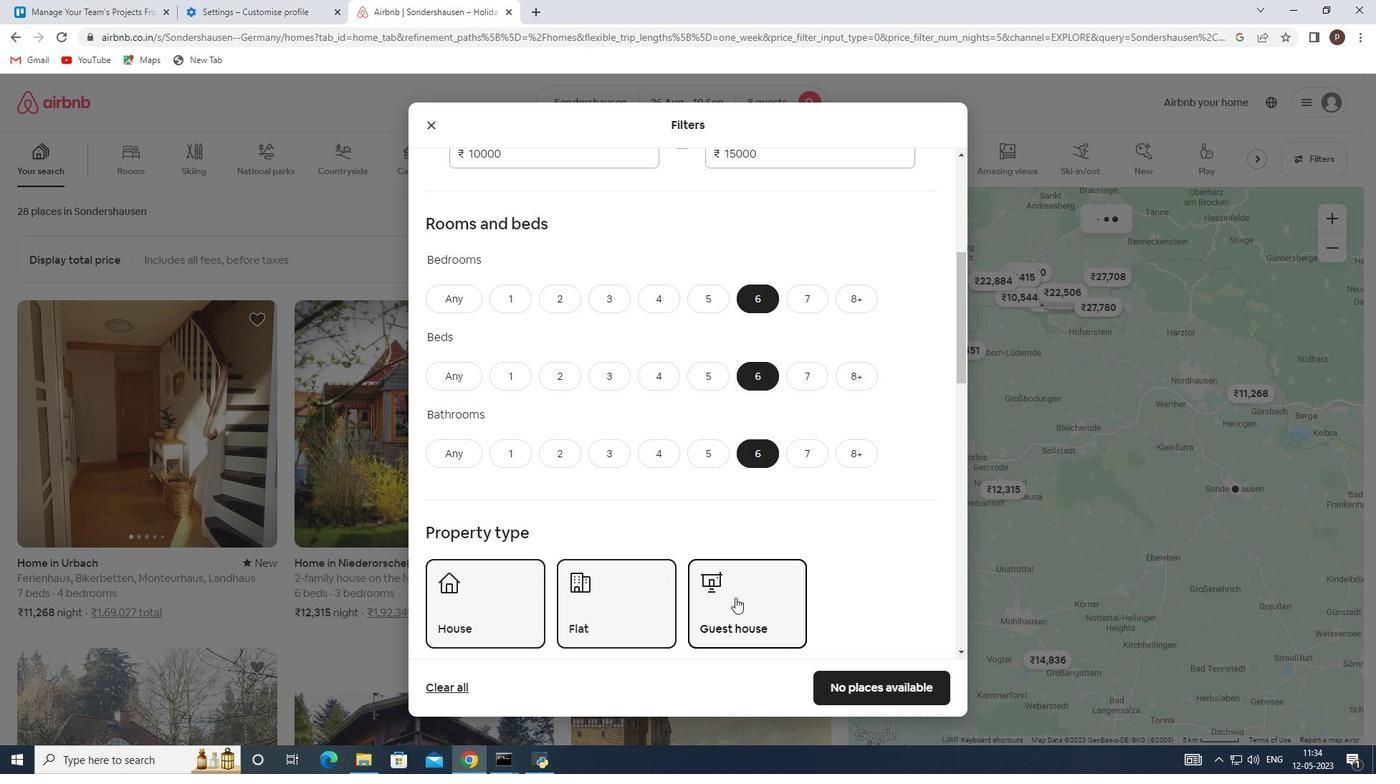 
Action: Mouse scrolled (735, 597) with delta (0, 0)
Screenshot: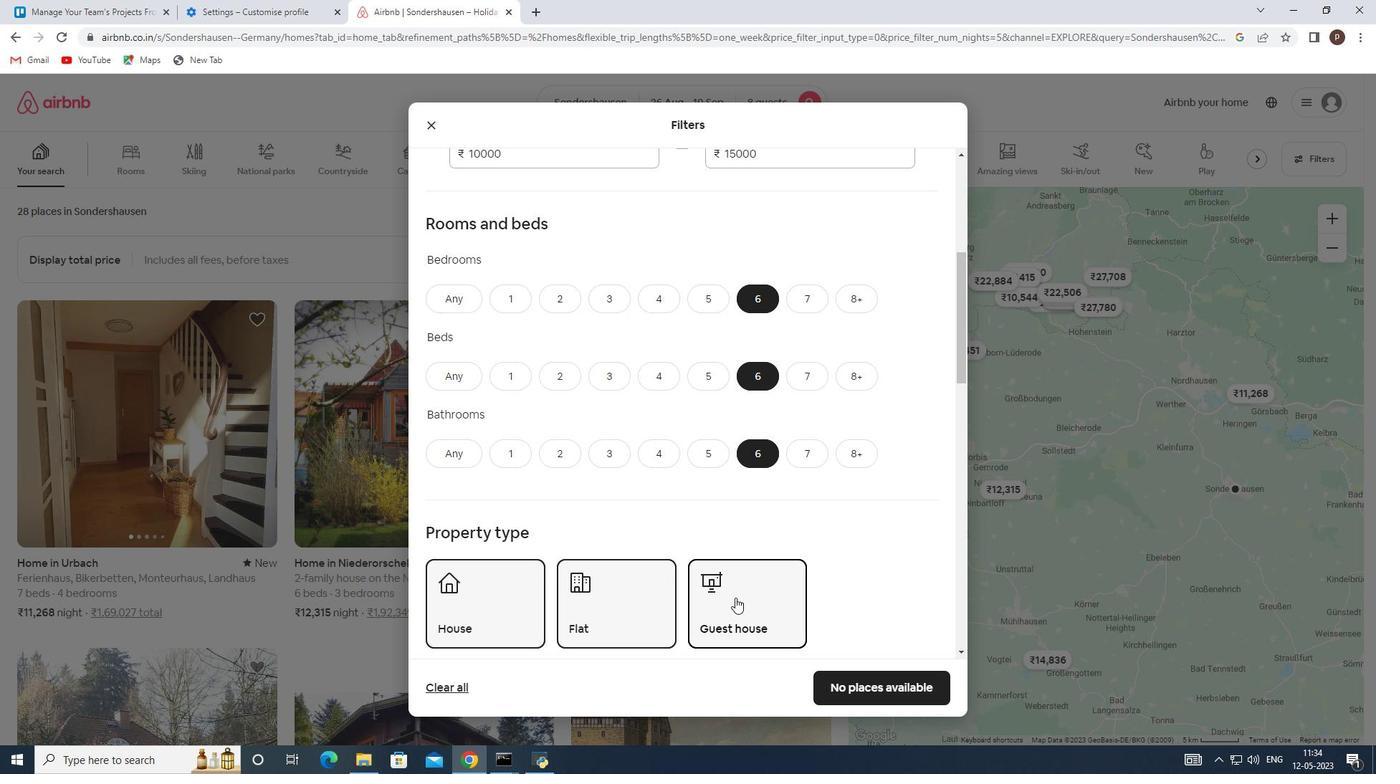 
Action: Mouse scrolled (735, 597) with delta (0, 0)
Screenshot: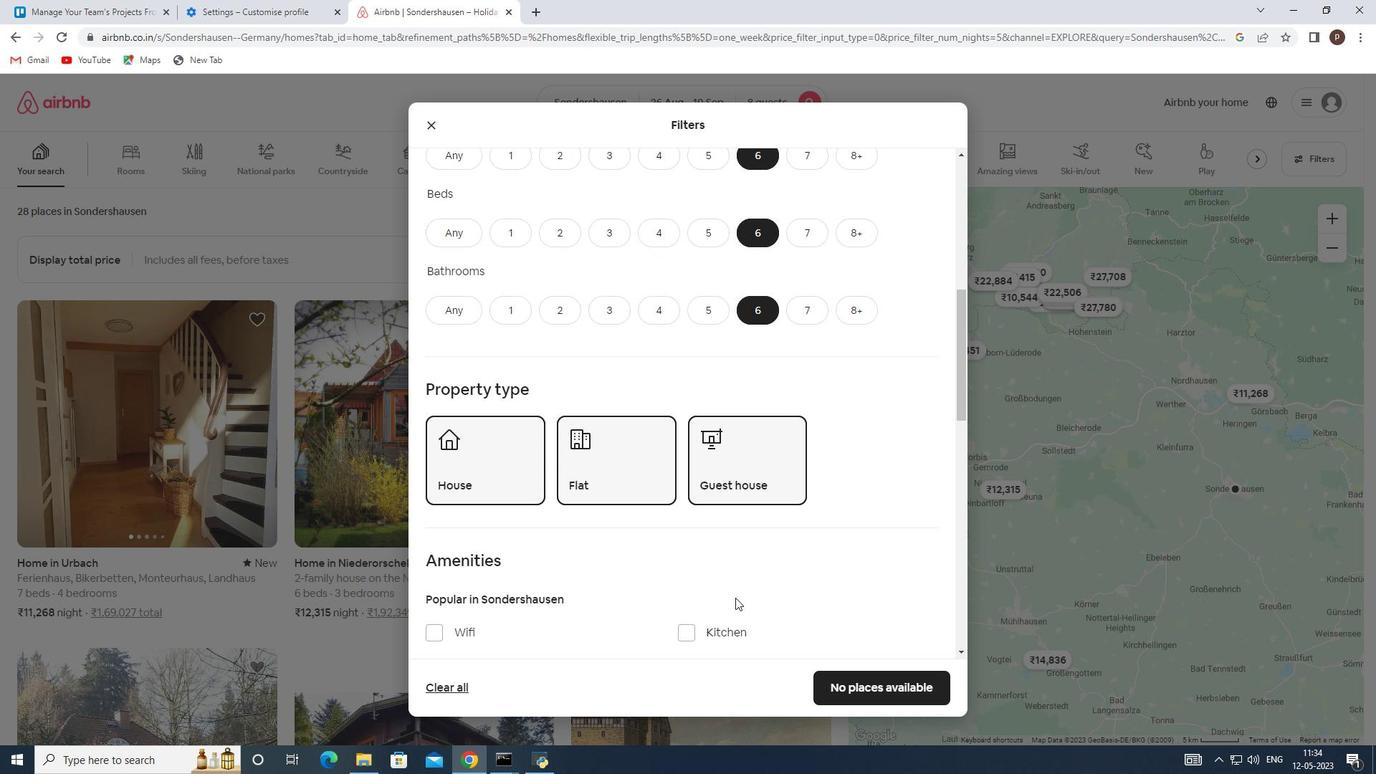 
Action: Mouse moved to (438, 562)
Screenshot: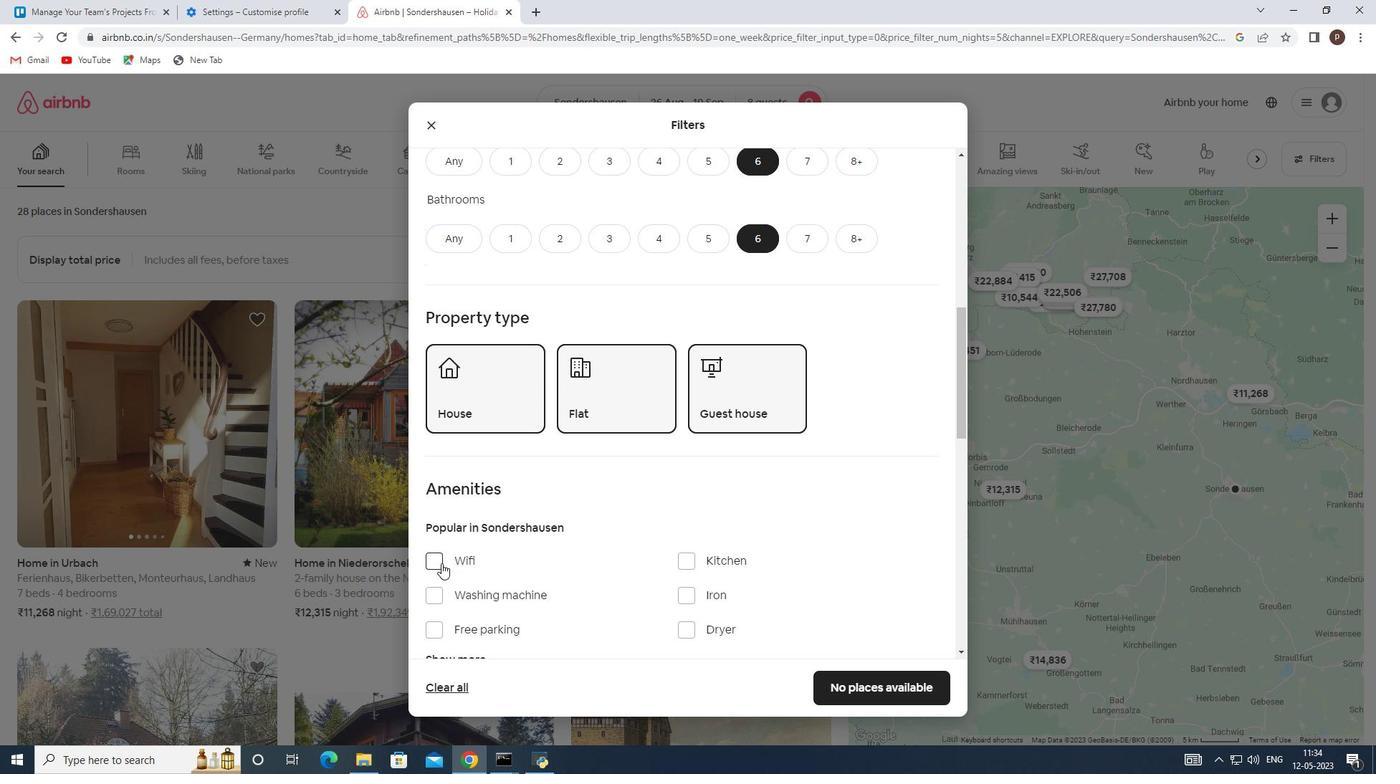 
Action: Mouse pressed left at (438, 562)
Screenshot: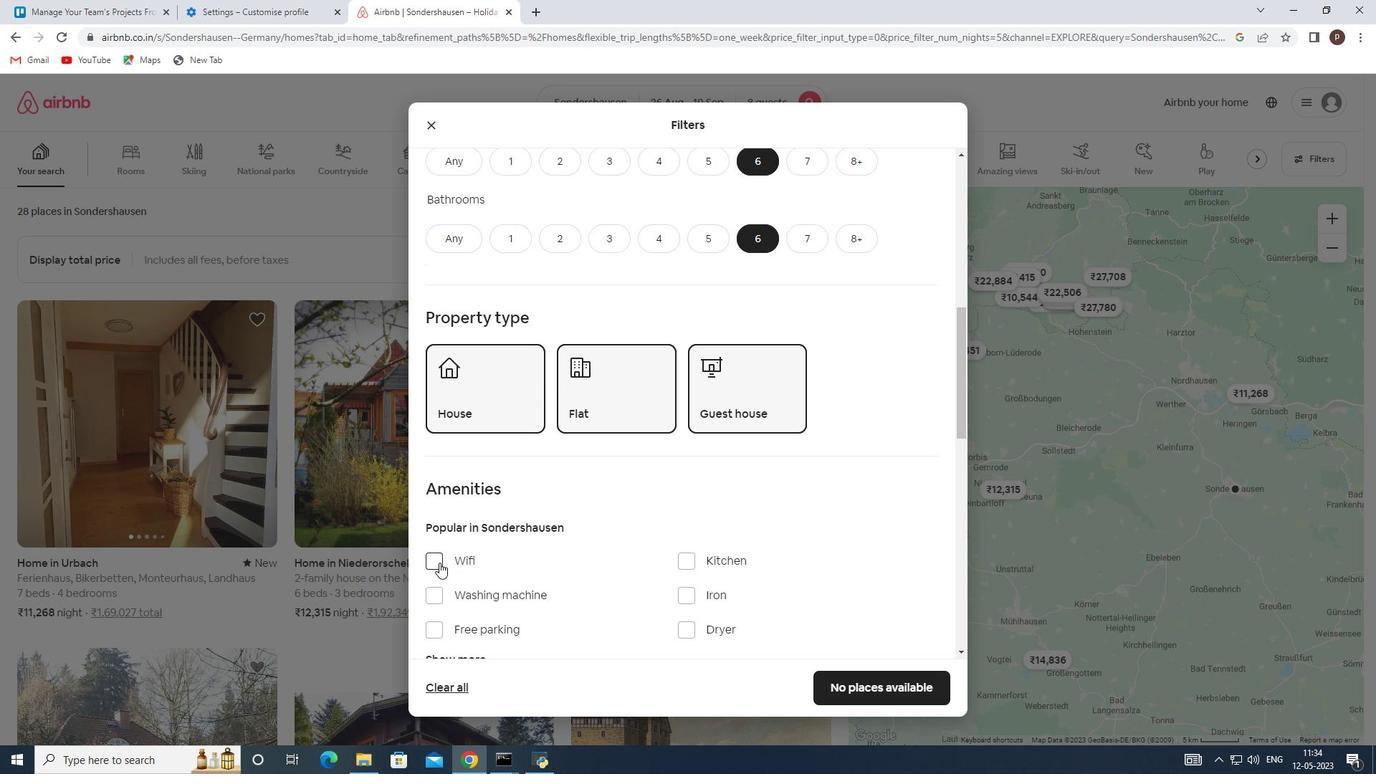 
Action: Mouse moved to (557, 608)
Screenshot: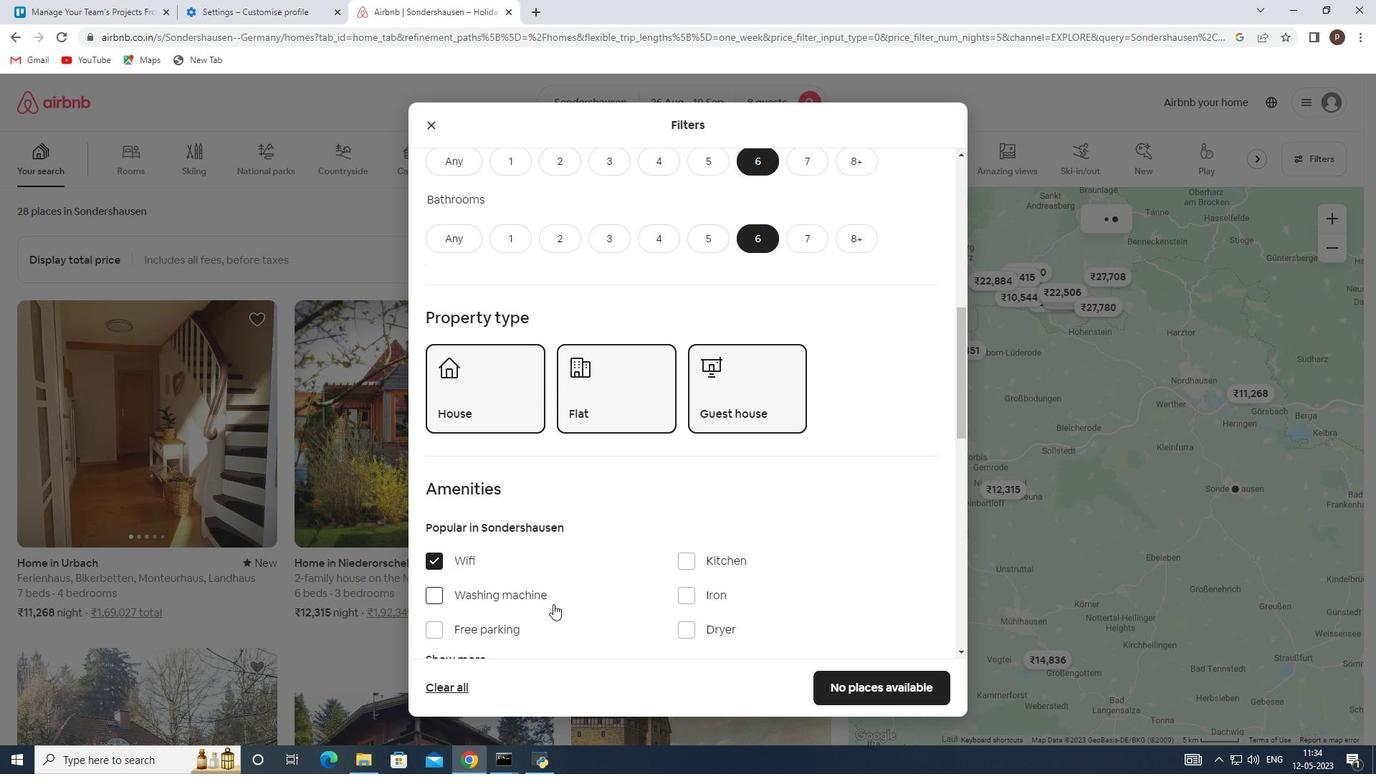 
Action: Mouse scrolled (557, 608) with delta (0, 0)
Screenshot: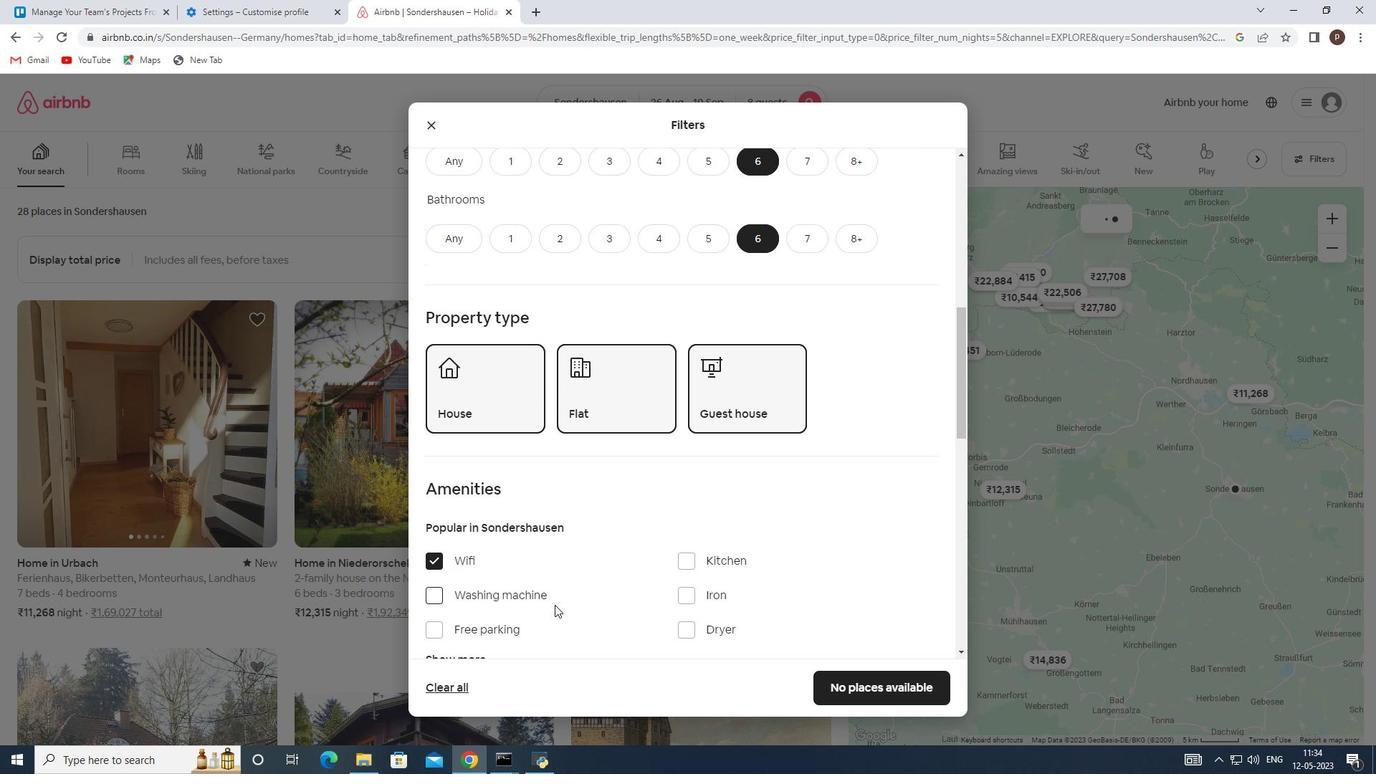 
Action: Mouse moved to (441, 557)
Screenshot: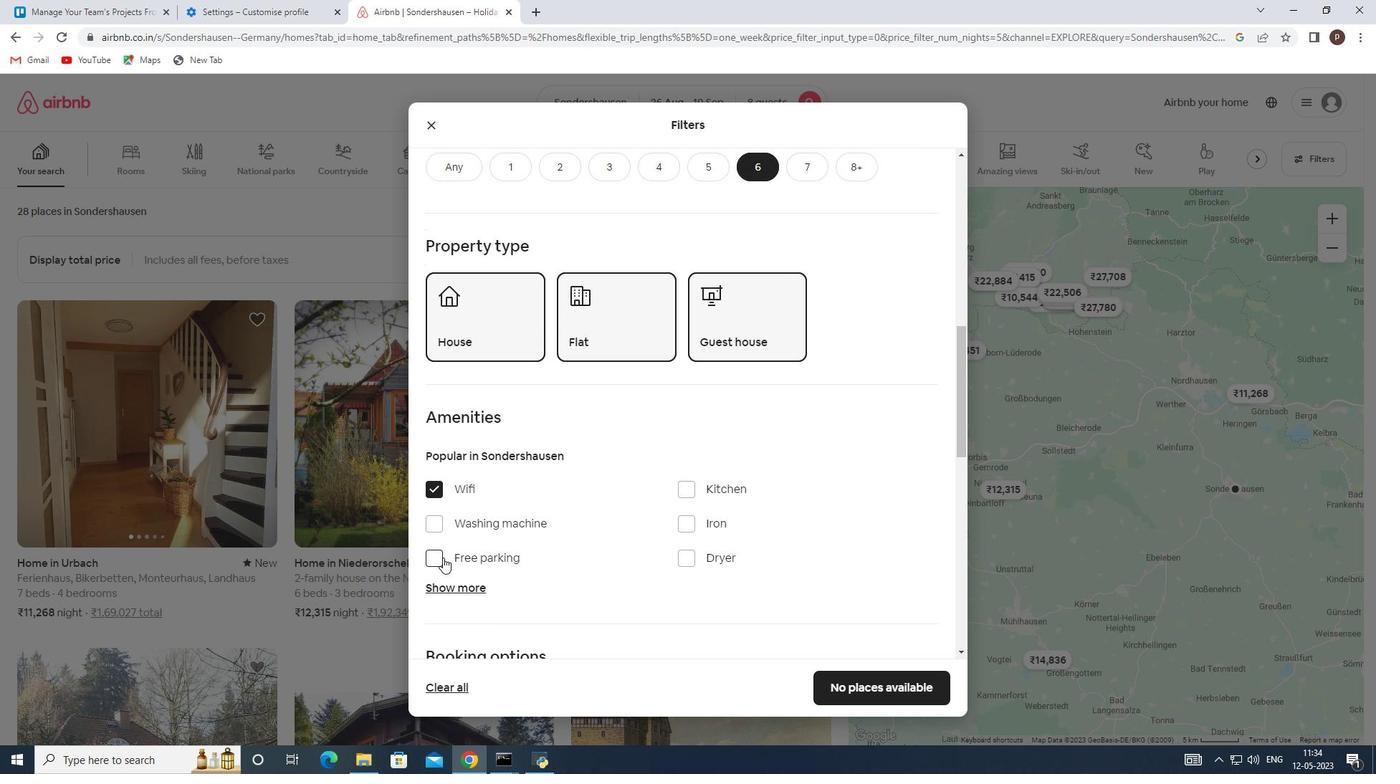 
Action: Mouse pressed left at (441, 557)
Screenshot: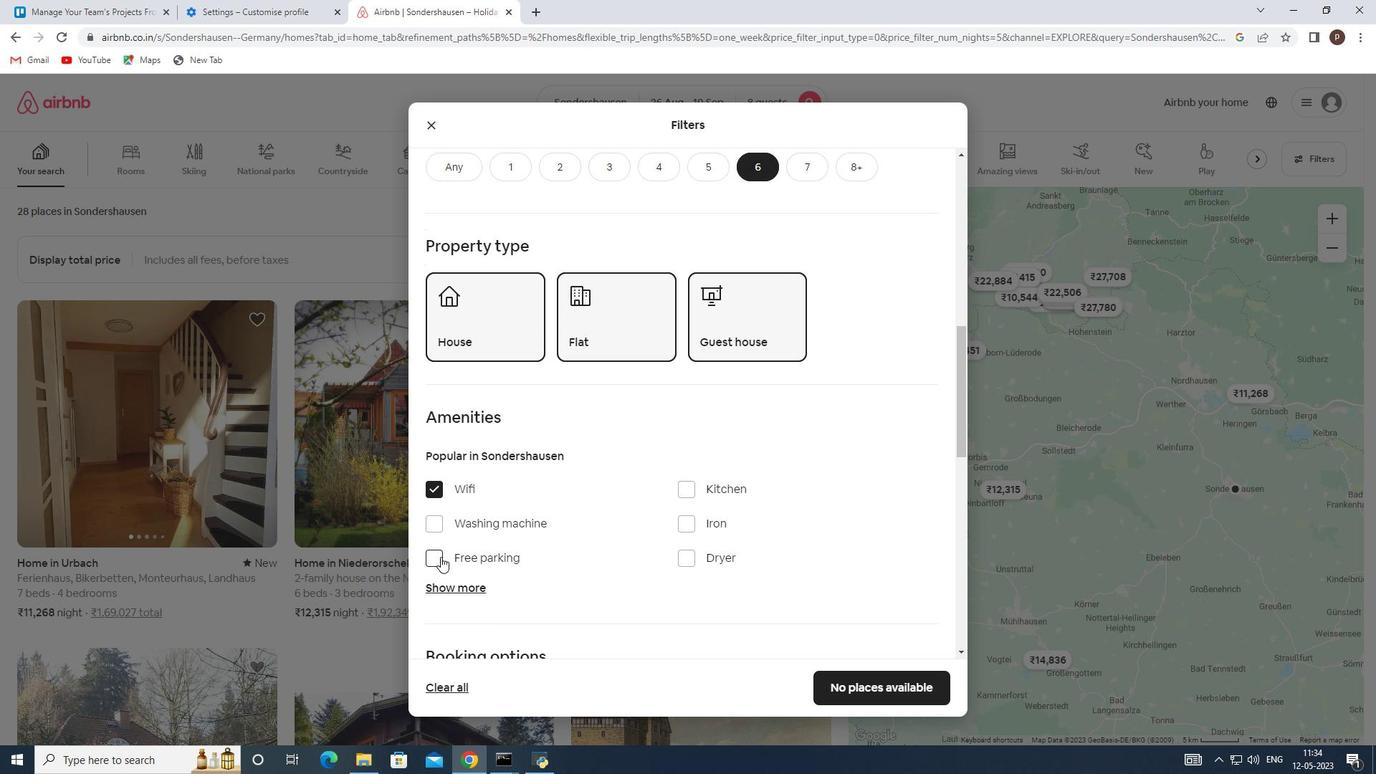 
Action: Mouse moved to (470, 592)
Screenshot: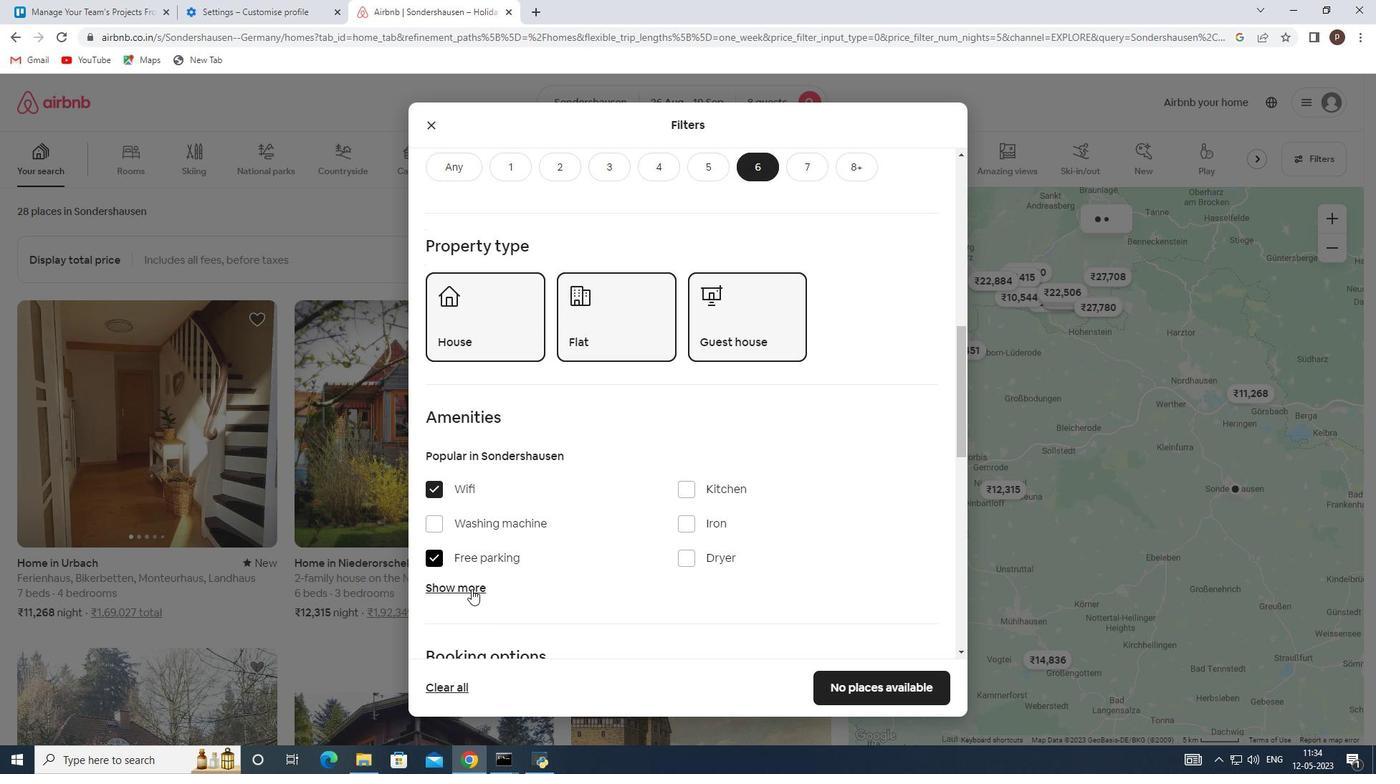 
Action: Mouse pressed left at (470, 592)
Screenshot: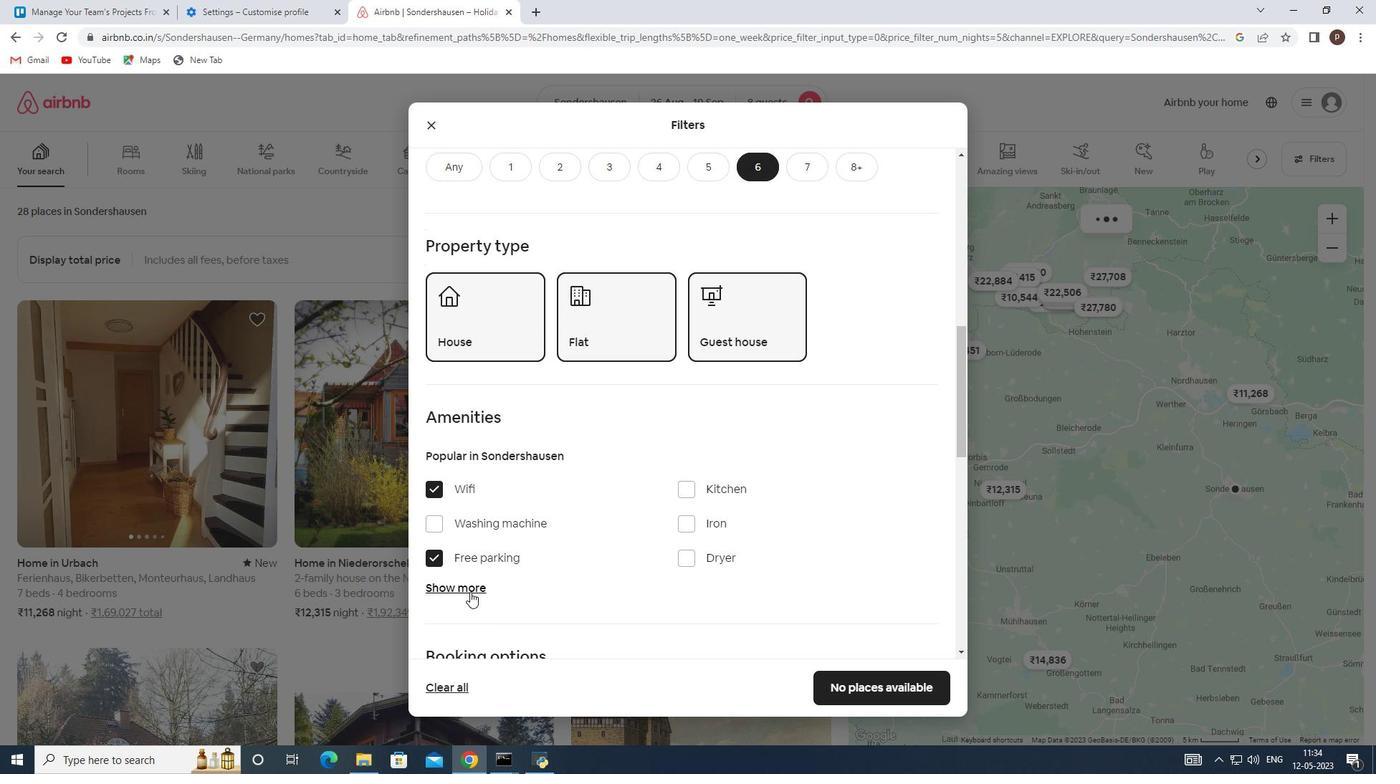 
Action: Mouse moved to (582, 602)
Screenshot: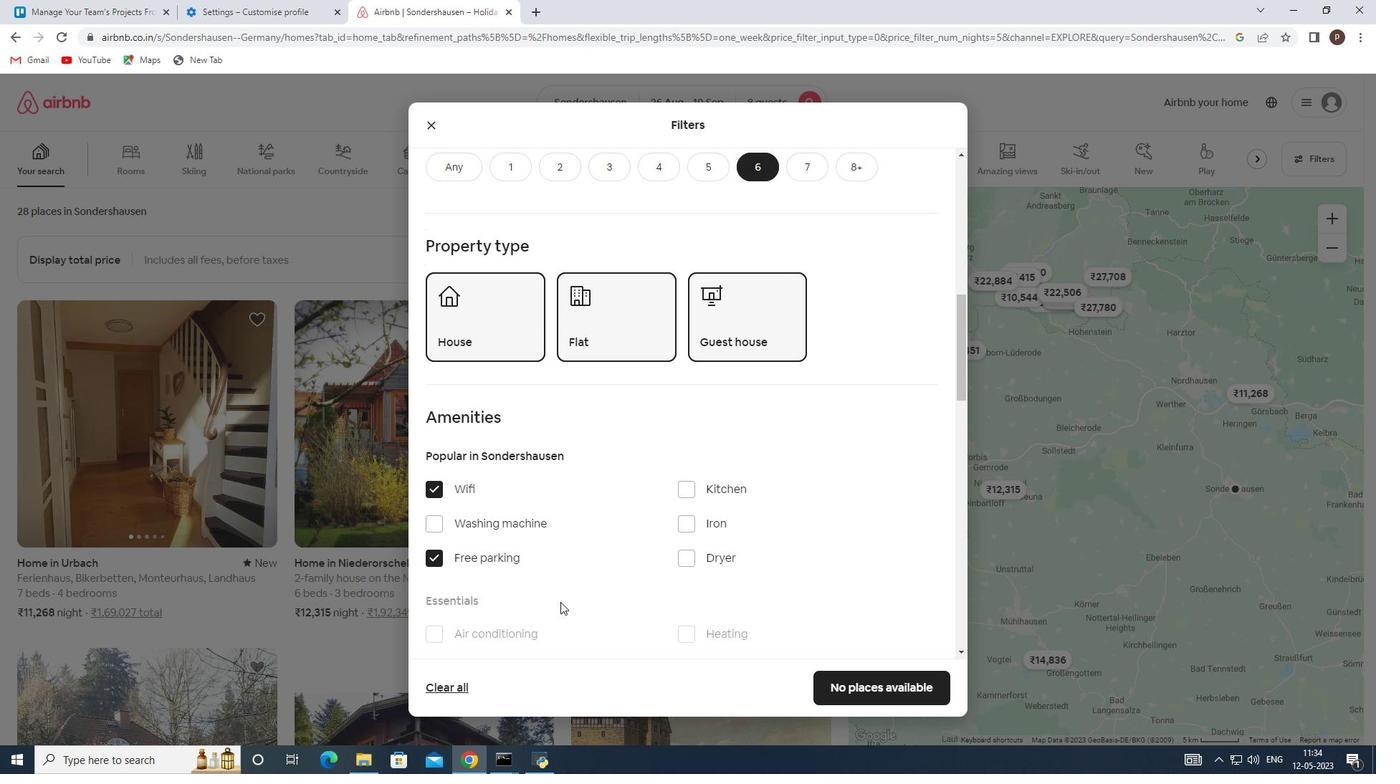 
Action: Mouse scrolled (582, 601) with delta (0, 0)
Screenshot: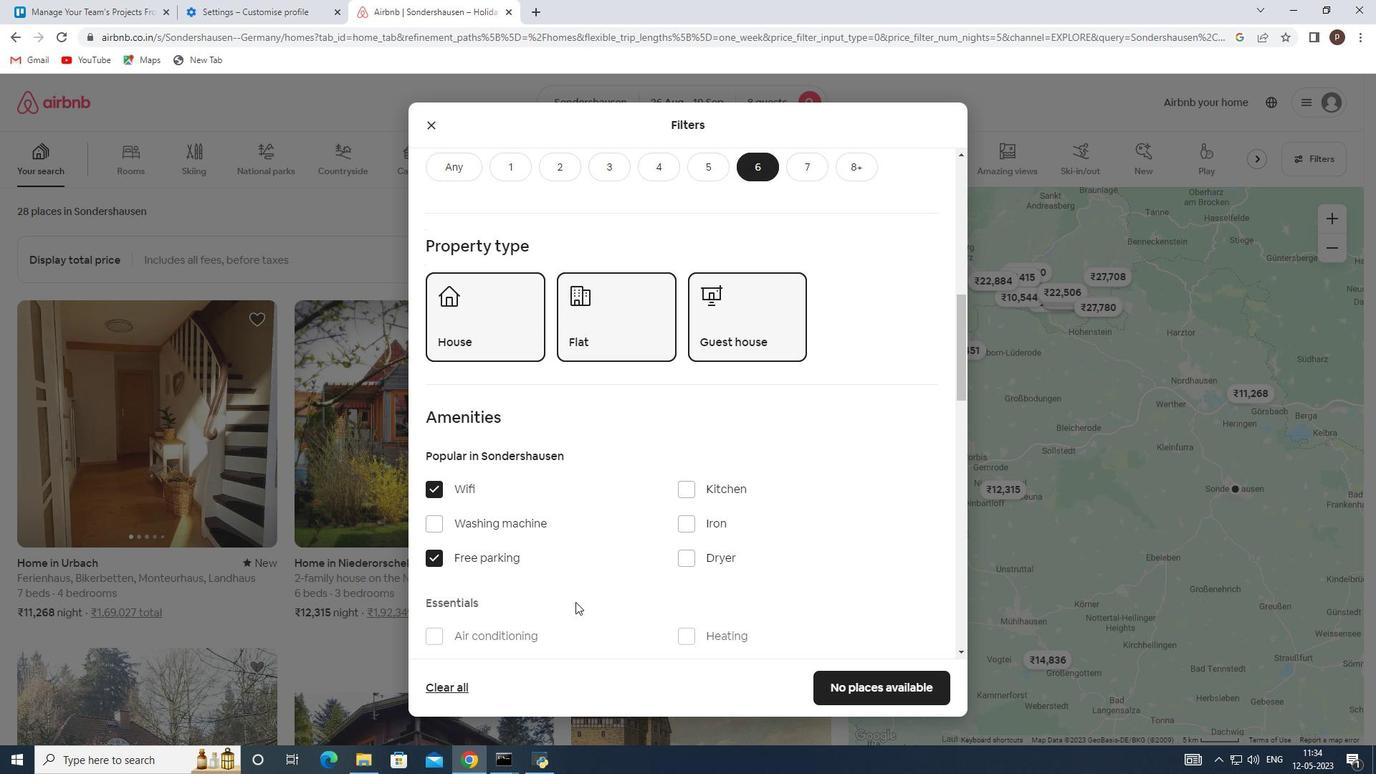 
Action: Mouse scrolled (582, 601) with delta (0, 0)
Screenshot: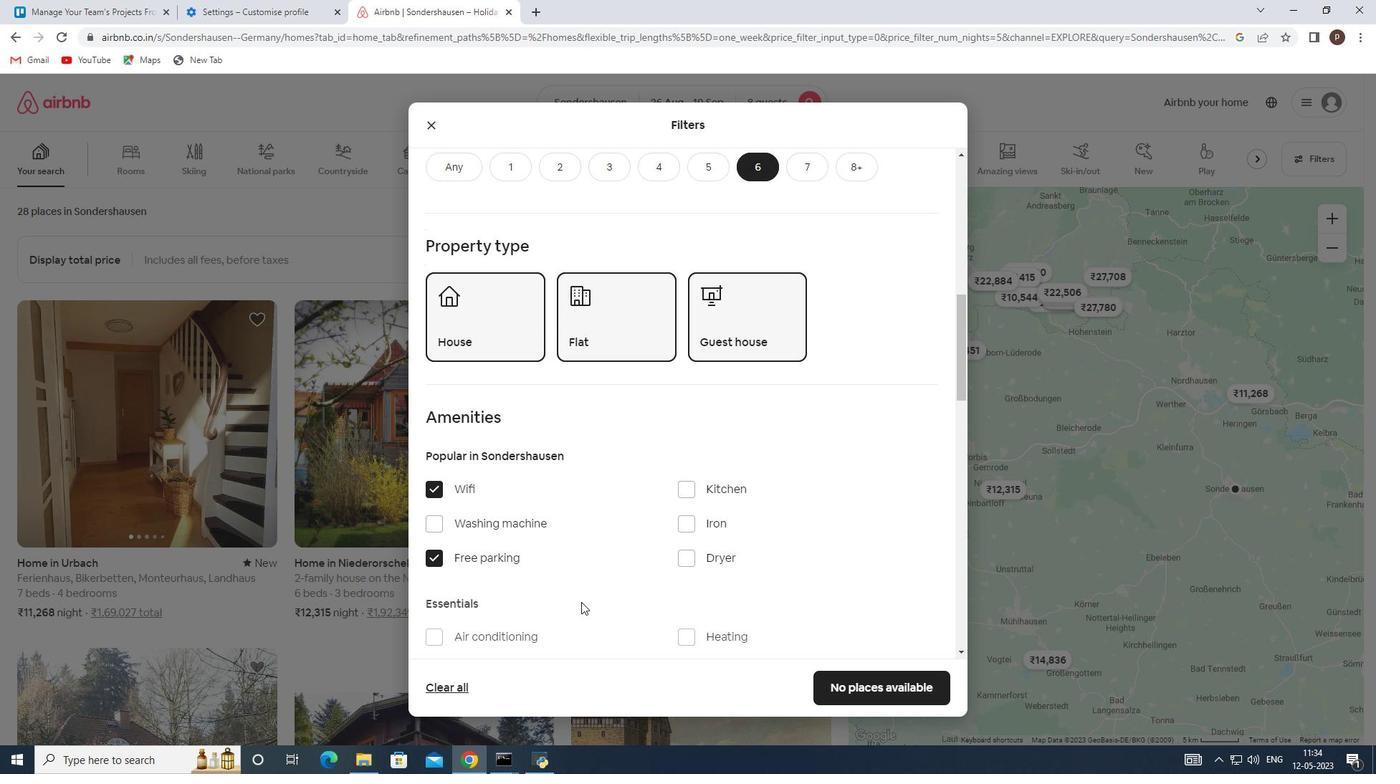 
Action: Mouse moved to (681, 525)
Screenshot: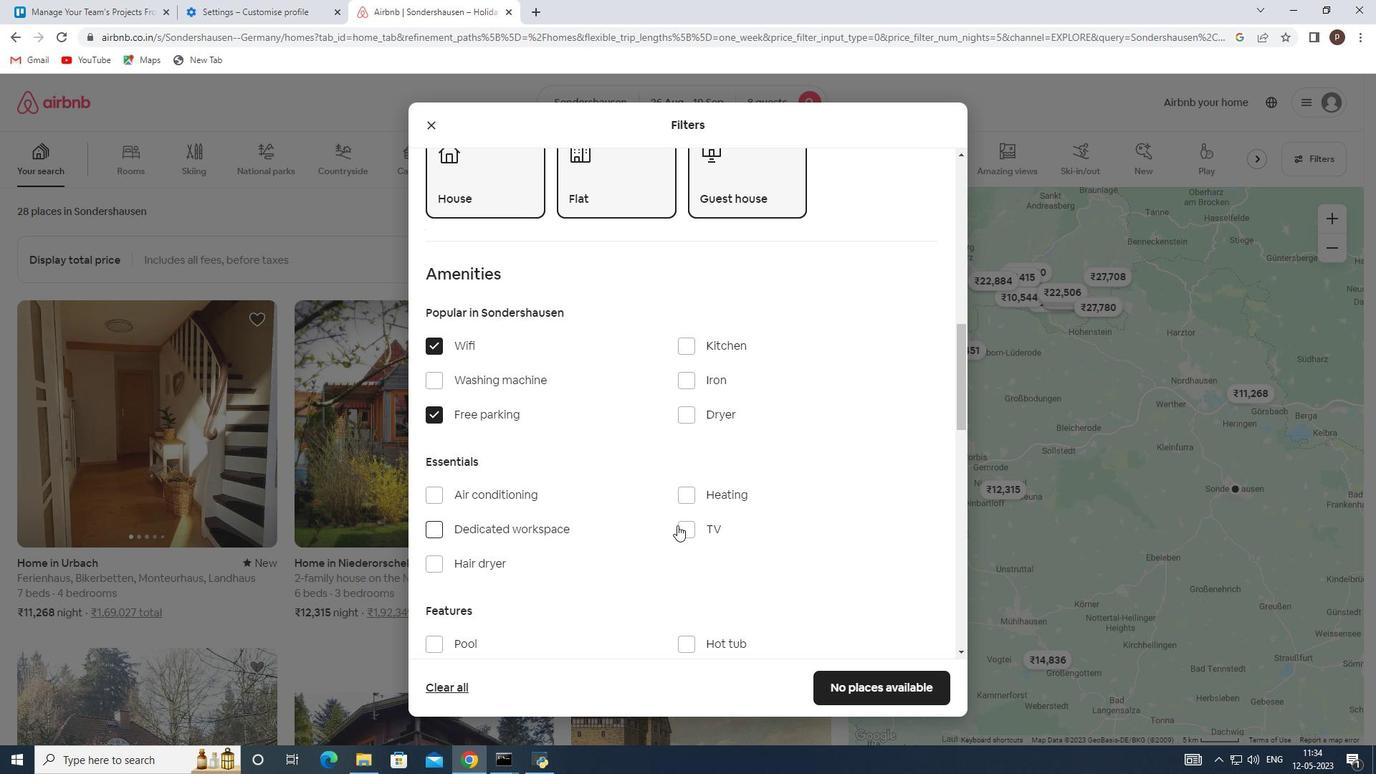
Action: Mouse pressed left at (681, 525)
Screenshot: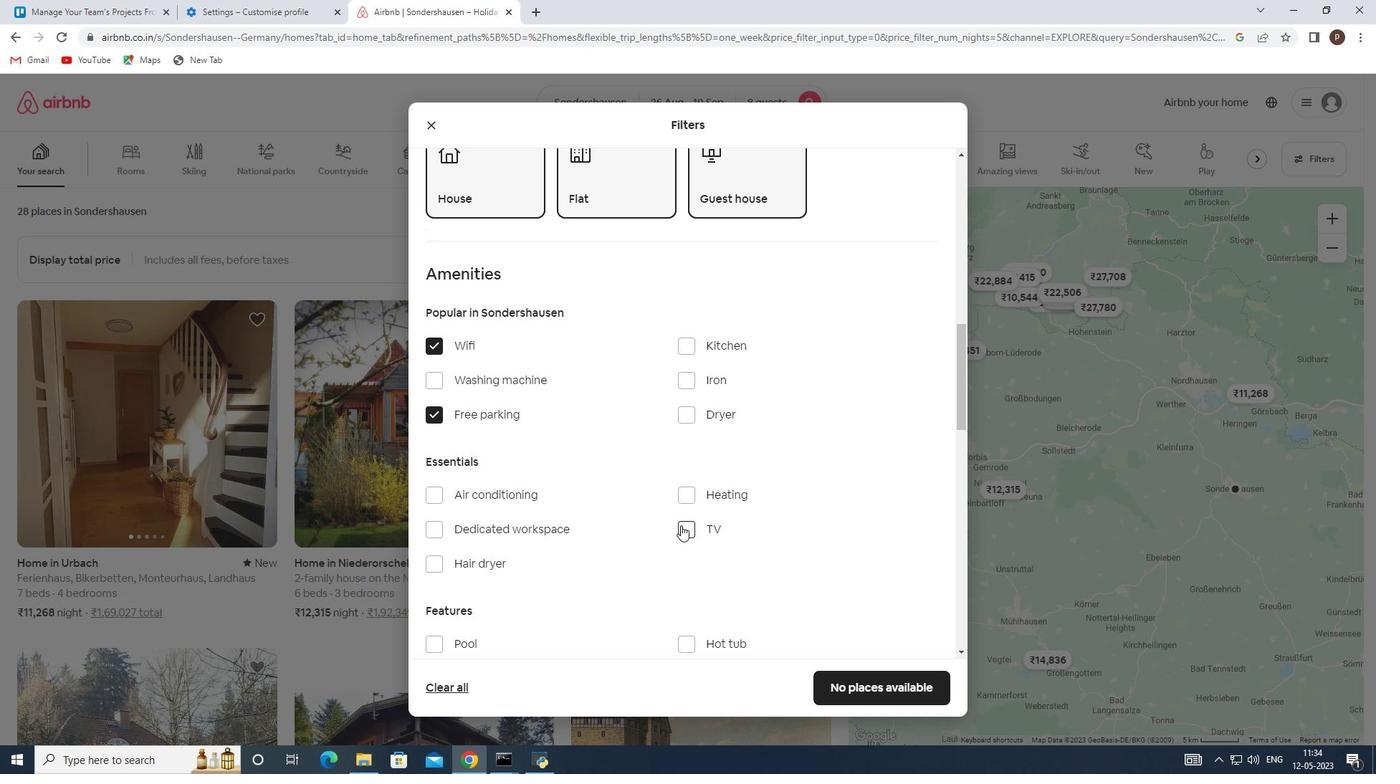 
Action: Mouse moved to (613, 533)
Screenshot: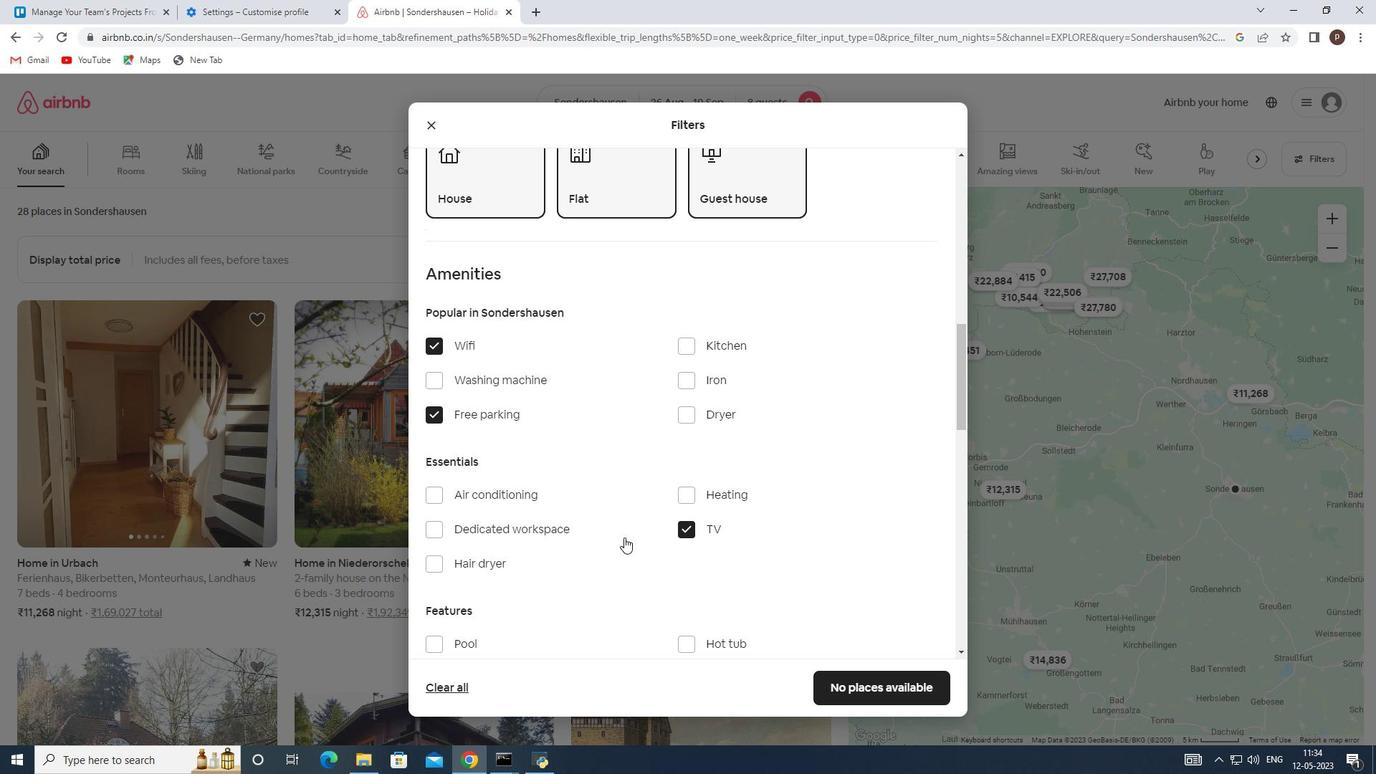 
Action: Mouse scrolled (613, 532) with delta (0, 0)
Screenshot: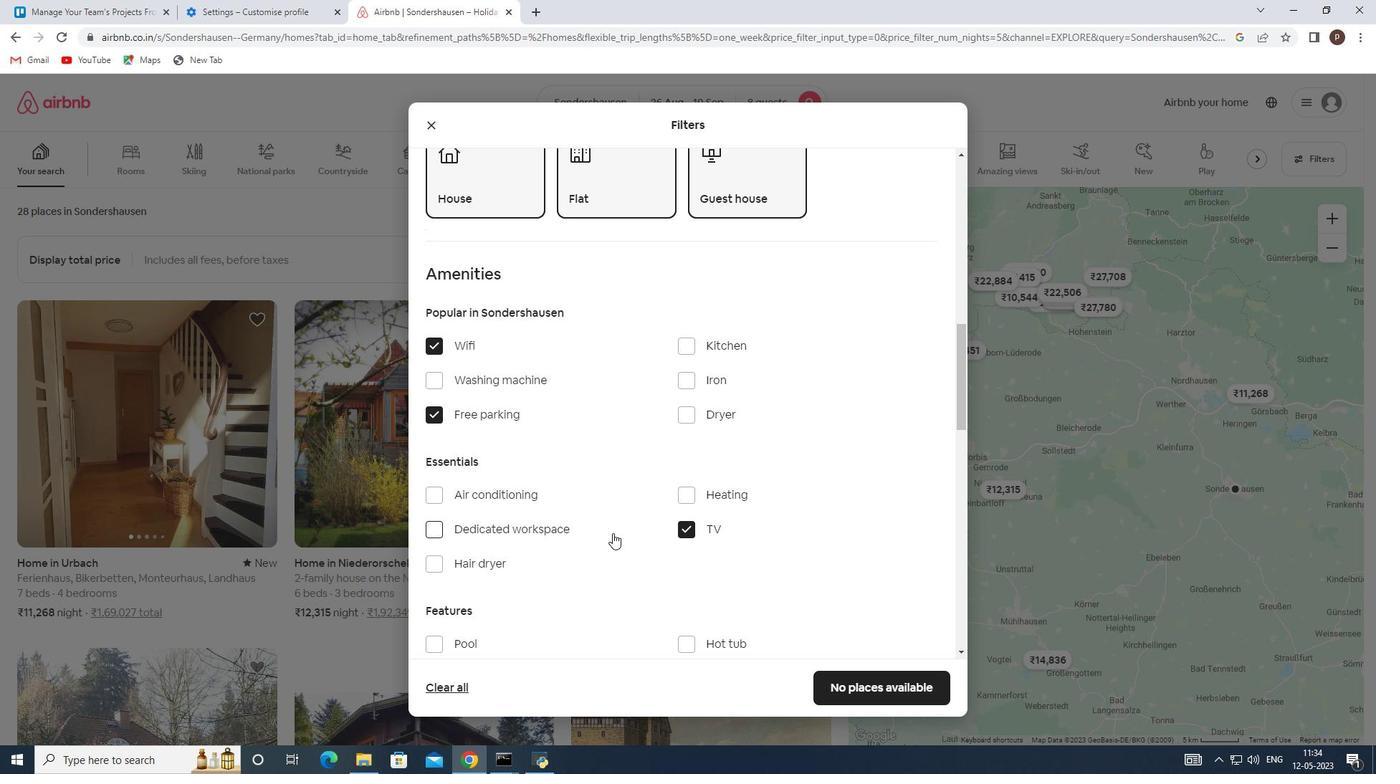 
Action: Mouse scrolled (613, 532) with delta (0, 0)
Screenshot: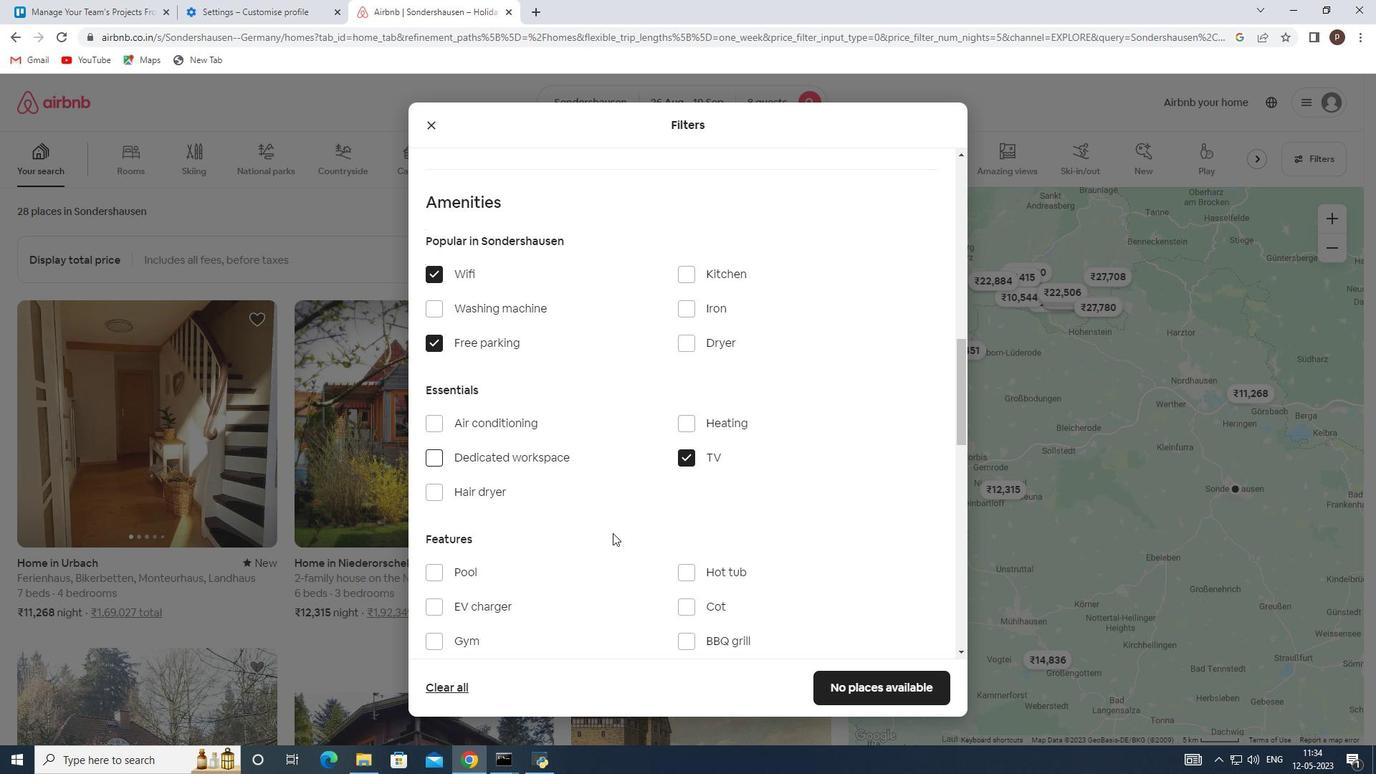 
Action: Mouse moved to (436, 574)
Screenshot: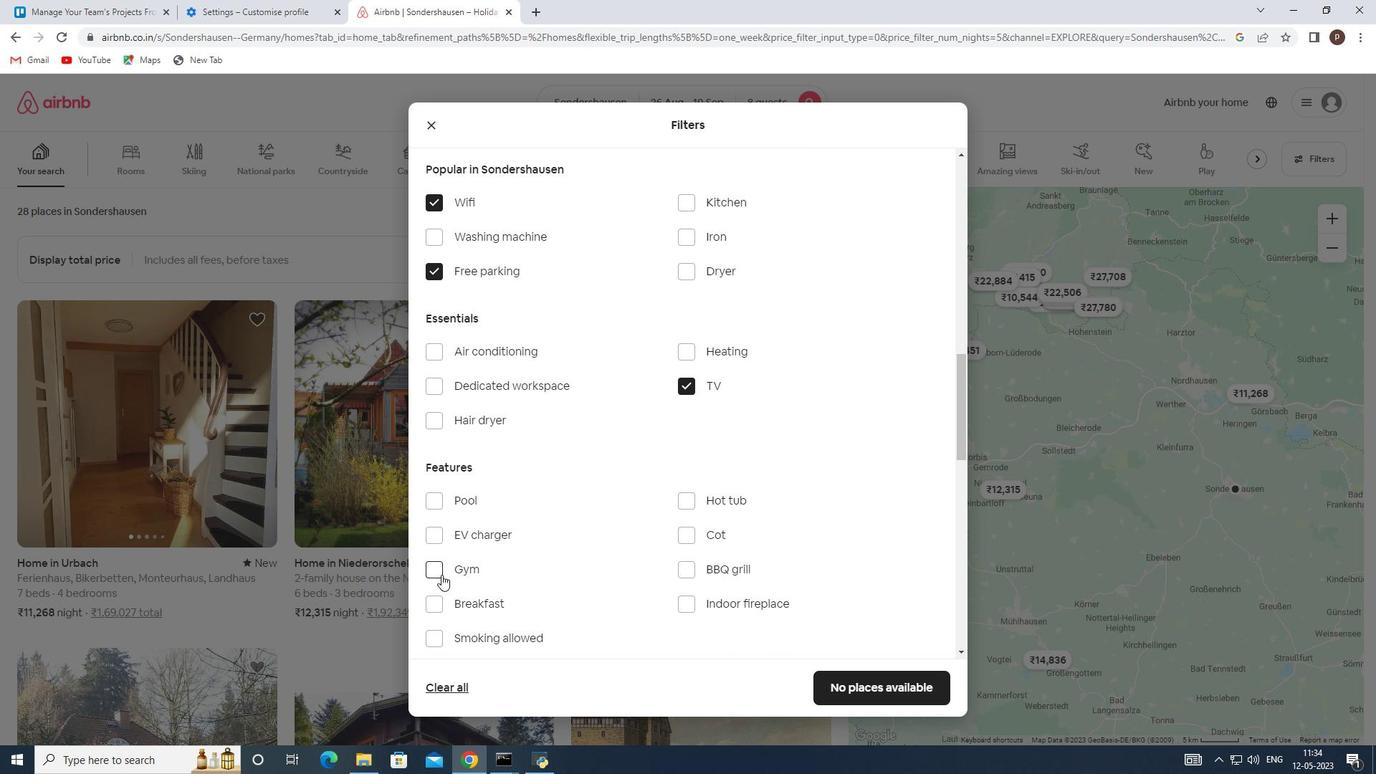 
Action: Mouse pressed left at (436, 574)
Screenshot: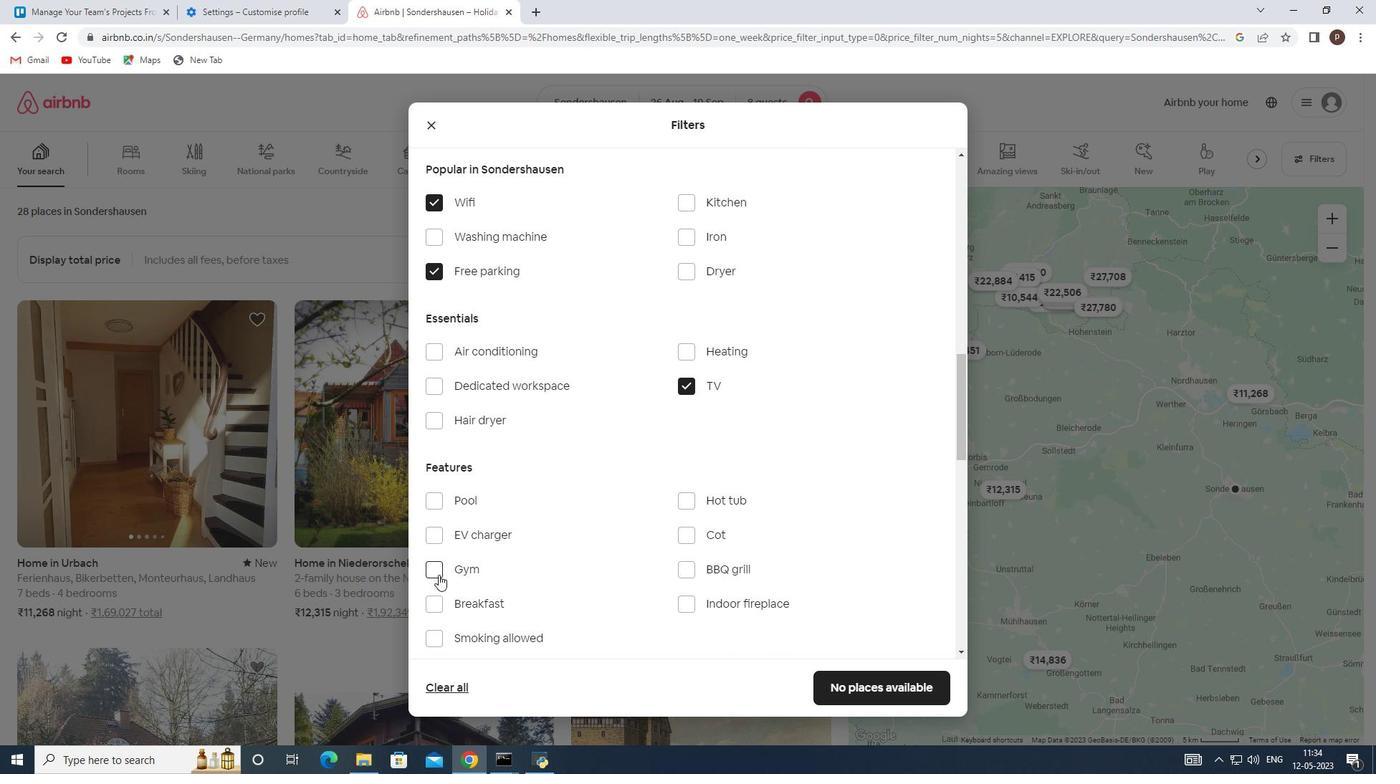 
Action: Mouse moved to (438, 610)
Screenshot: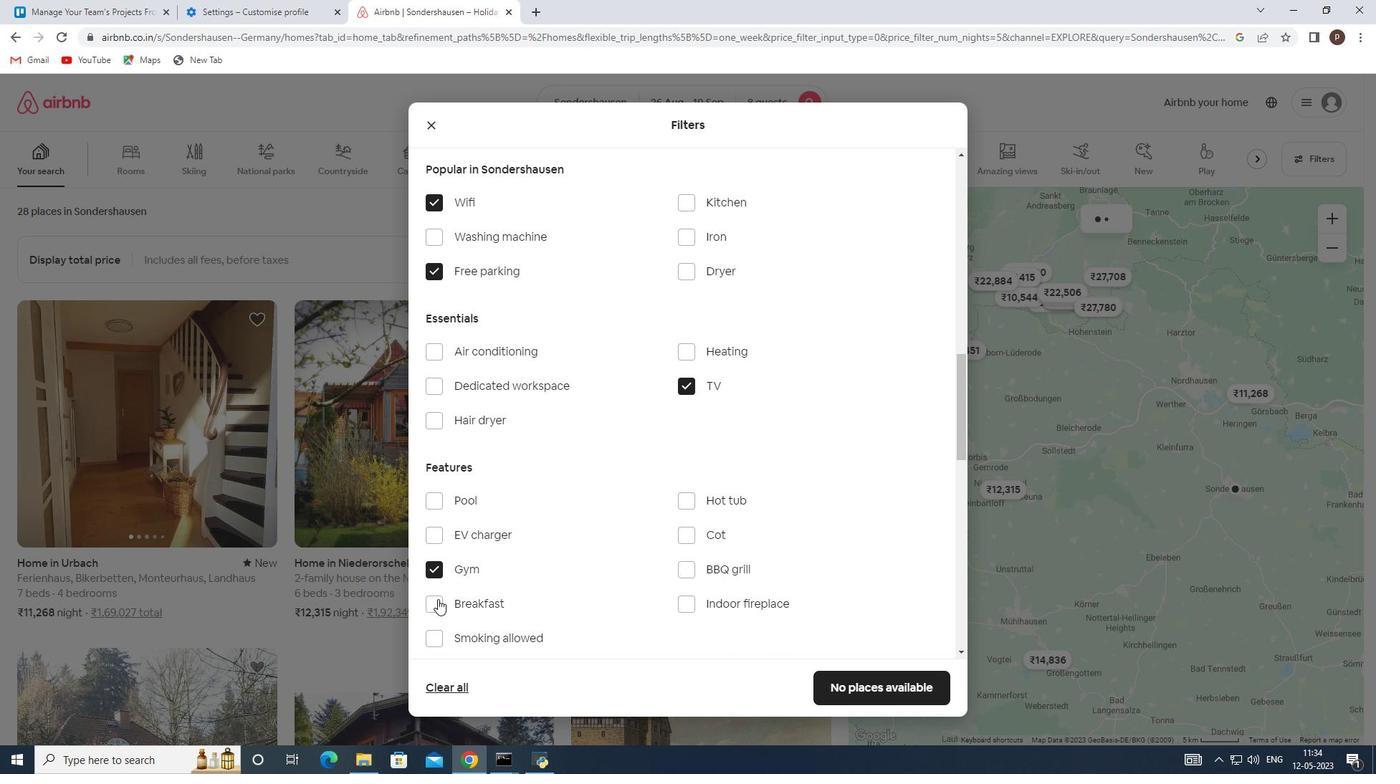 
Action: Mouse pressed left at (438, 610)
Screenshot: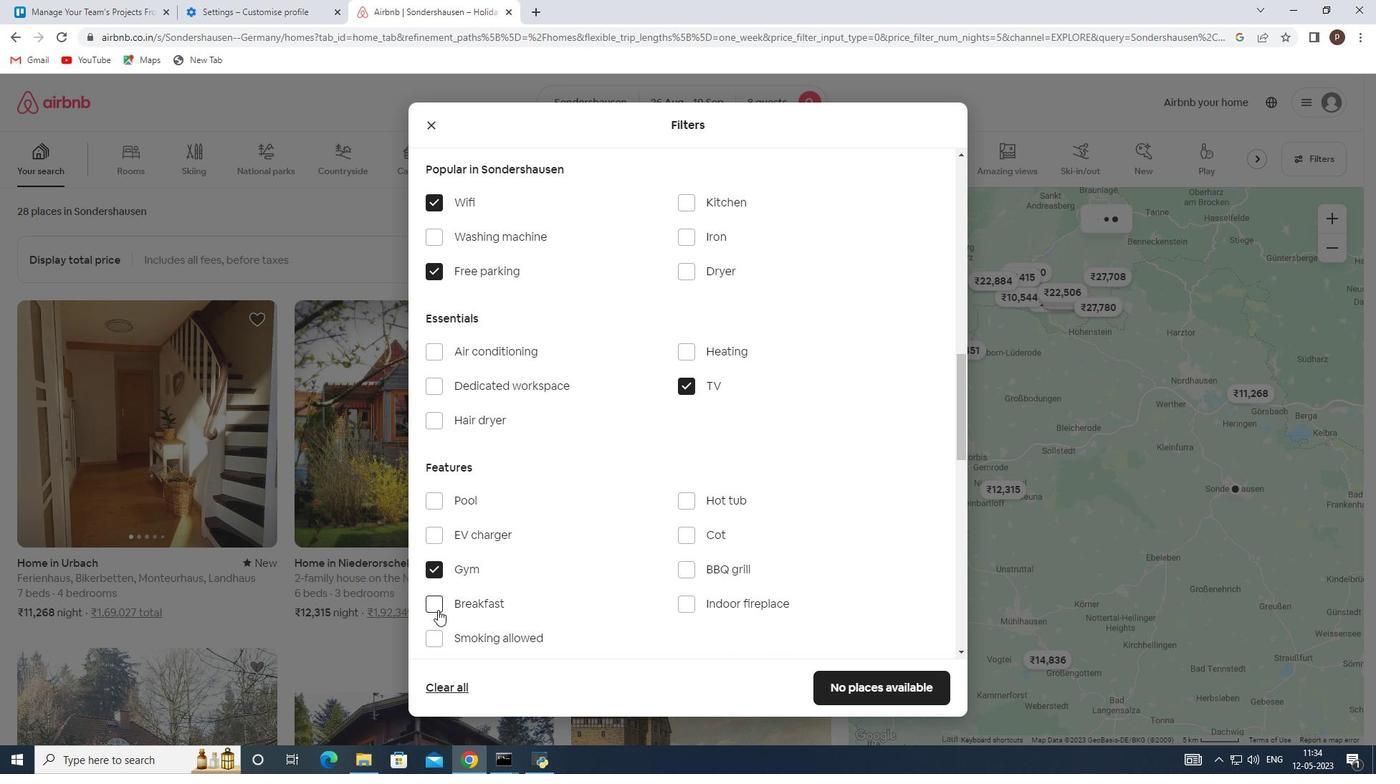 
Action: Mouse moved to (555, 600)
Screenshot: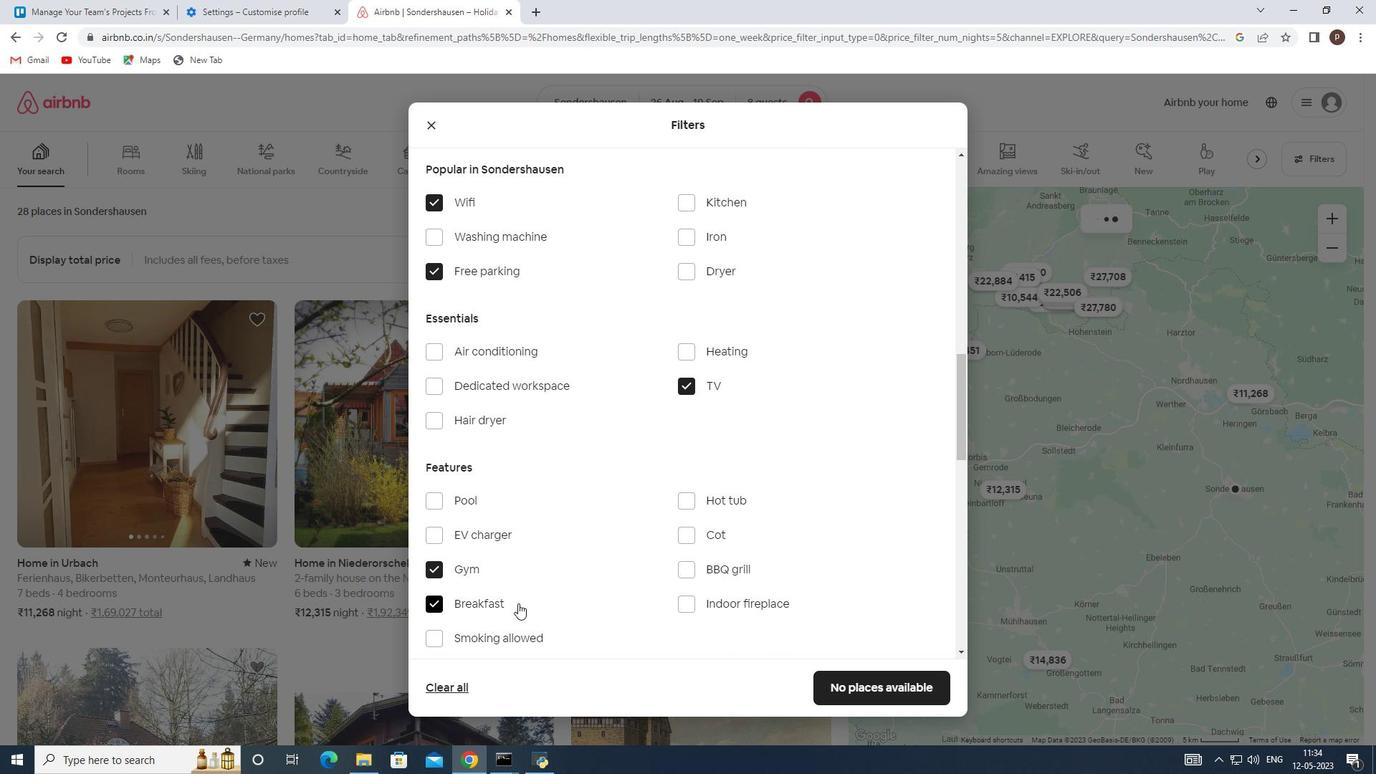 
Action: Mouse scrolled (555, 599) with delta (0, 0)
Screenshot: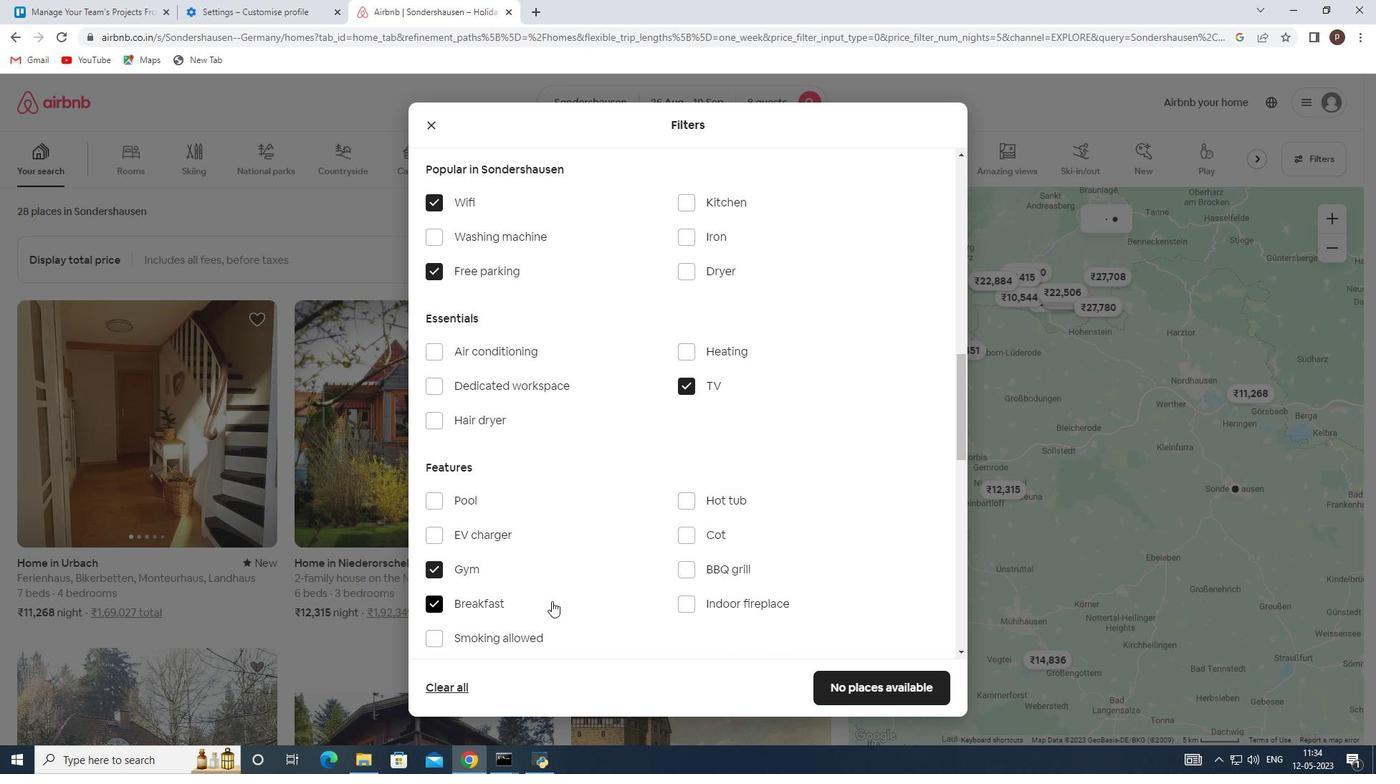 
Action: Mouse scrolled (555, 599) with delta (0, 0)
Screenshot: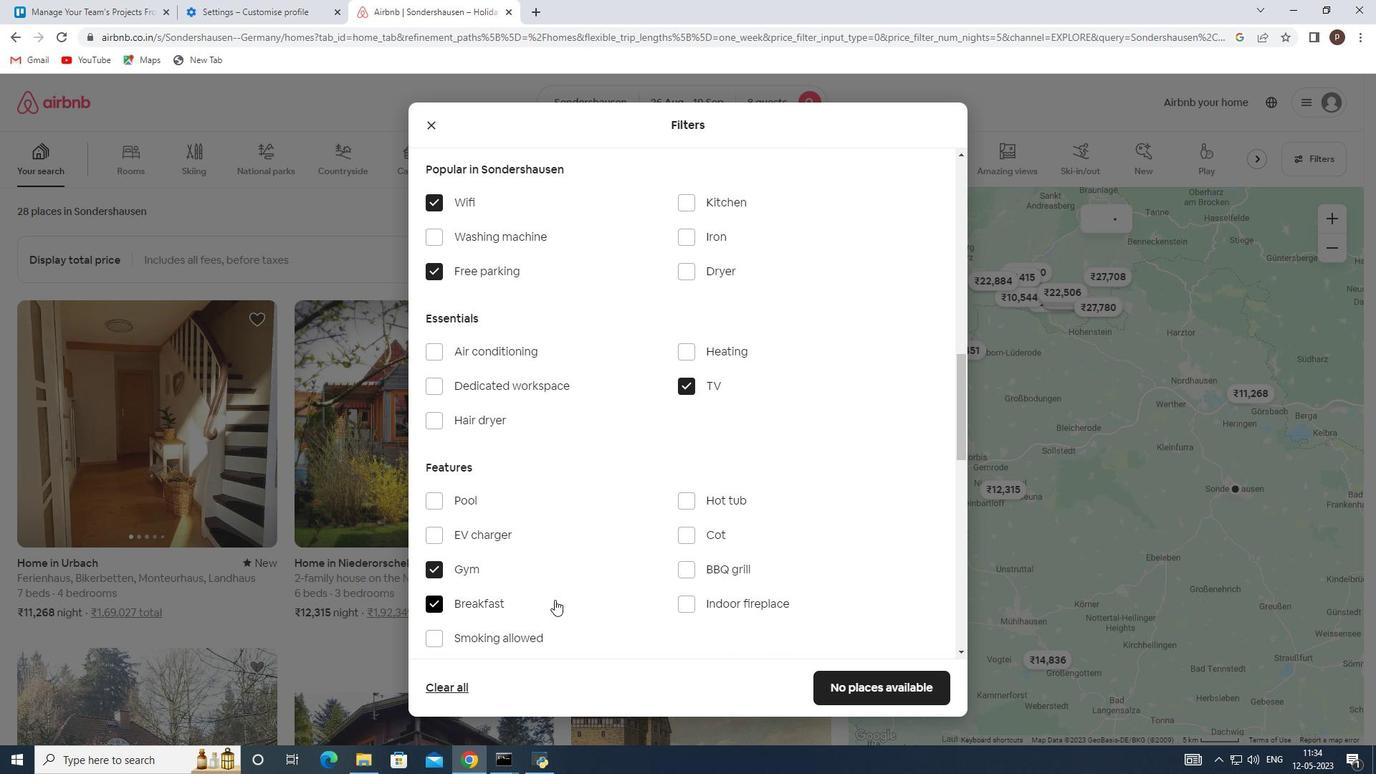 
Action: Mouse scrolled (555, 599) with delta (0, 0)
Screenshot: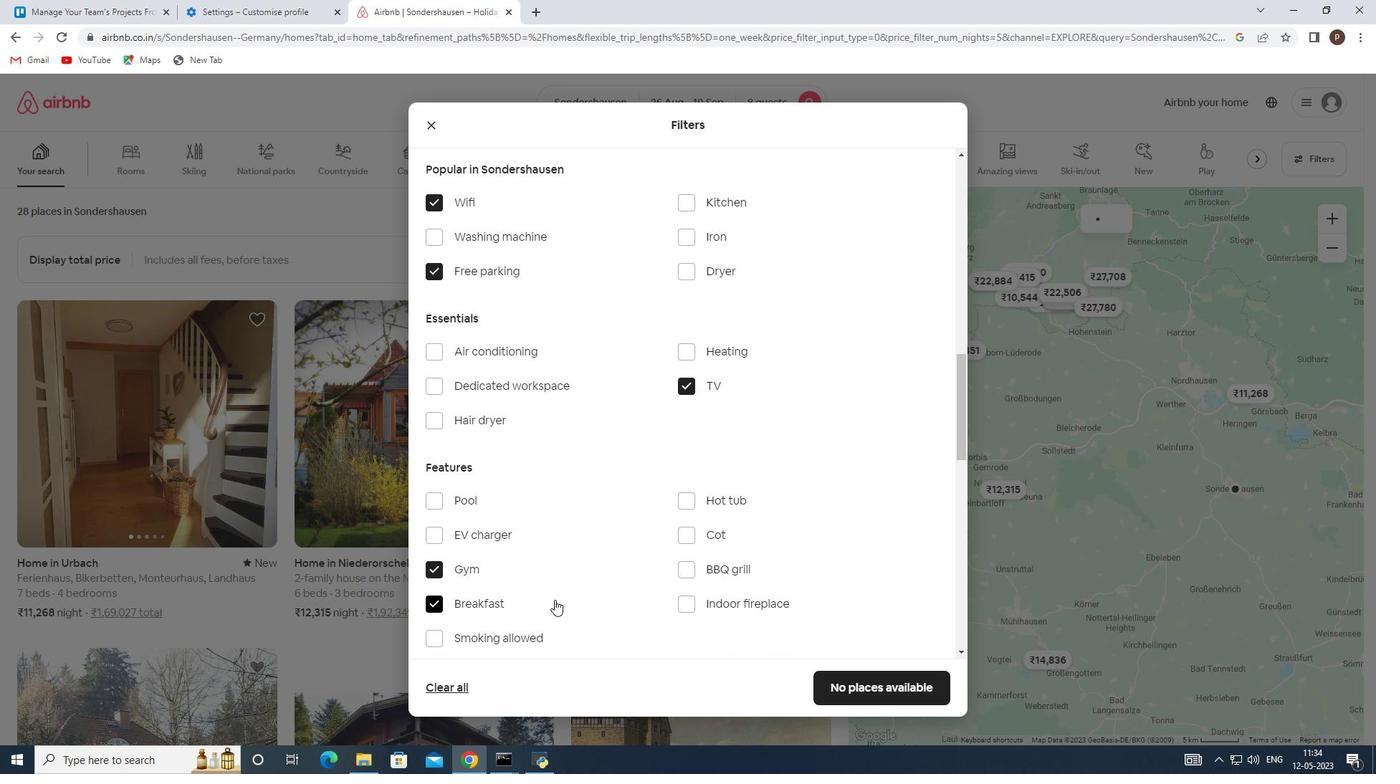 
Action: Mouse moved to (608, 593)
Screenshot: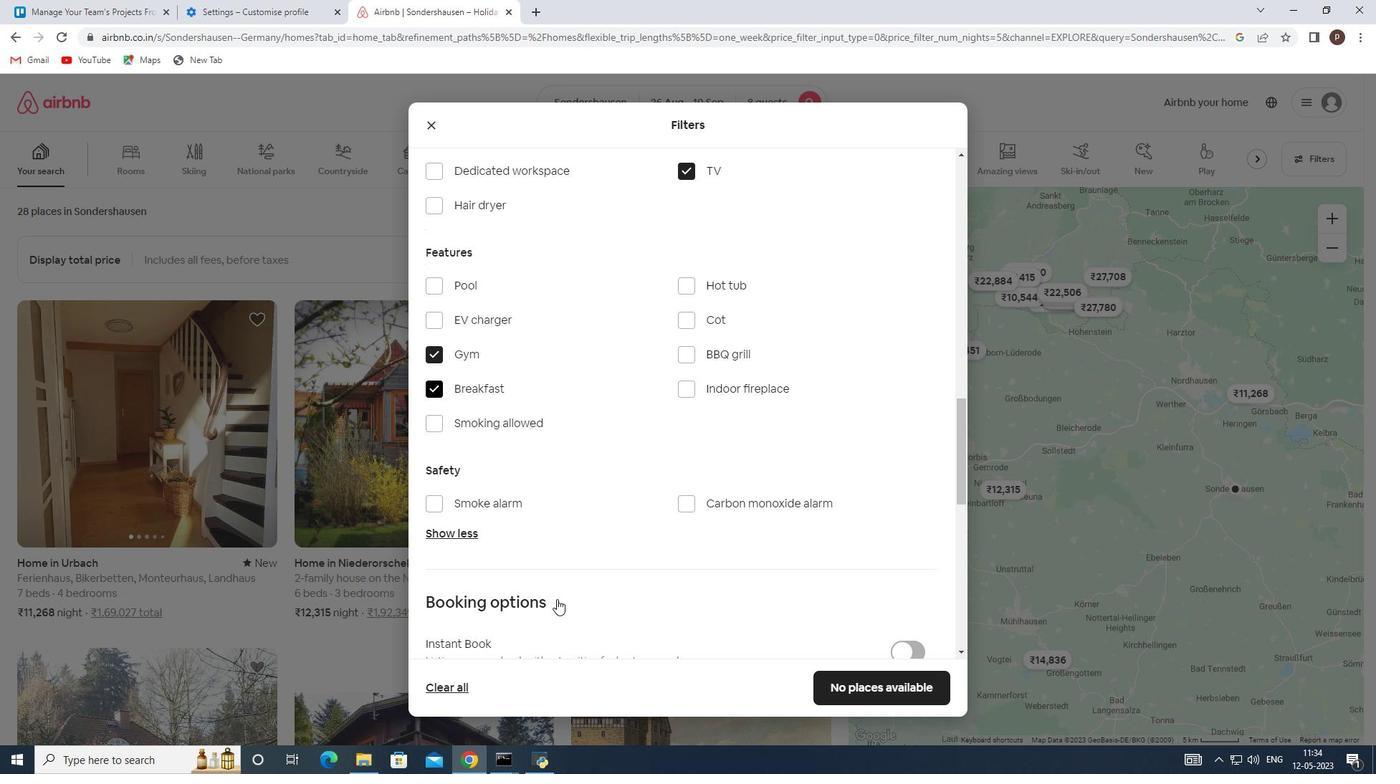 
Action: Mouse scrolled (608, 593) with delta (0, 0)
Screenshot: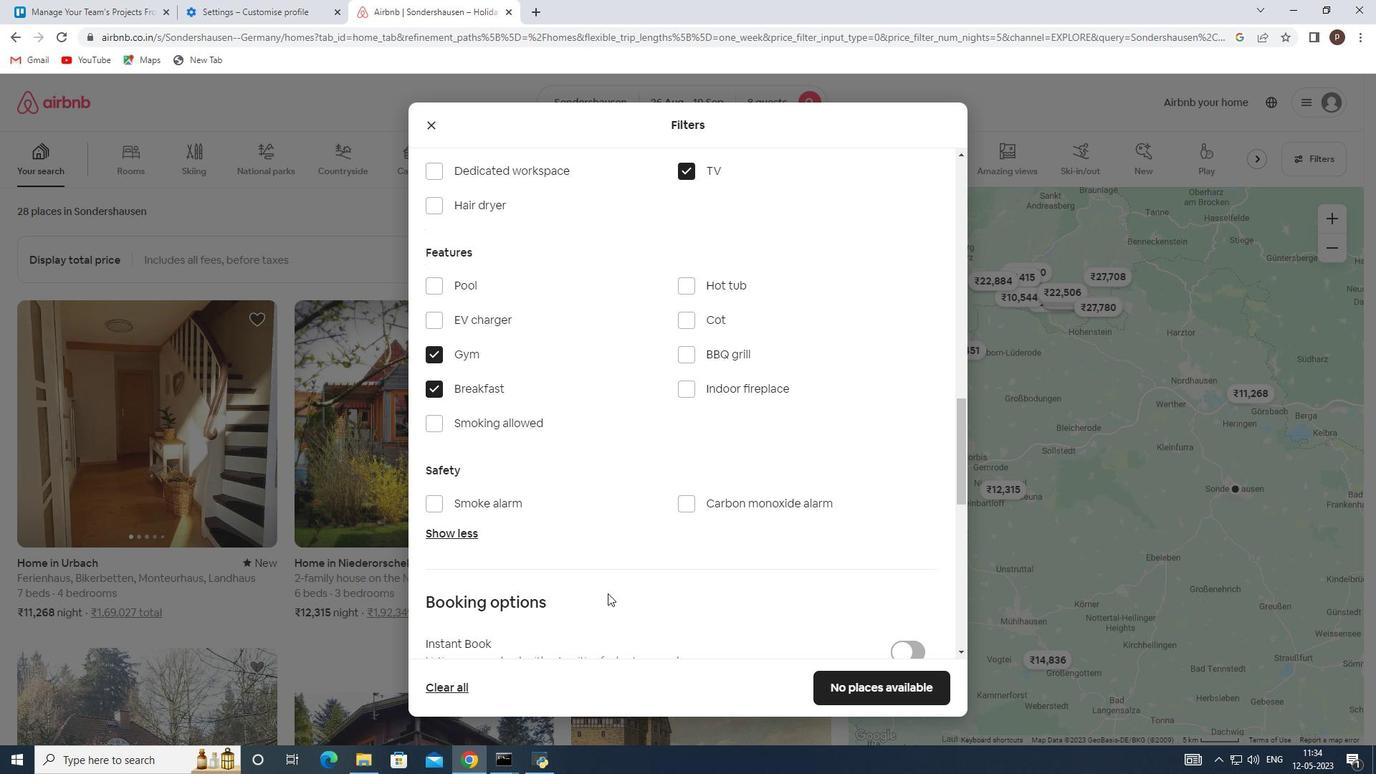 
Action: Mouse scrolled (608, 593) with delta (0, 0)
Screenshot: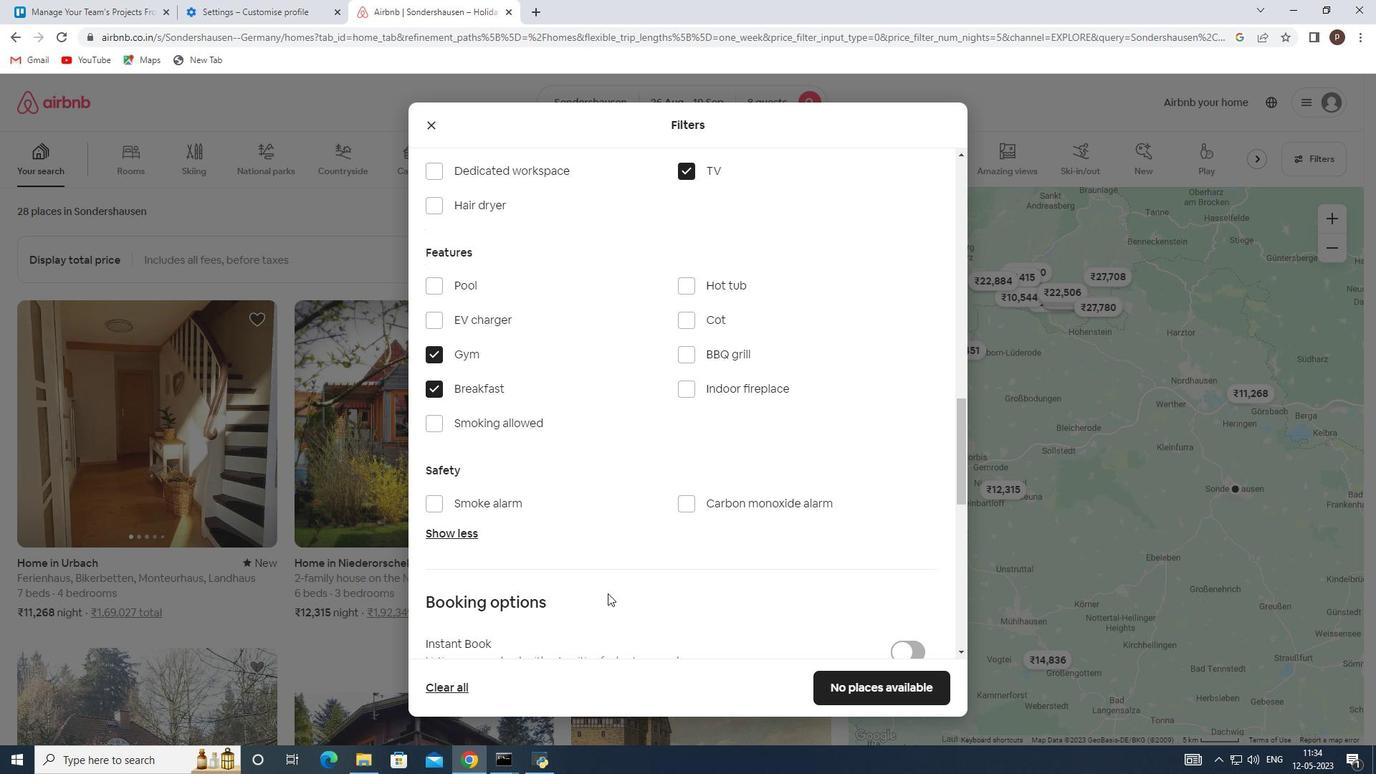 
Action: Mouse moved to (903, 546)
Screenshot: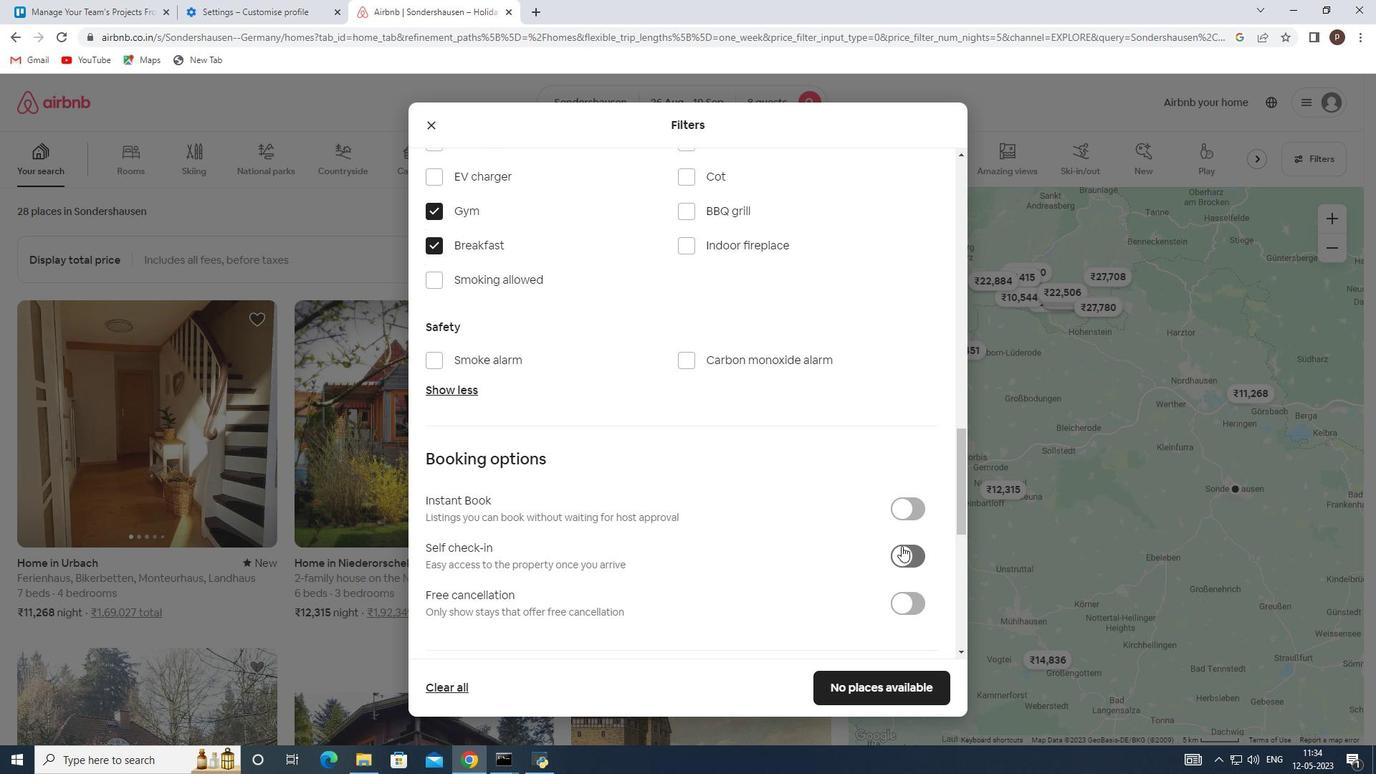 
Action: Mouse pressed left at (903, 546)
Screenshot: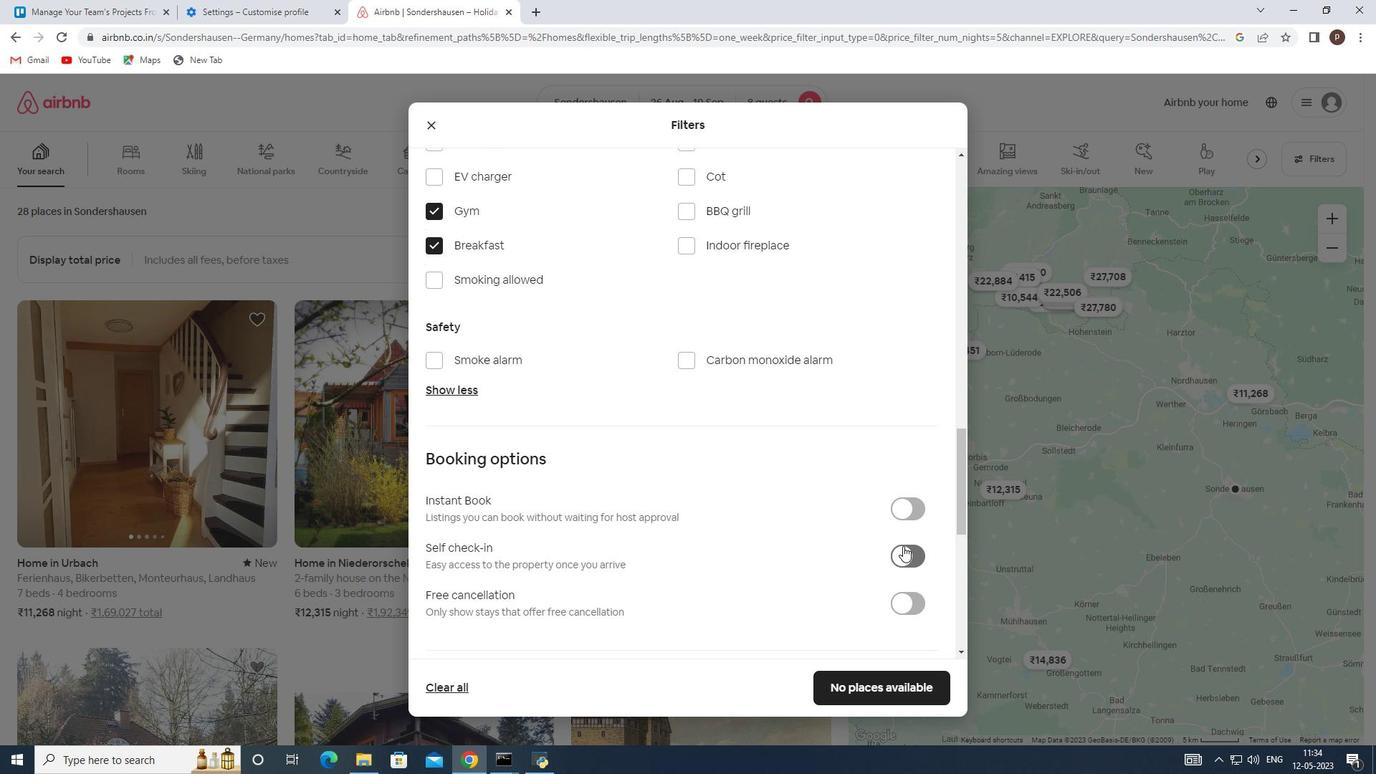 
Action: Mouse moved to (818, 561)
Screenshot: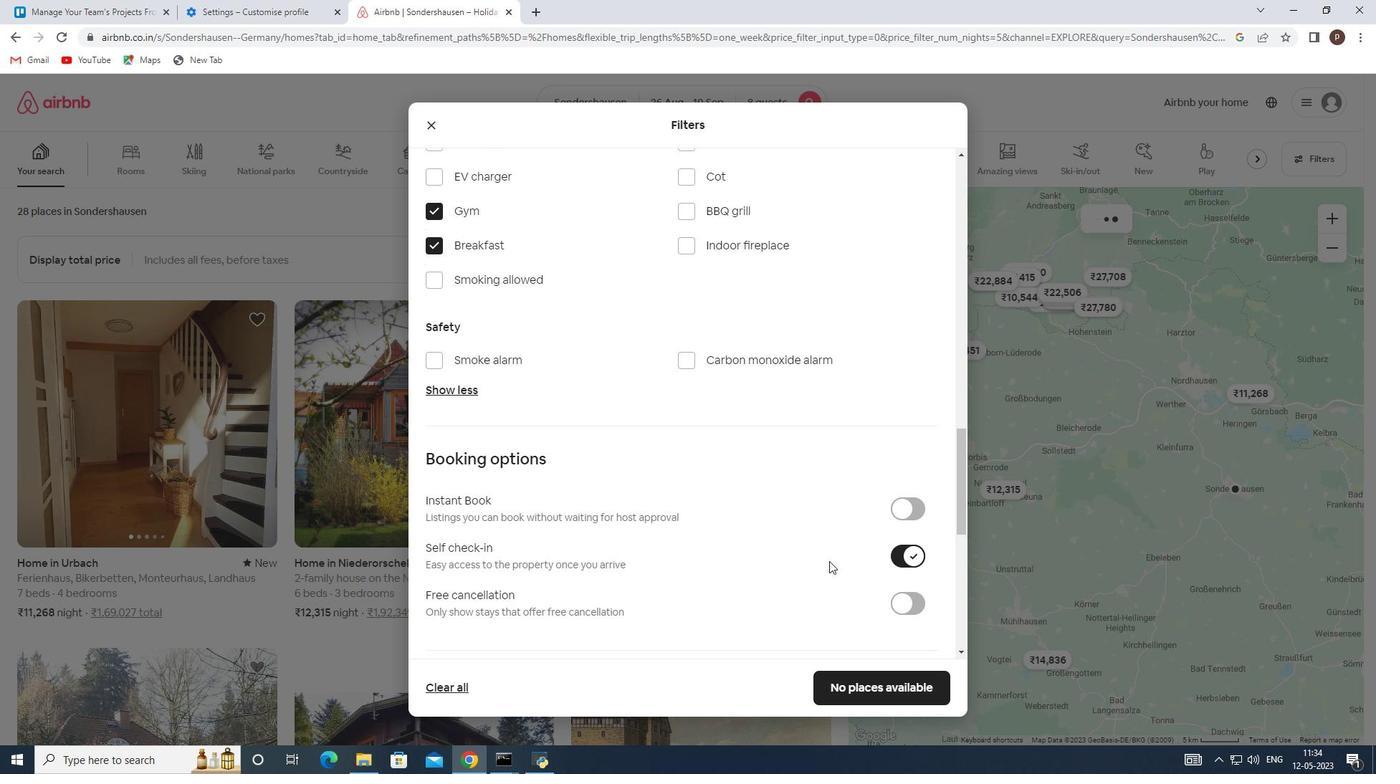 
Action: Mouse scrolled (818, 560) with delta (0, 0)
Screenshot: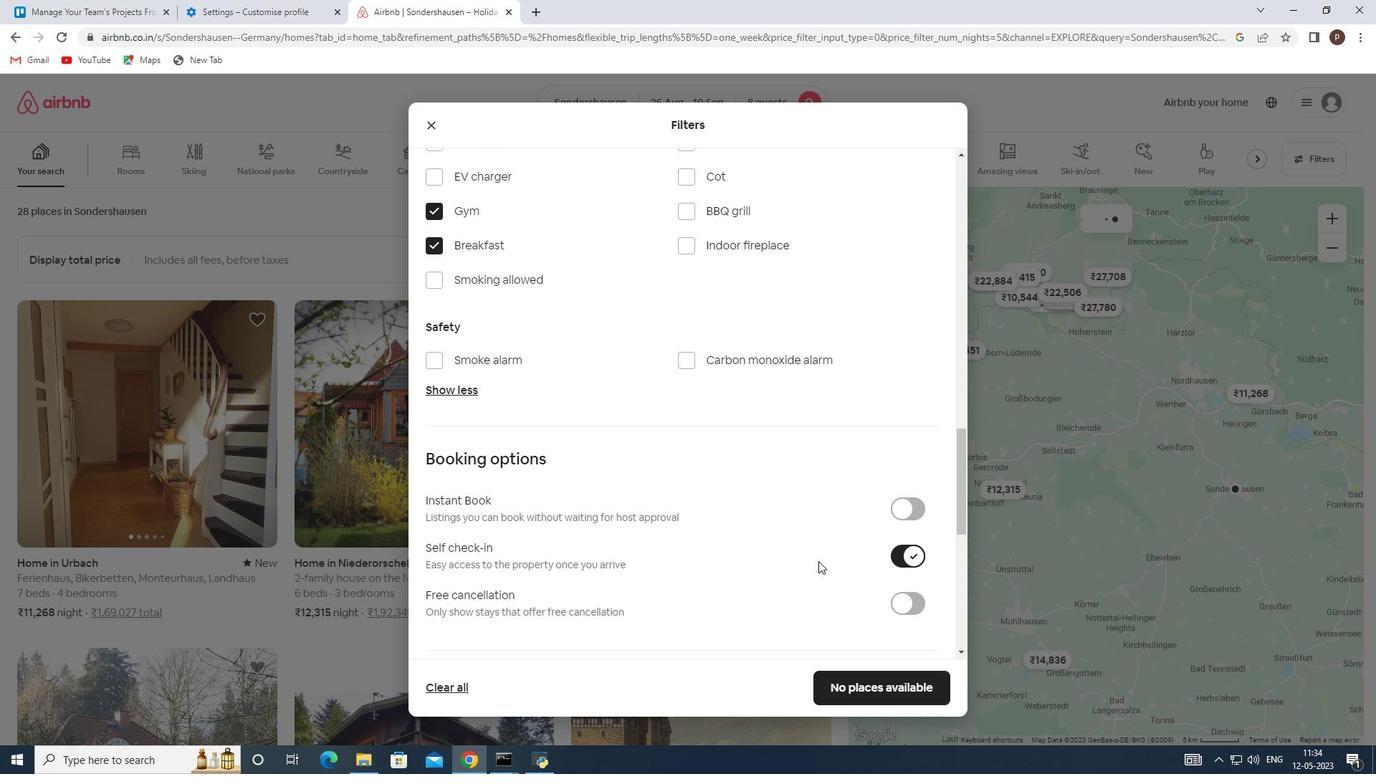 
Action: Mouse moved to (817, 562)
Screenshot: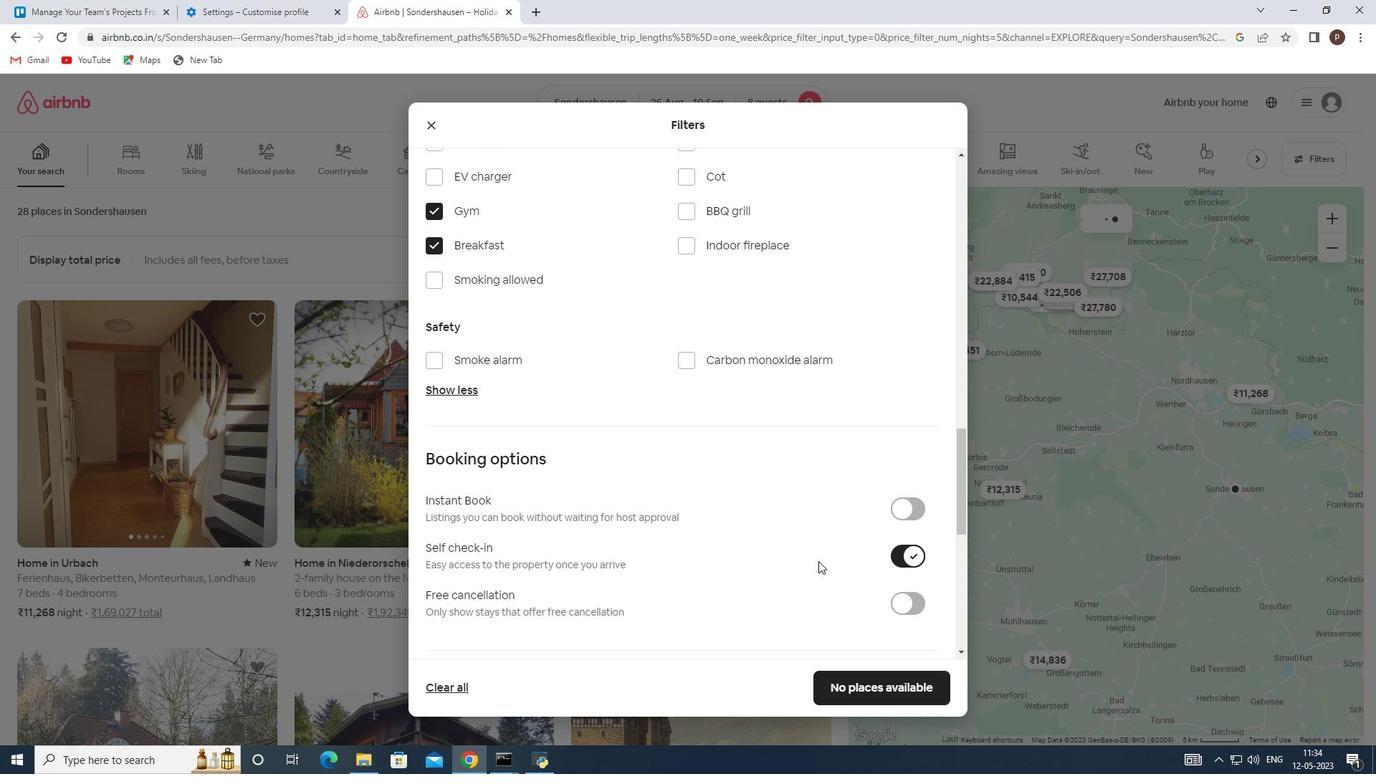 
Action: Mouse scrolled (817, 562) with delta (0, 0)
Screenshot: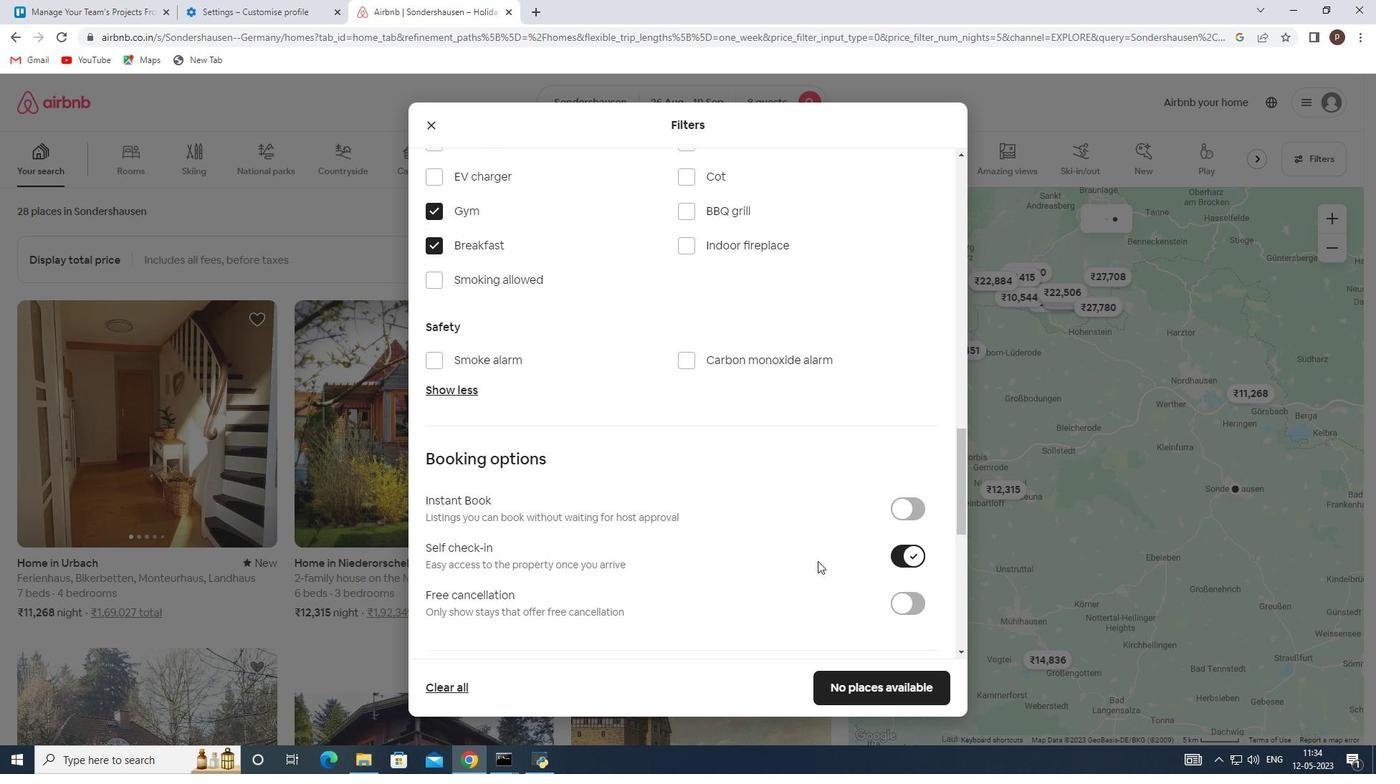 
Action: Mouse scrolled (817, 562) with delta (0, 0)
Screenshot: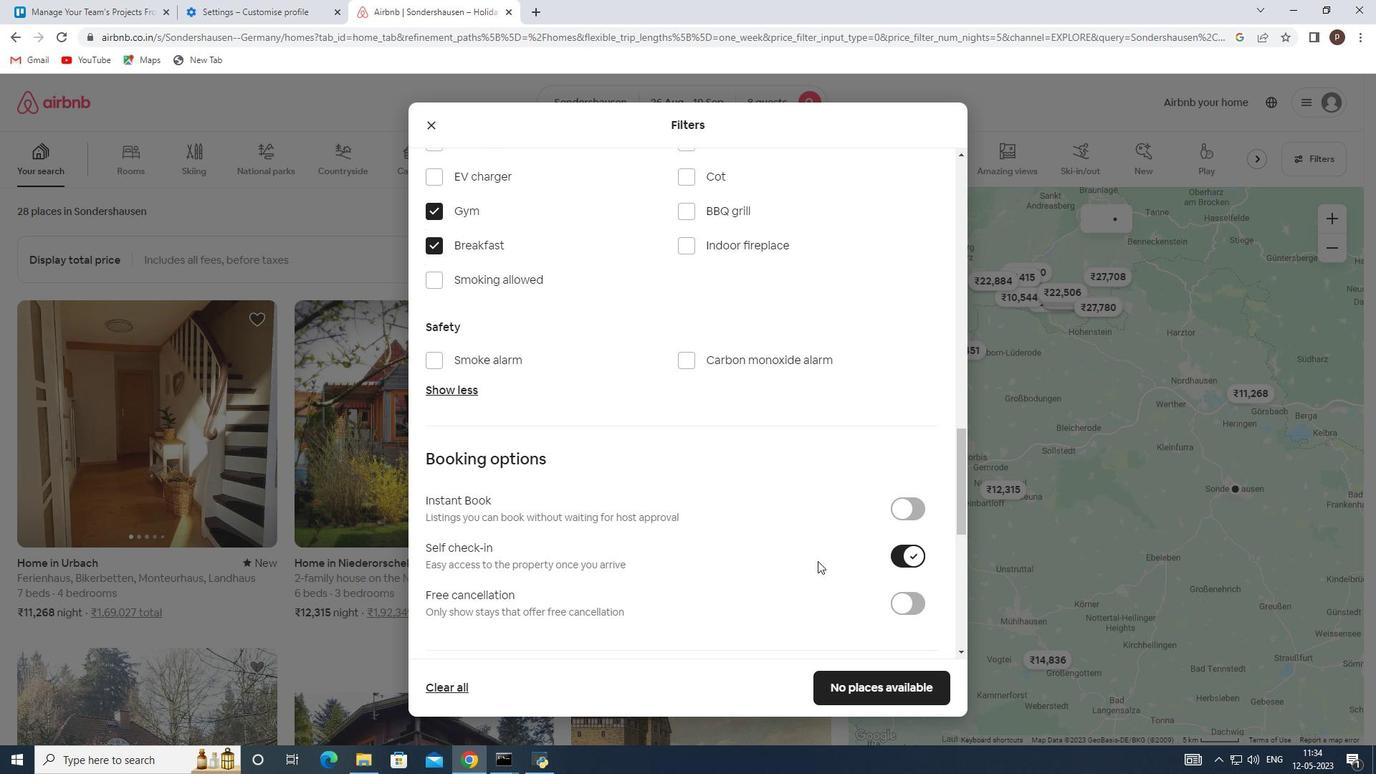 
Action: Mouse moved to (763, 558)
Screenshot: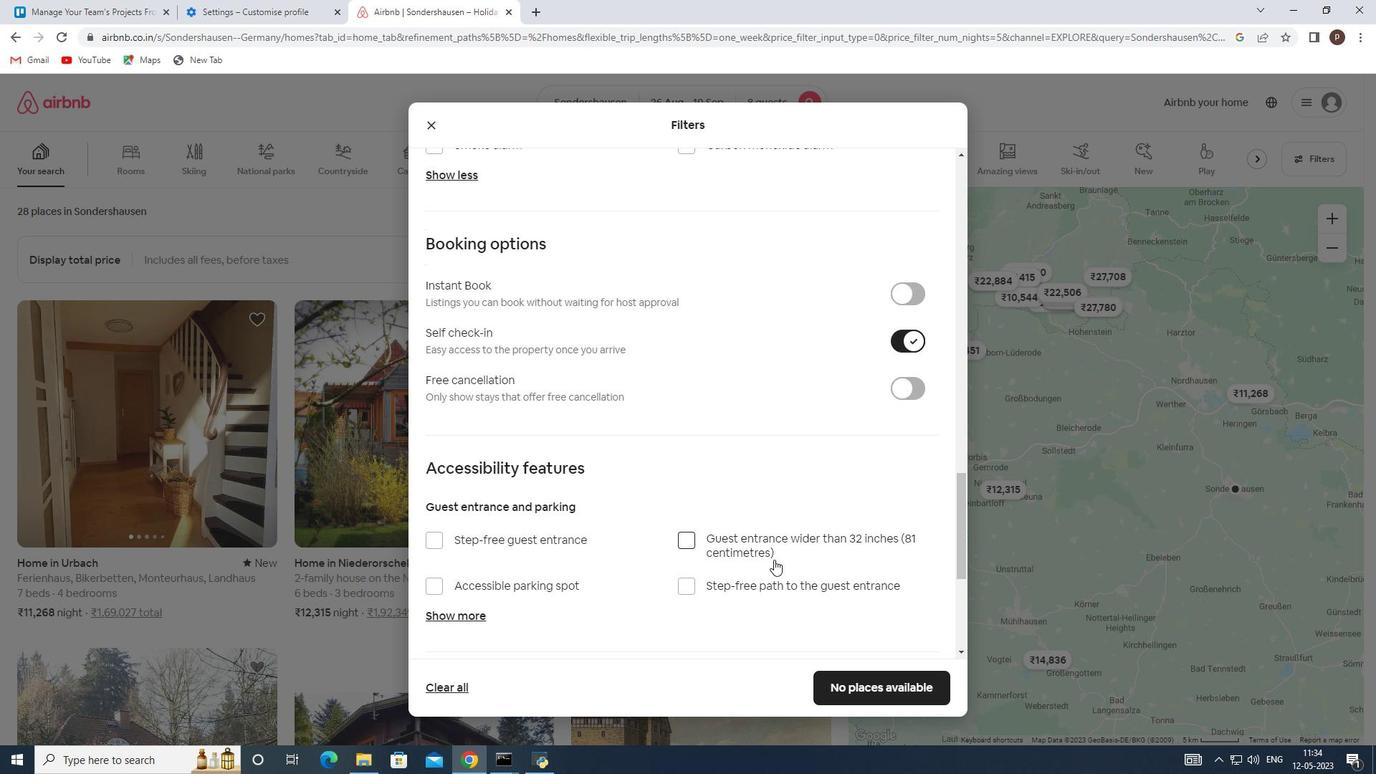 
Action: Mouse scrolled (763, 557) with delta (0, 0)
Screenshot: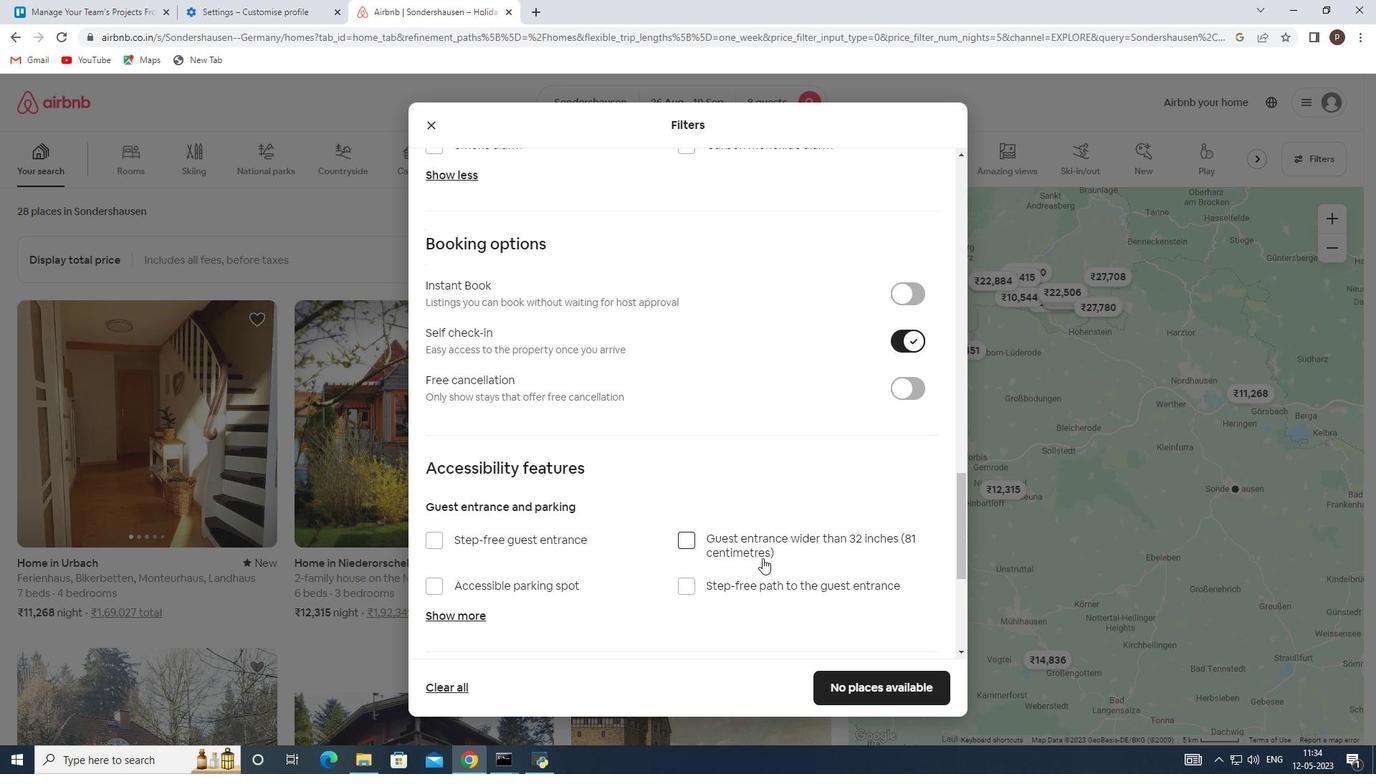 
Action: Mouse scrolled (763, 557) with delta (0, 0)
Screenshot: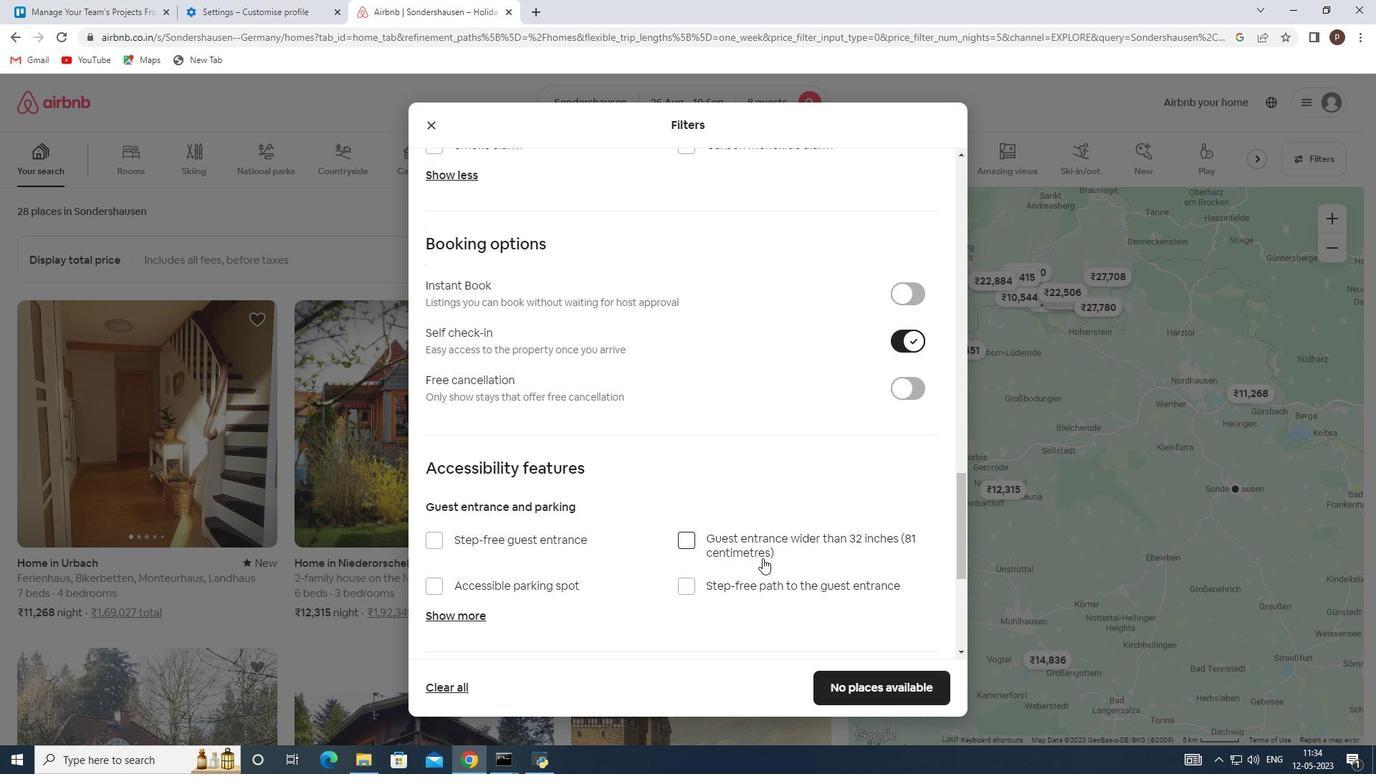 
Action: Mouse scrolled (763, 557) with delta (0, 0)
Screenshot: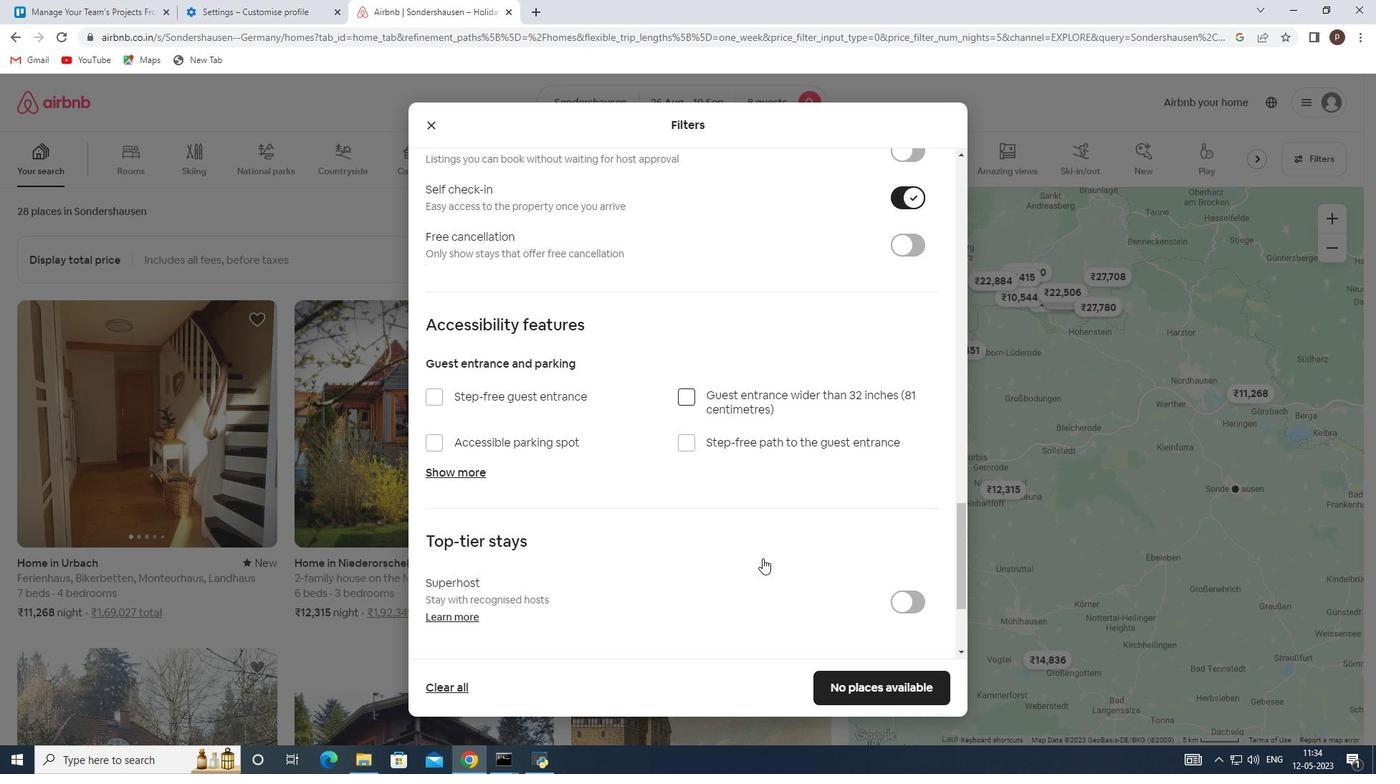 
Action: Mouse scrolled (763, 557) with delta (0, 0)
Screenshot: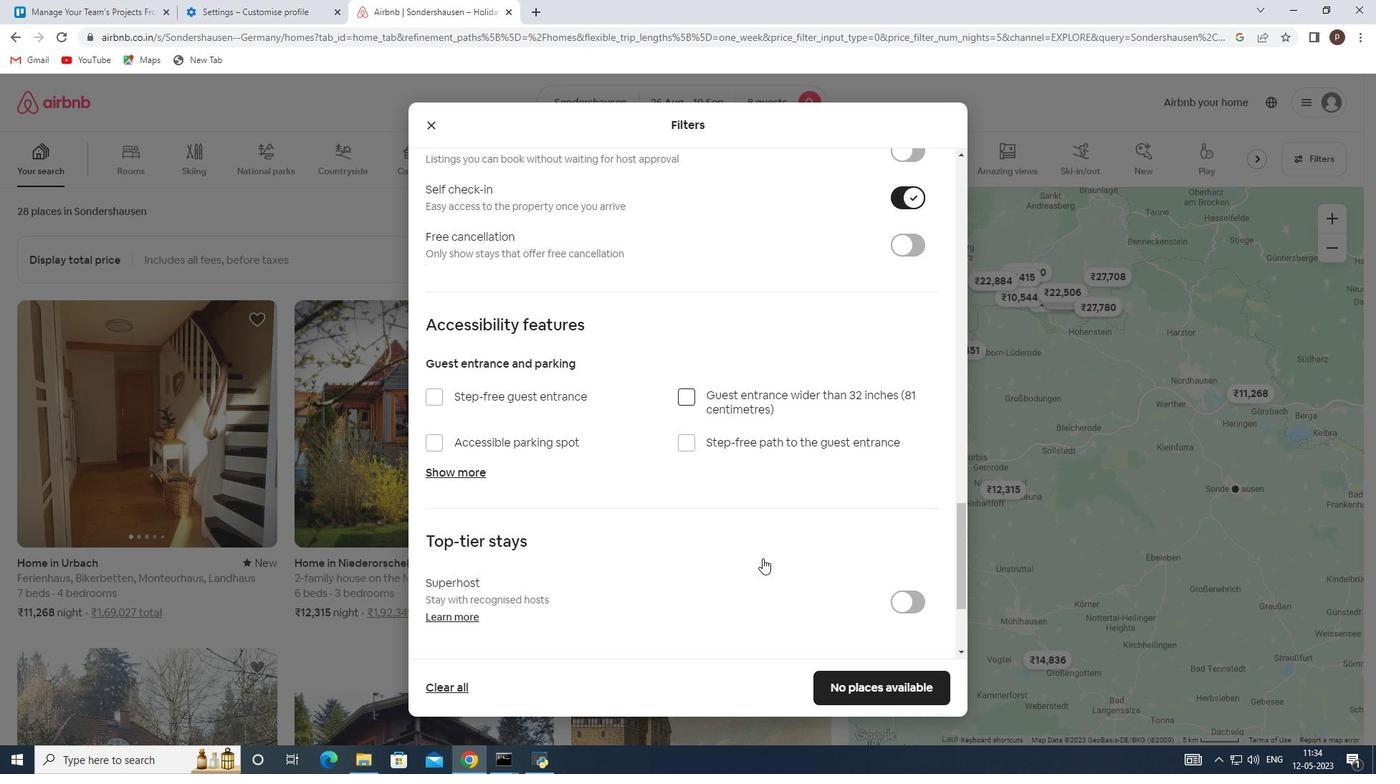 
Action: Mouse scrolled (763, 557) with delta (0, 0)
Screenshot: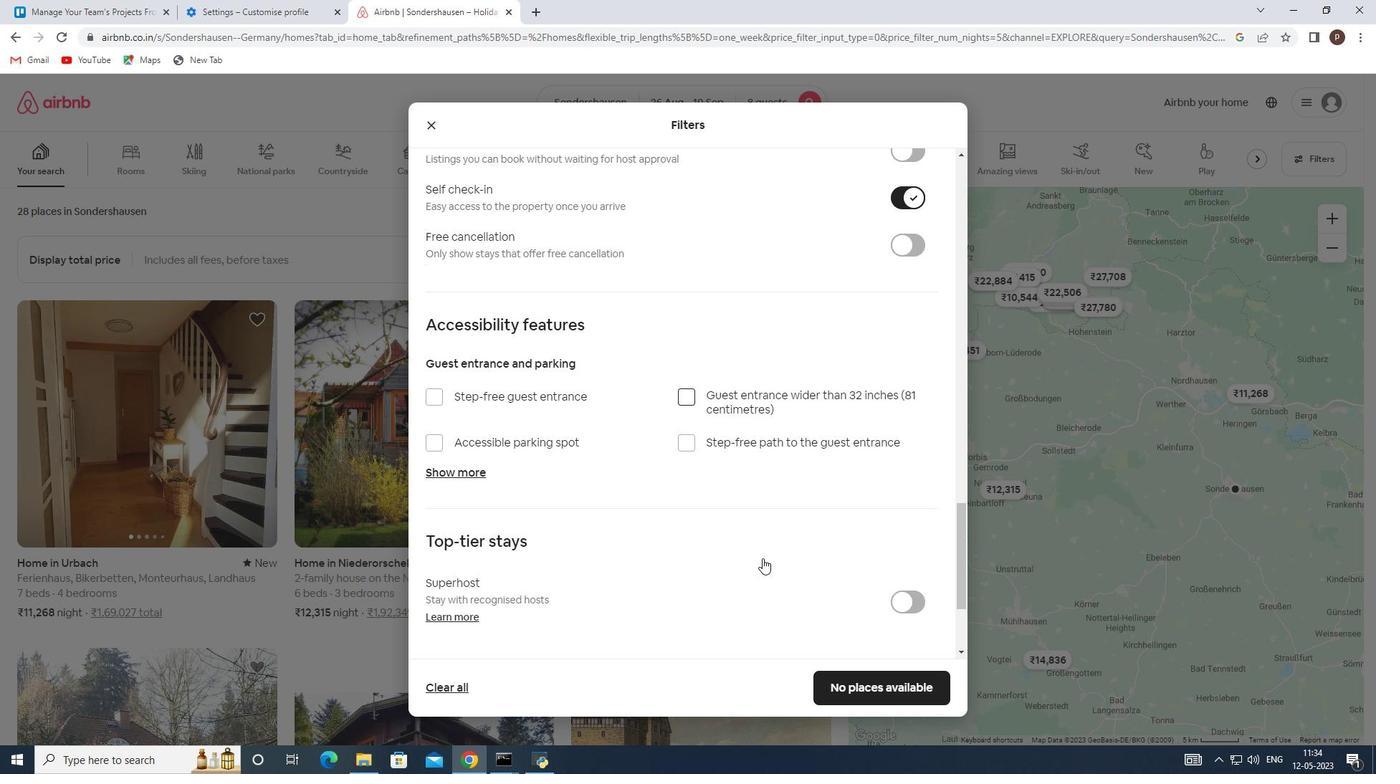 
Action: Mouse moved to (440, 560)
Screenshot: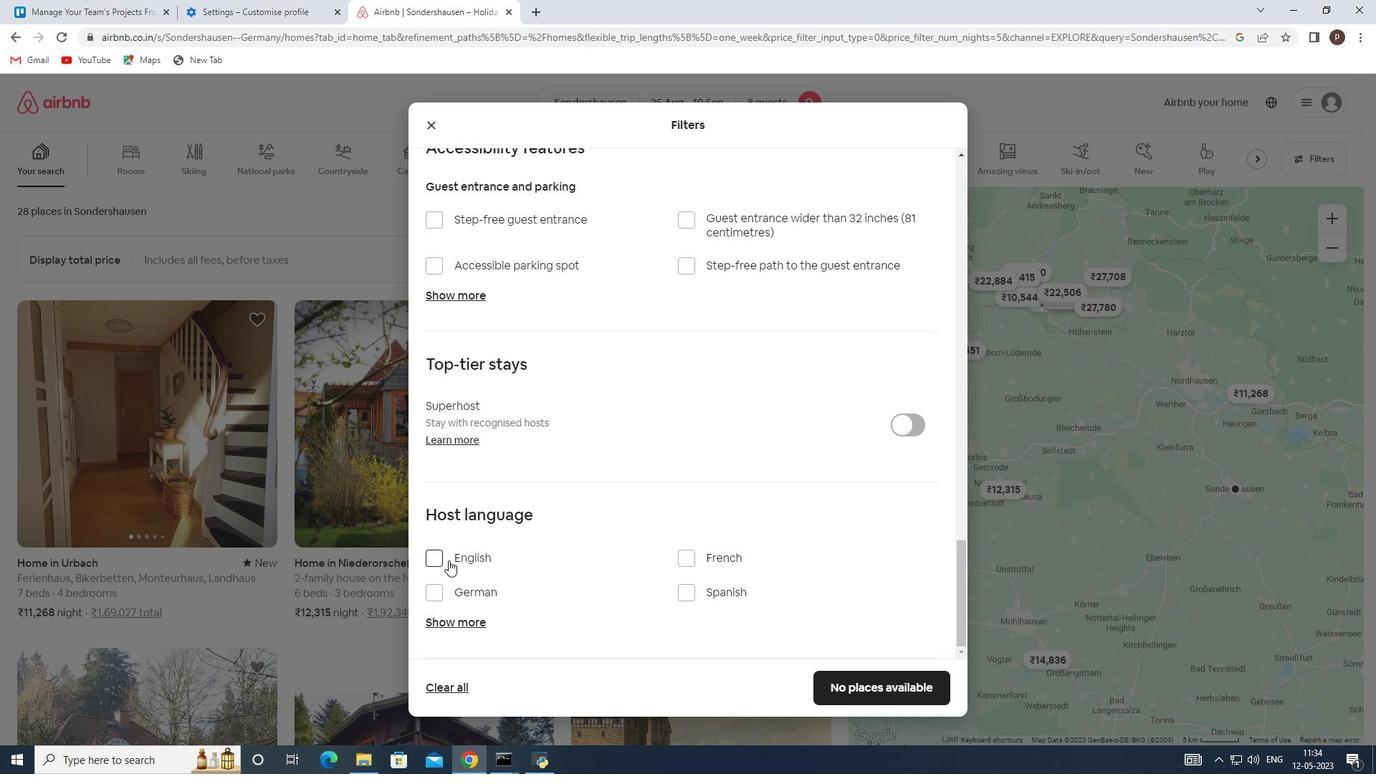 
Action: Mouse pressed left at (440, 560)
Screenshot: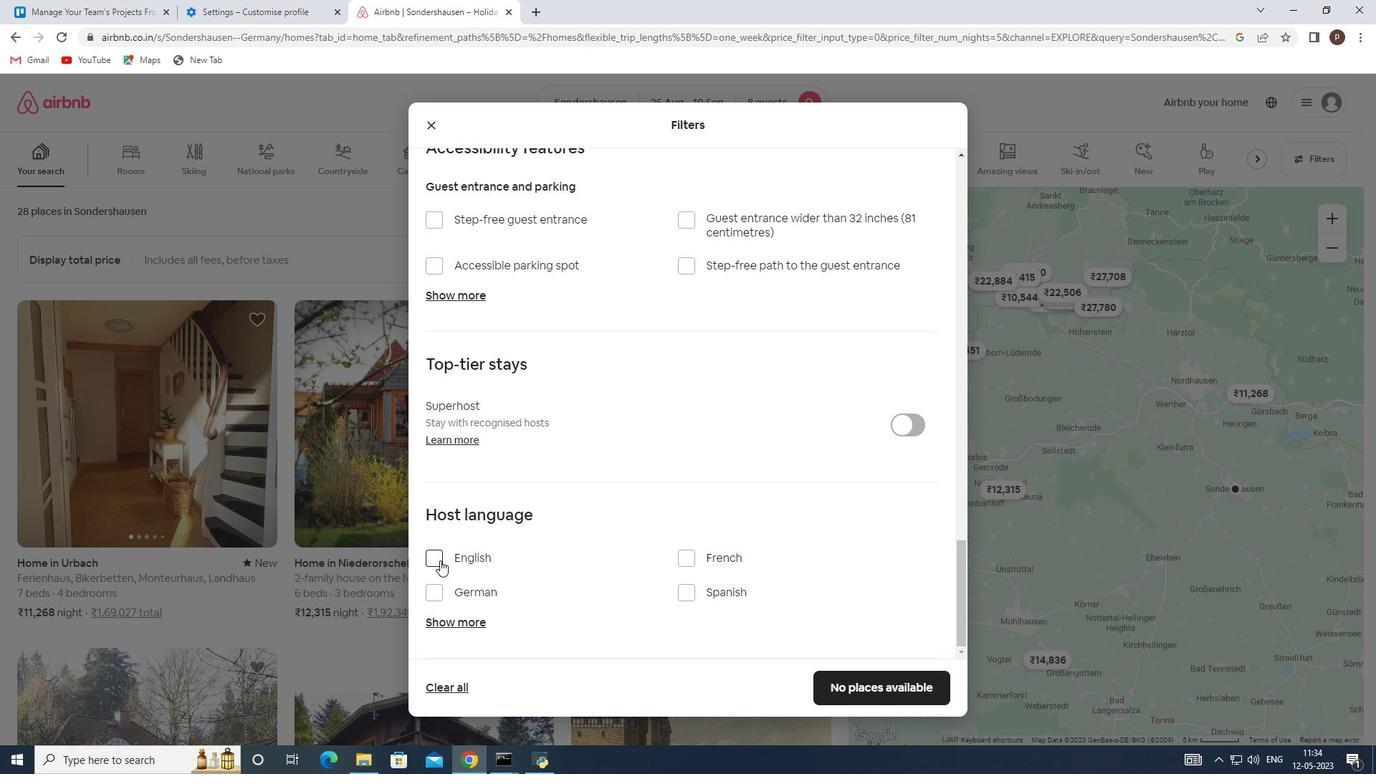 
Action: Mouse moved to (880, 682)
Screenshot: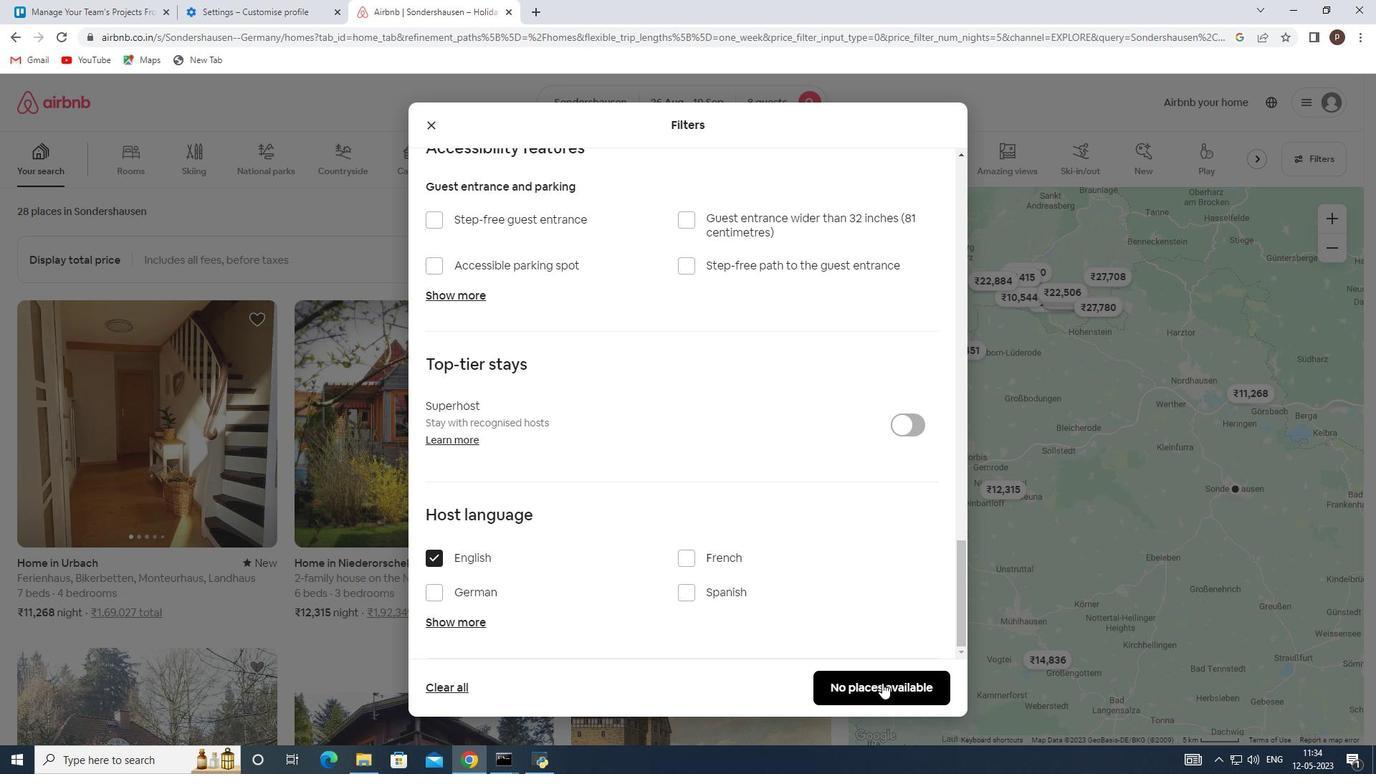 
Action: Mouse pressed left at (880, 682)
Screenshot: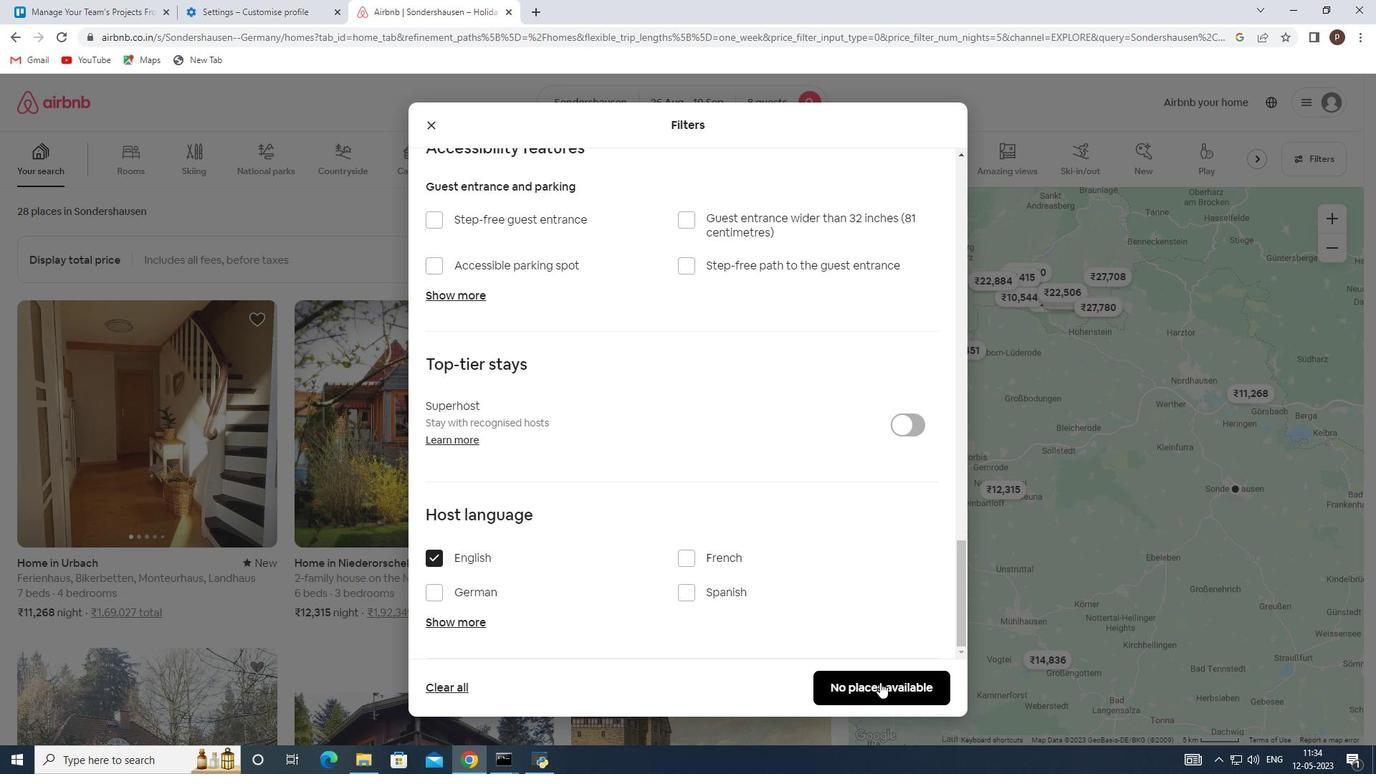 
